 Task: Forward email with the signature Dustin Brown with the subject Request for maternity leave from softage.1@softage.net to softage.6@softage.net with the message Please provide me with an update on the projects procurement plan., select first sentence, change the font color from current to purple and background color to black Send the email
Action: Mouse moved to (1168, 95)
Screenshot: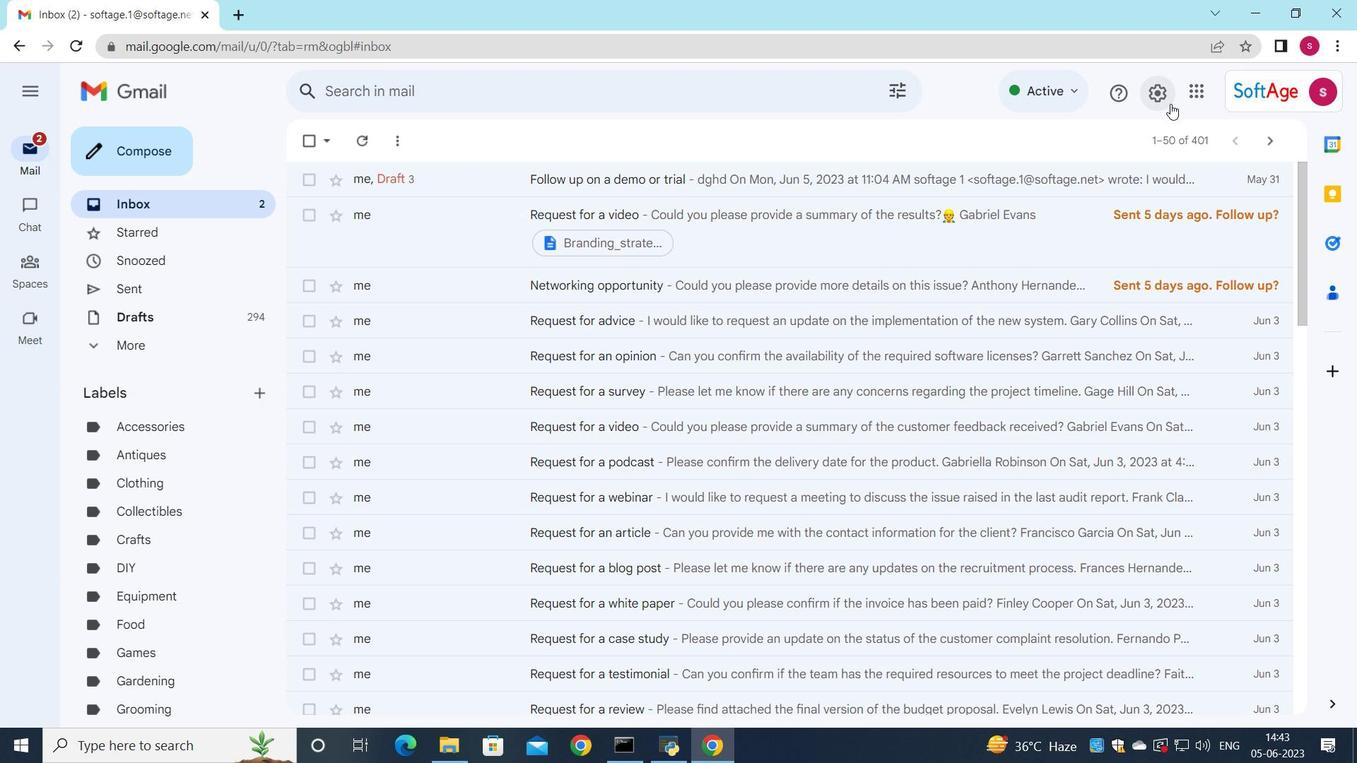 
Action: Mouse pressed left at (1168, 95)
Screenshot: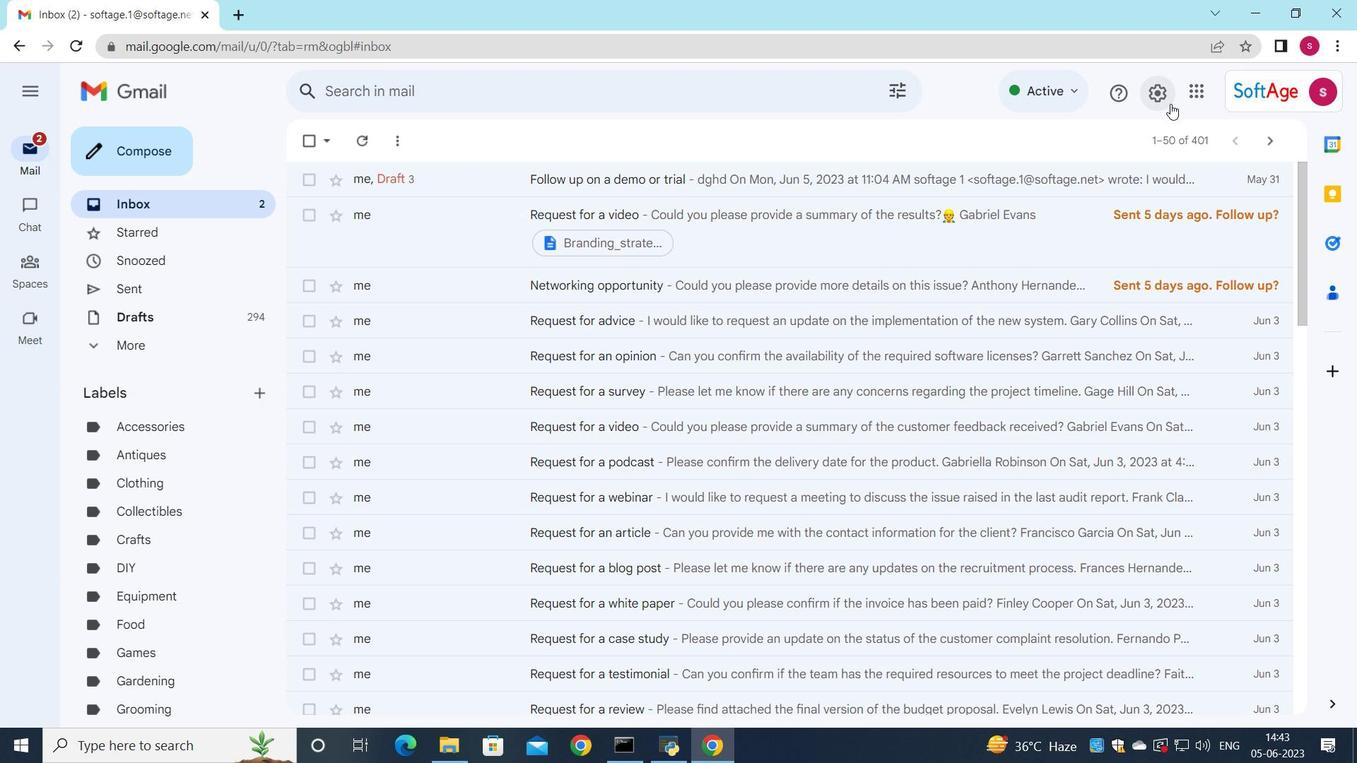 
Action: Mouse moved to (1134, 176)
Screenshot: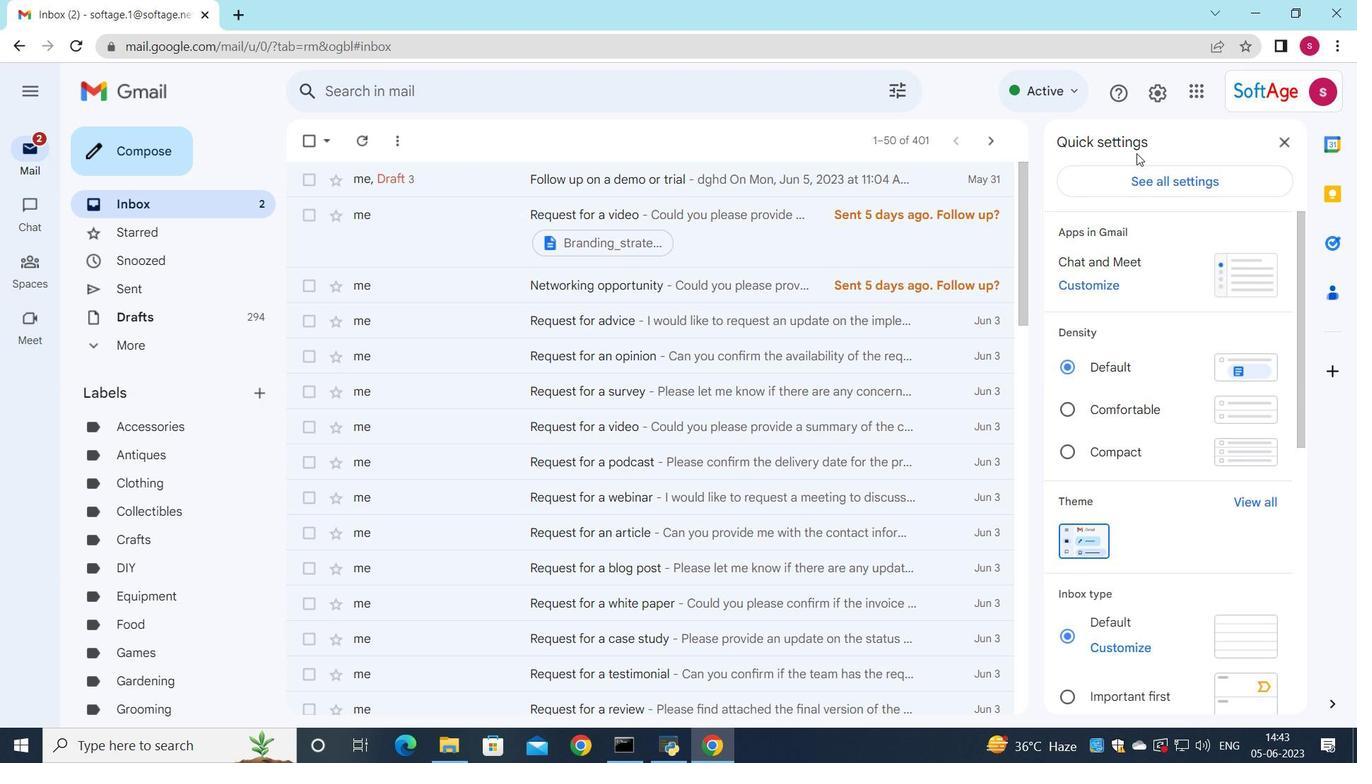
Action: Mouse pressed left at (1134, 176)
Screenshot: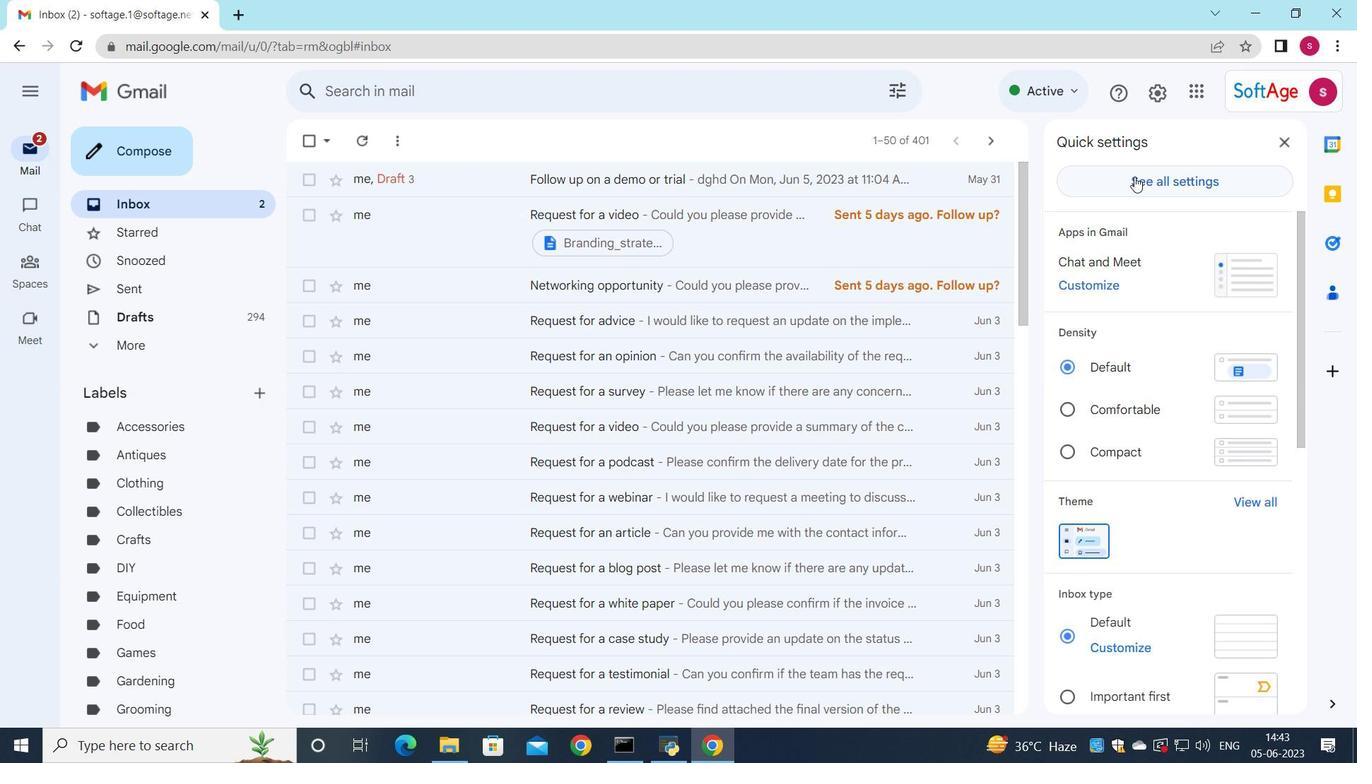 
Action: Mouse moved to (808, 354)
Screenshot: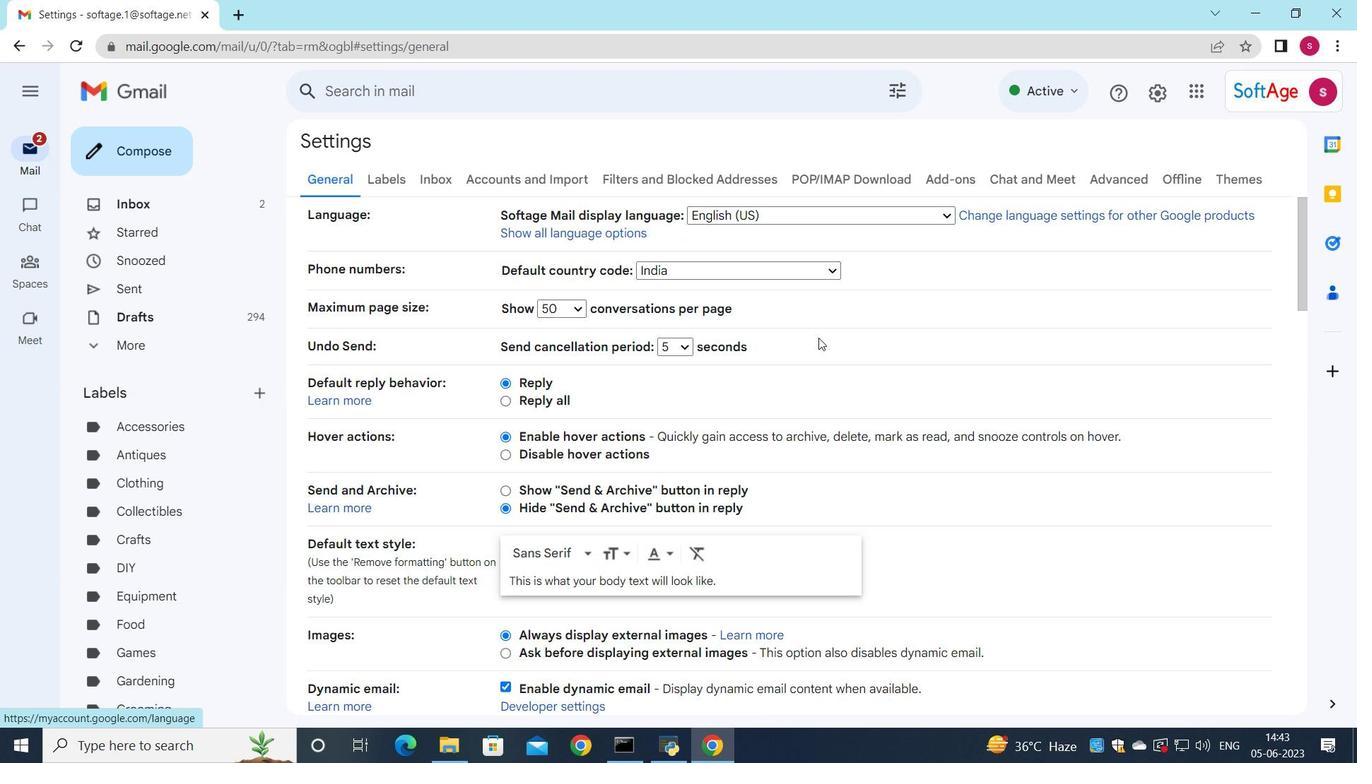 
Action: Mouse scrolled (808, 351) with delta (0, 0)
Screenshot: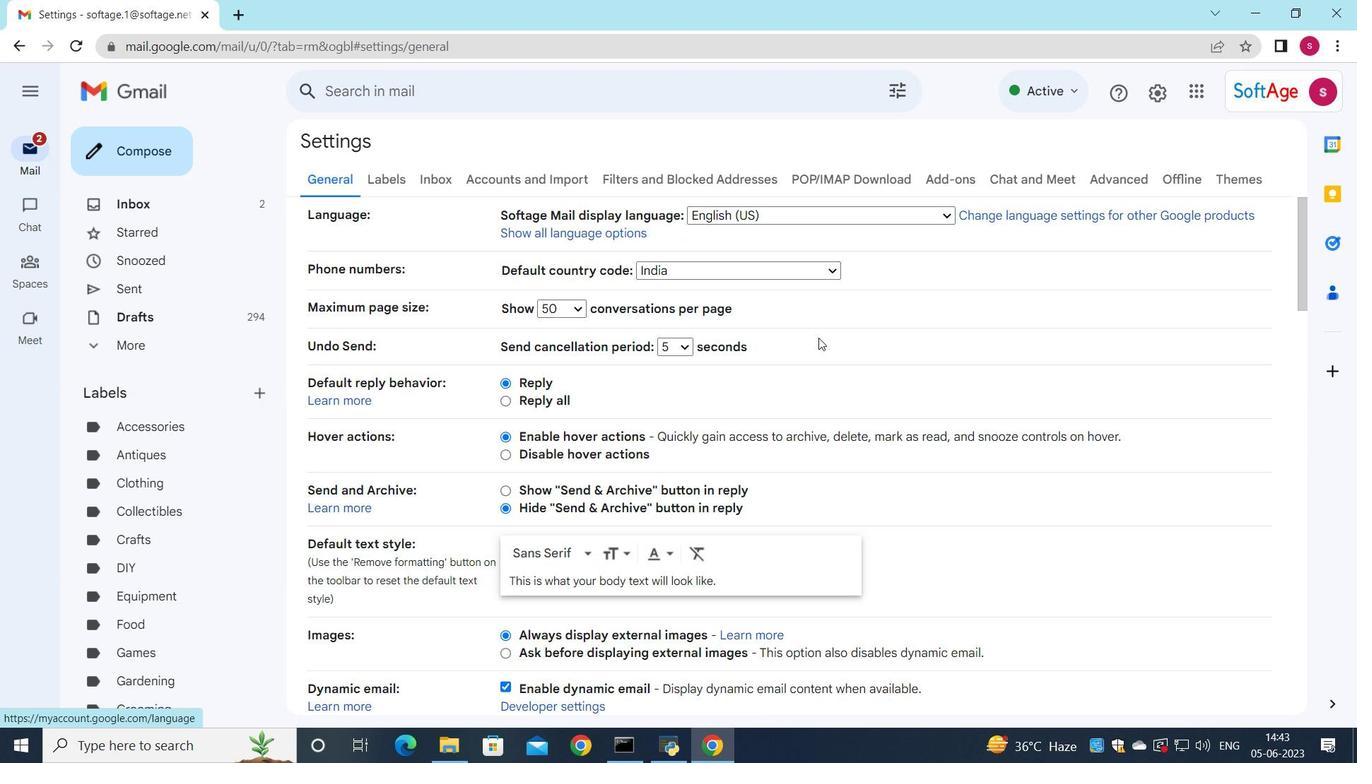 
Action: Mouse moved to (807, 354)
Screenshot: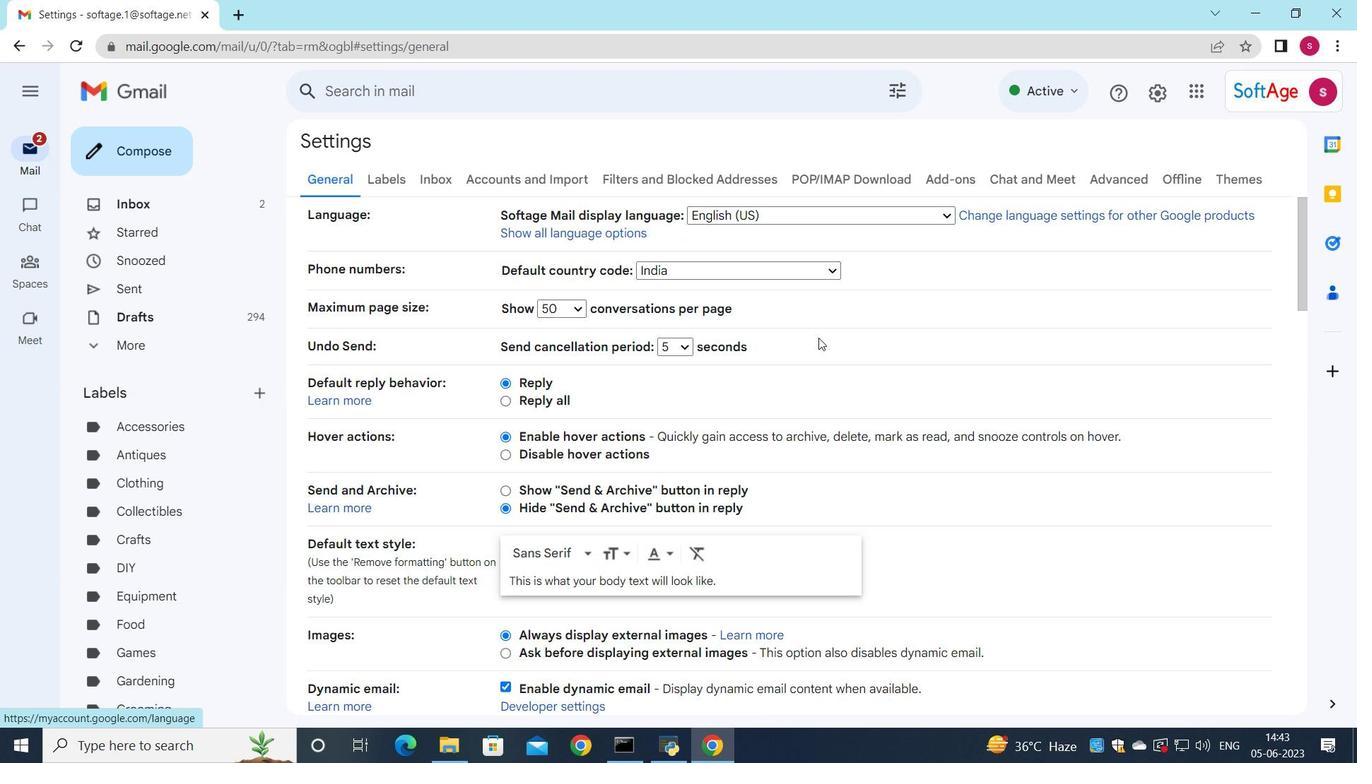 
Action: Mouse scrolled (807, 353) with delta (0, 0)
Screenshot: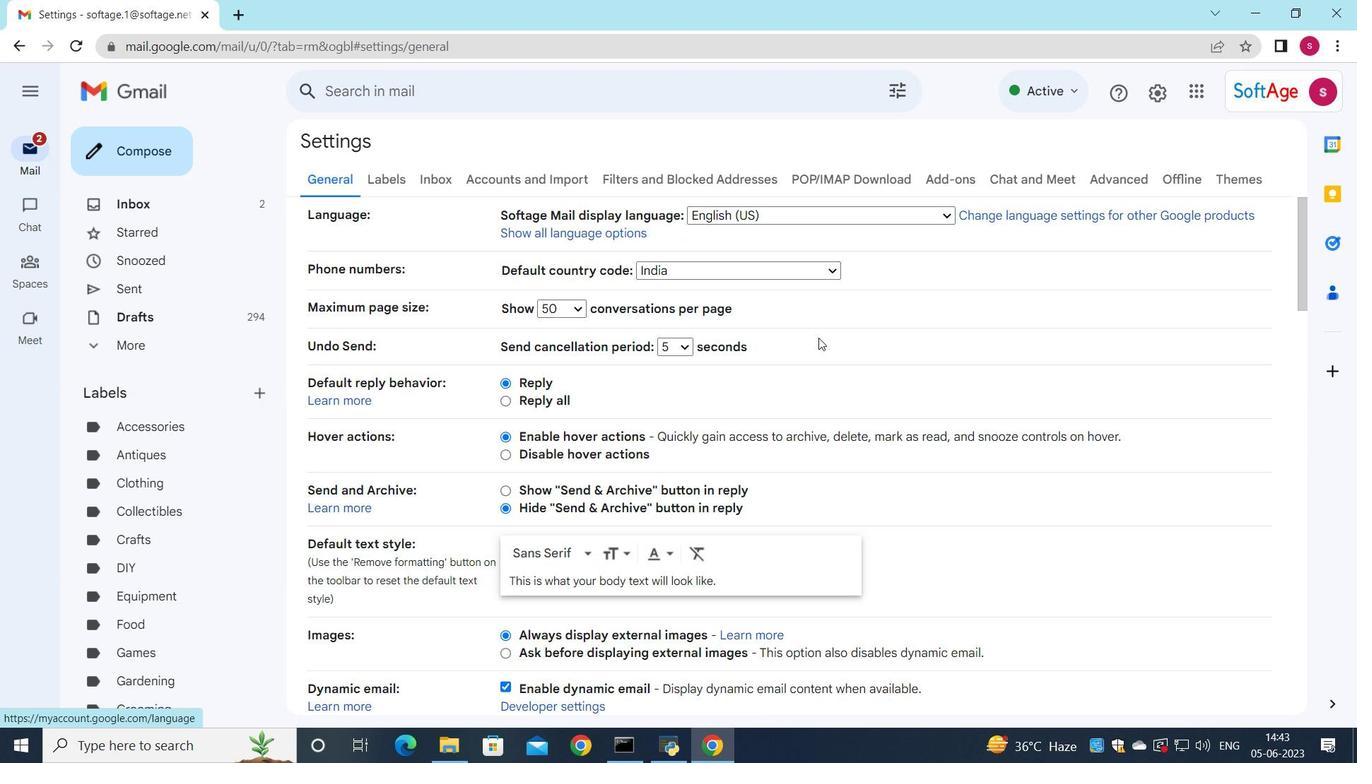
Action: Mouse scrolled (807, 353) with delta (0, 0)
Screenshot: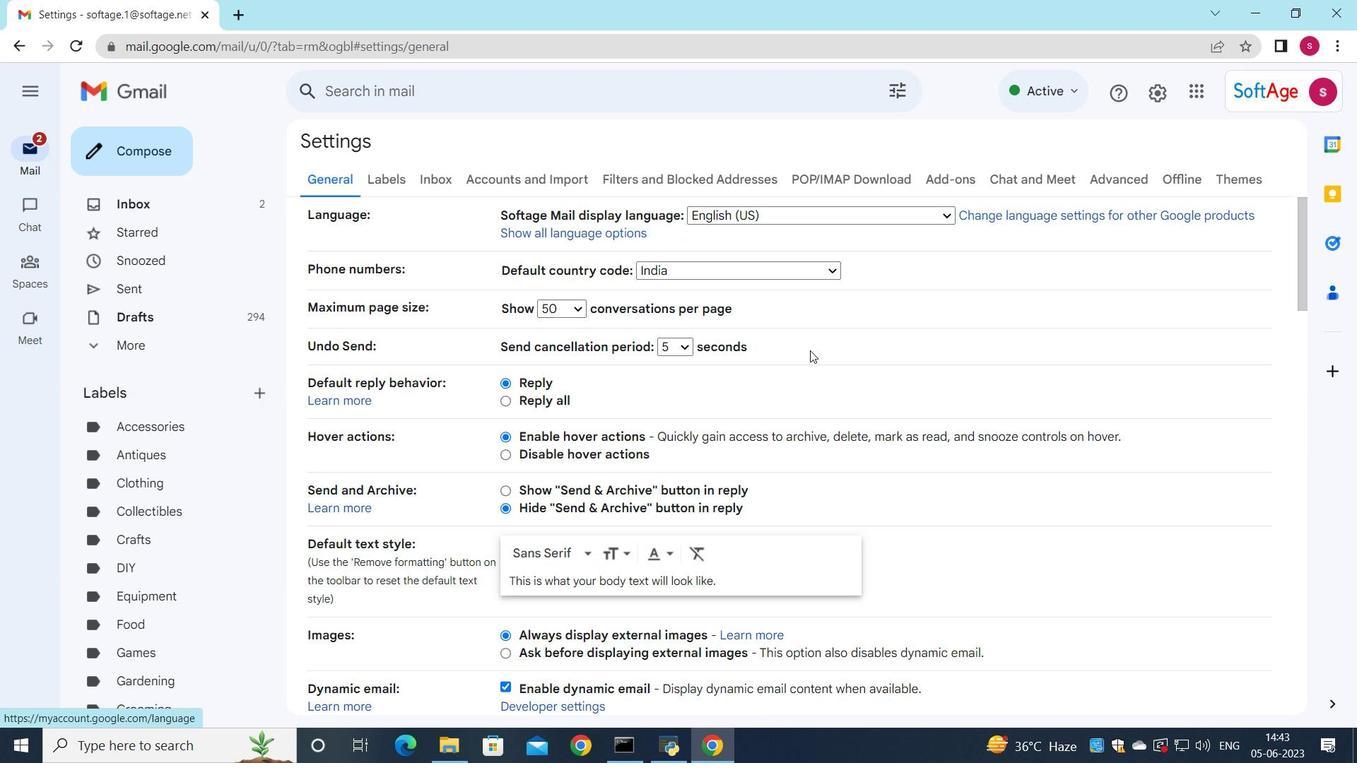 
Action: Mouse moved to (810, 347)
Screenshot: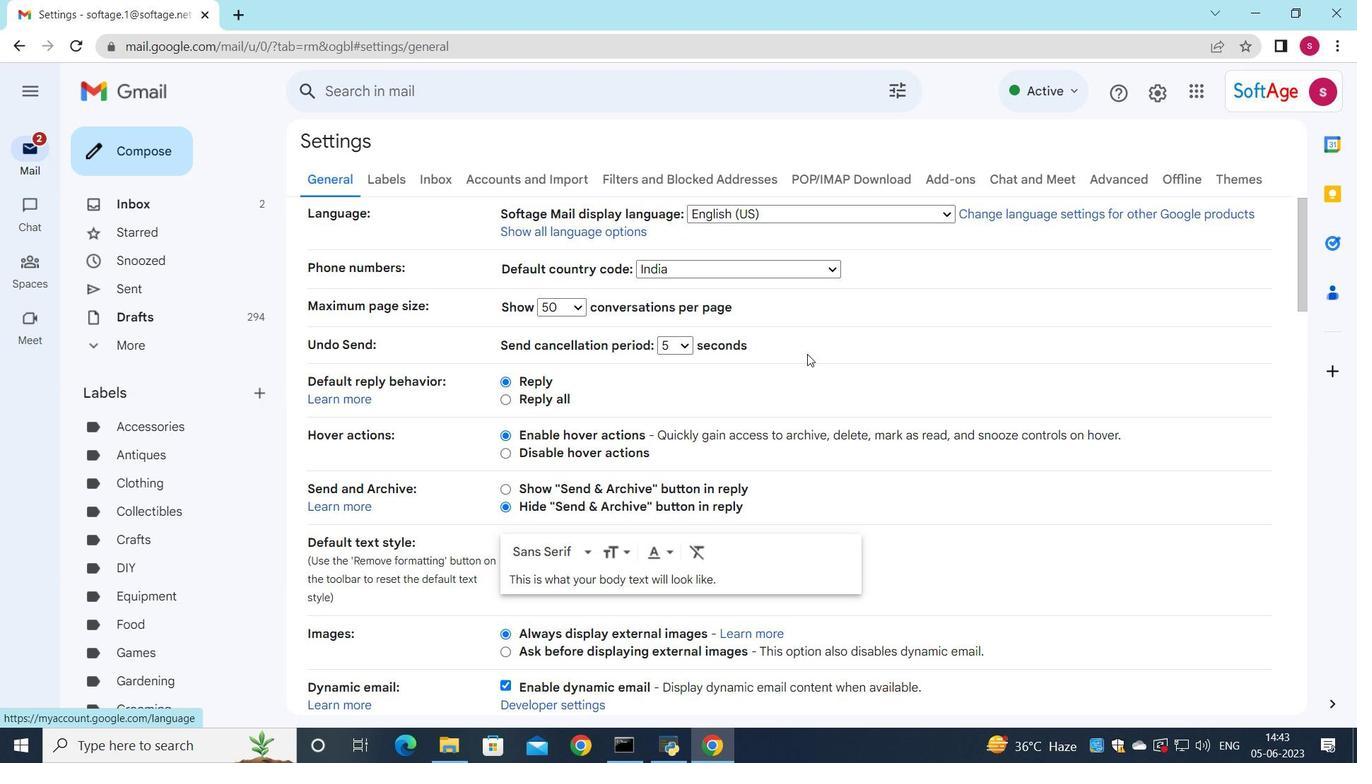 
Action: Mouse scrolled (810, 346) with delta (0, 0)
Screenshot: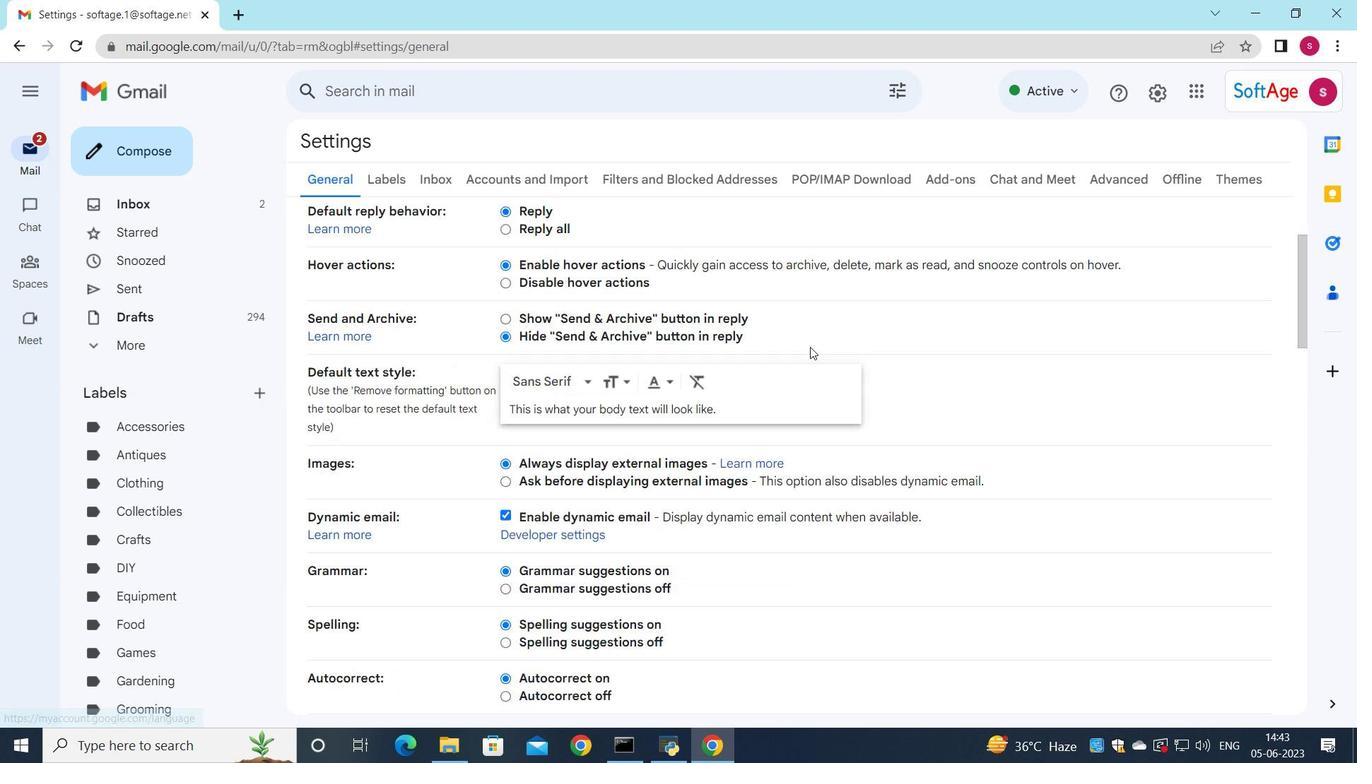 
Action: Mouse scrolled (810, 346) with delta (0, 0)
Screenshot: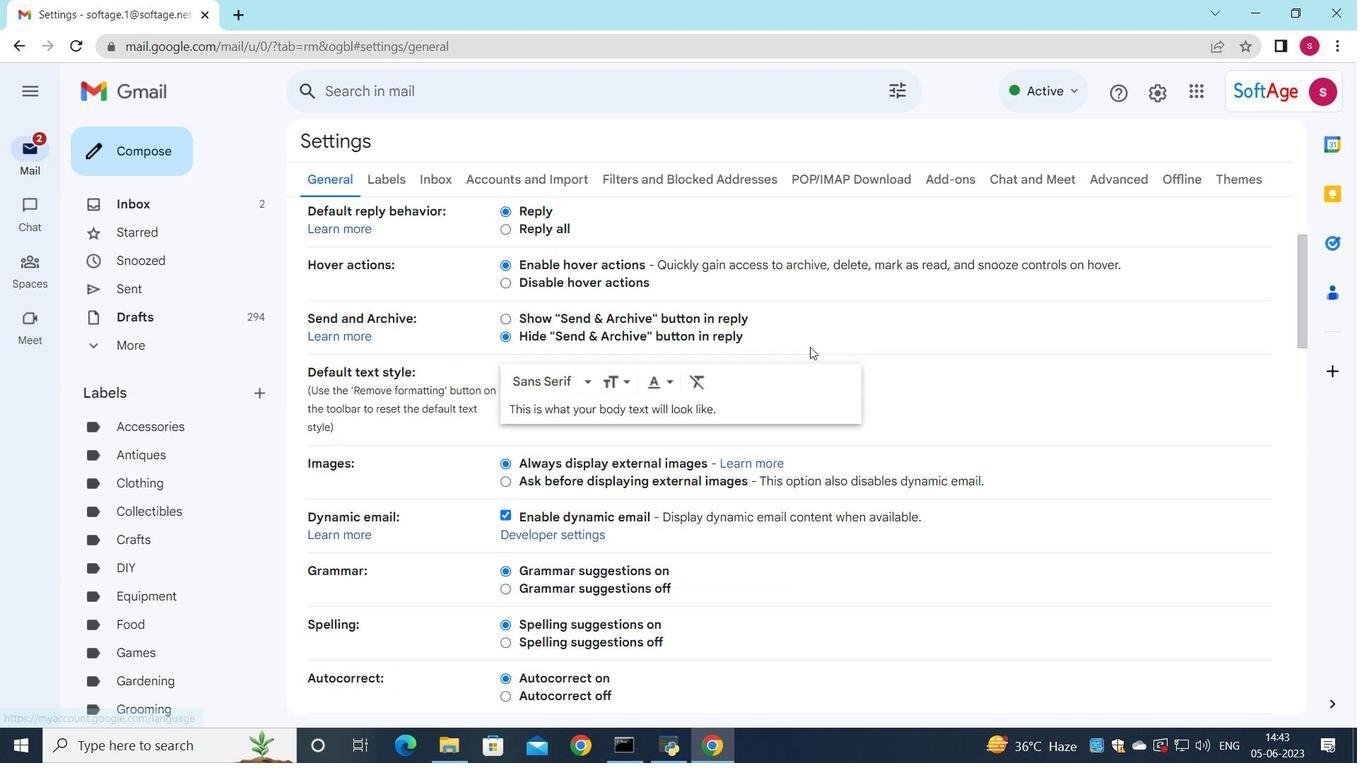 
Action: Mouse scrolled (810, 346) with delta (0, 0)
Screenshot: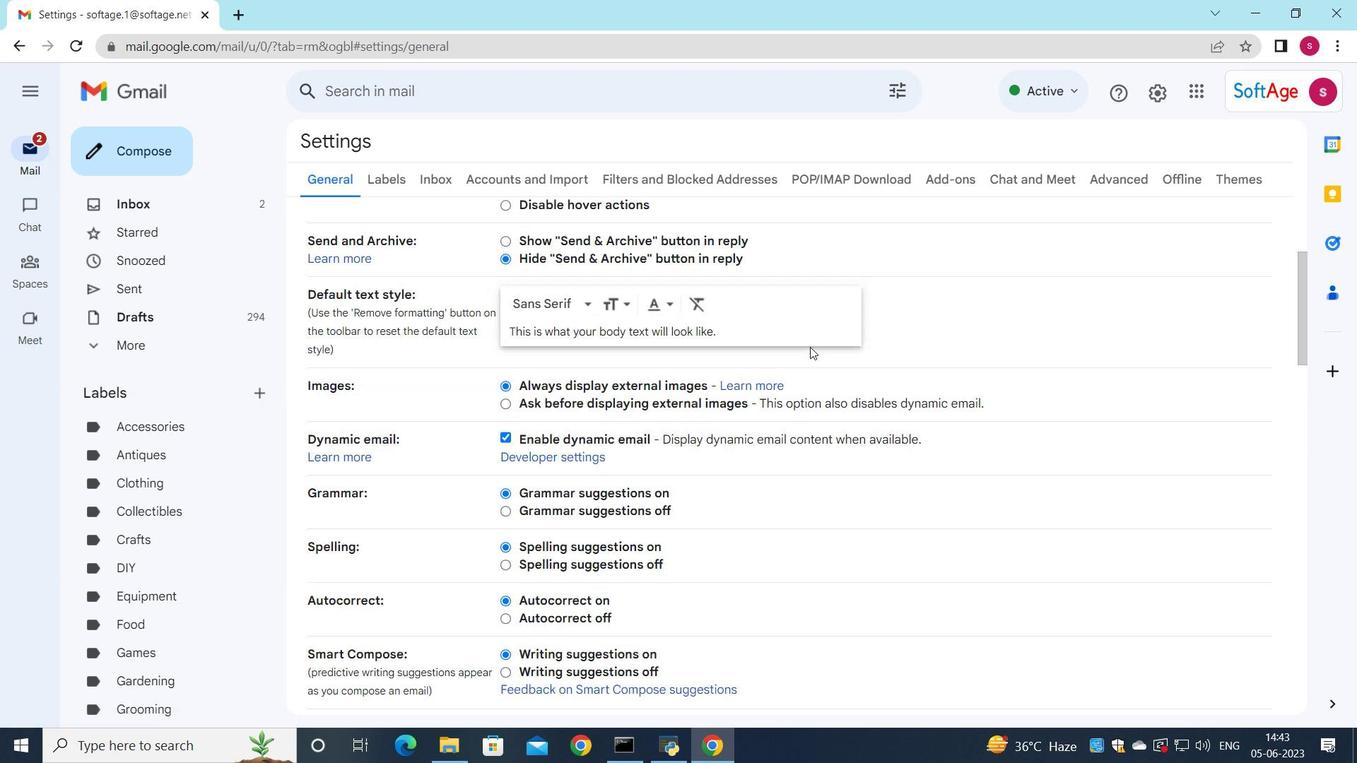 
Action: Mouse scrolled (810, 346) with delta (0, 0)
Screenshot: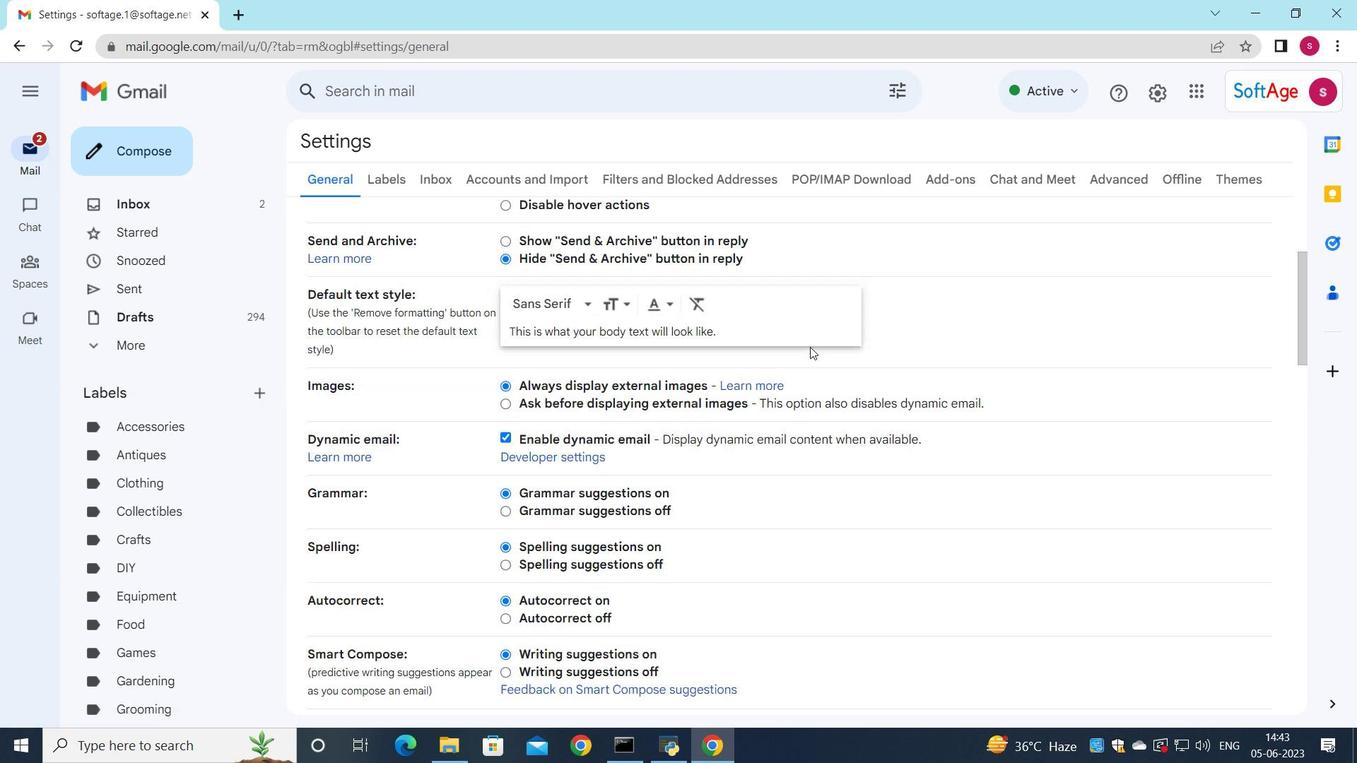 
Action: Mouse scrolled (810, 346) with delta (0, 0)
Screenshot: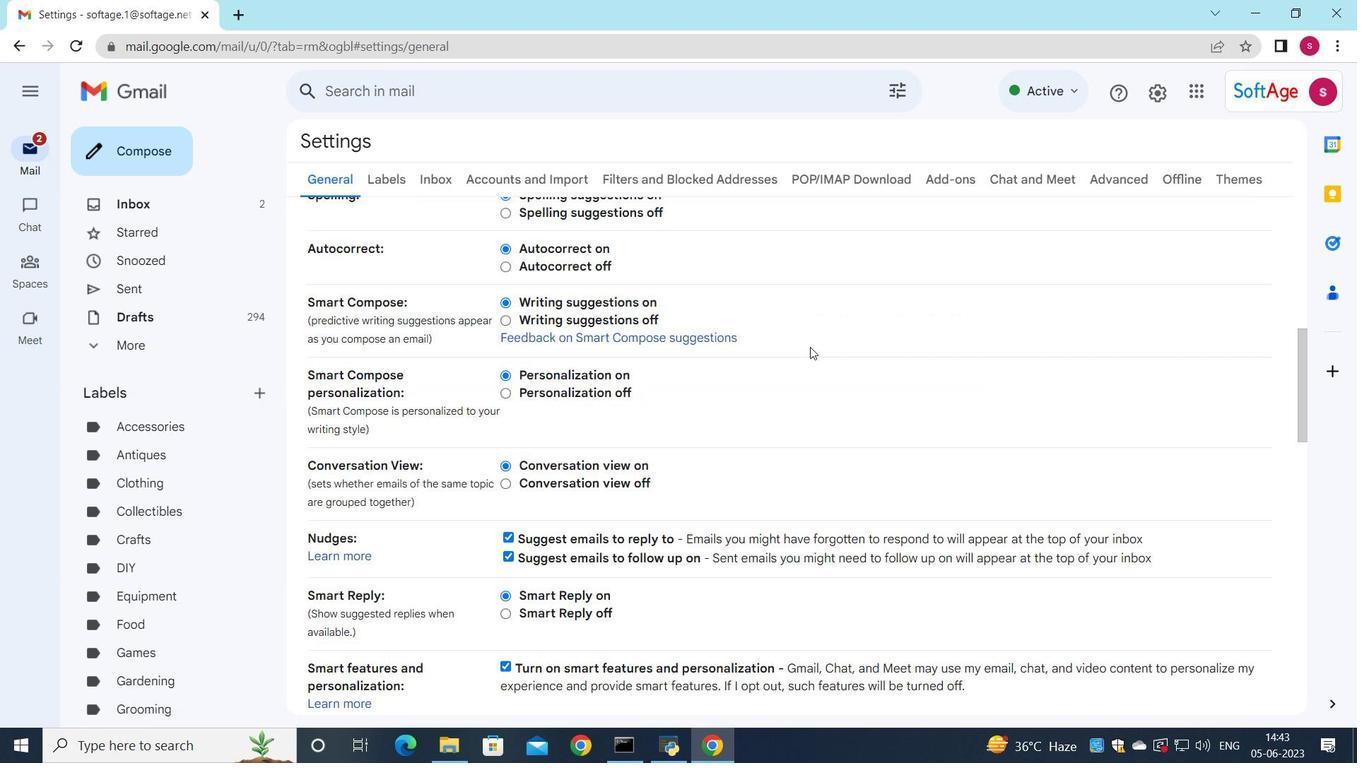 
Action: Mouse scrolled (810, 346) with delta (0, 0)
Screenshot: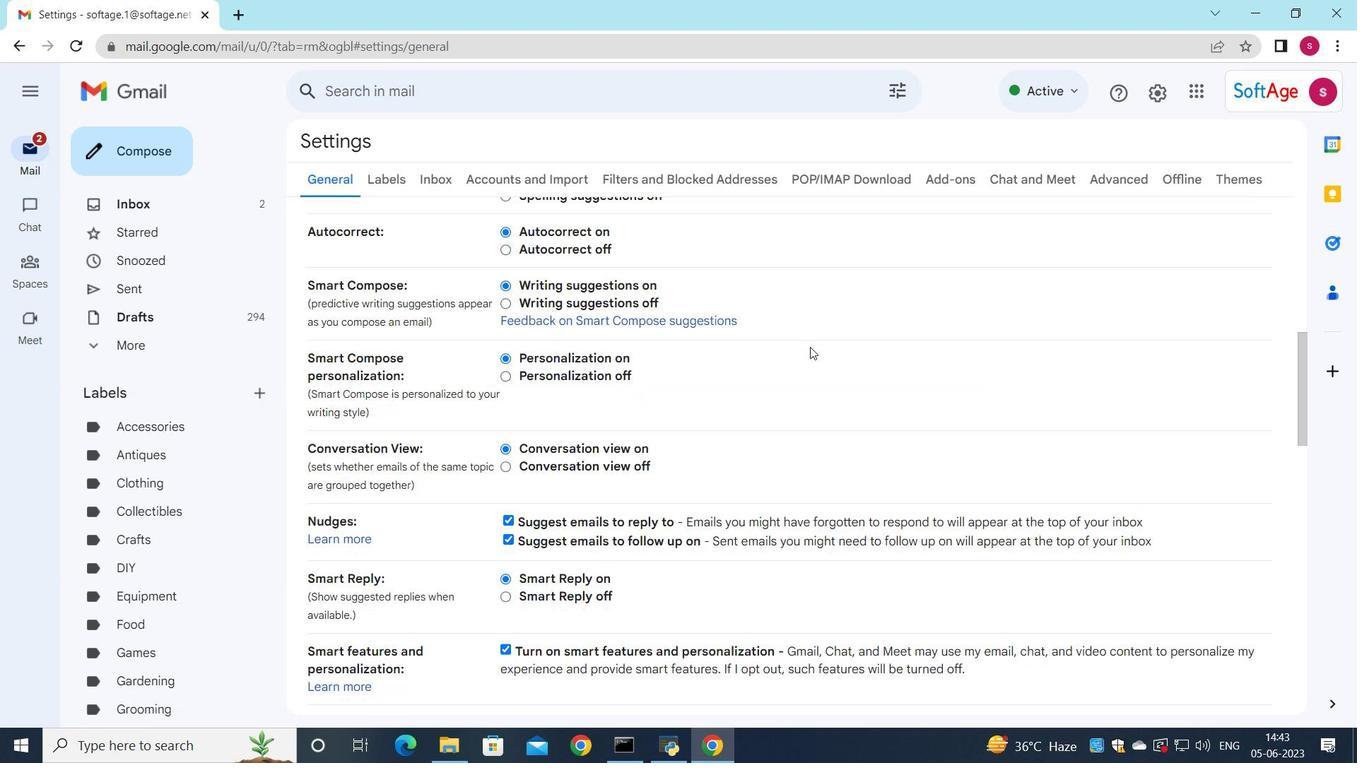 
Action: Mouse scrolled (810, 346) with delta (0, 0)
Screenshot: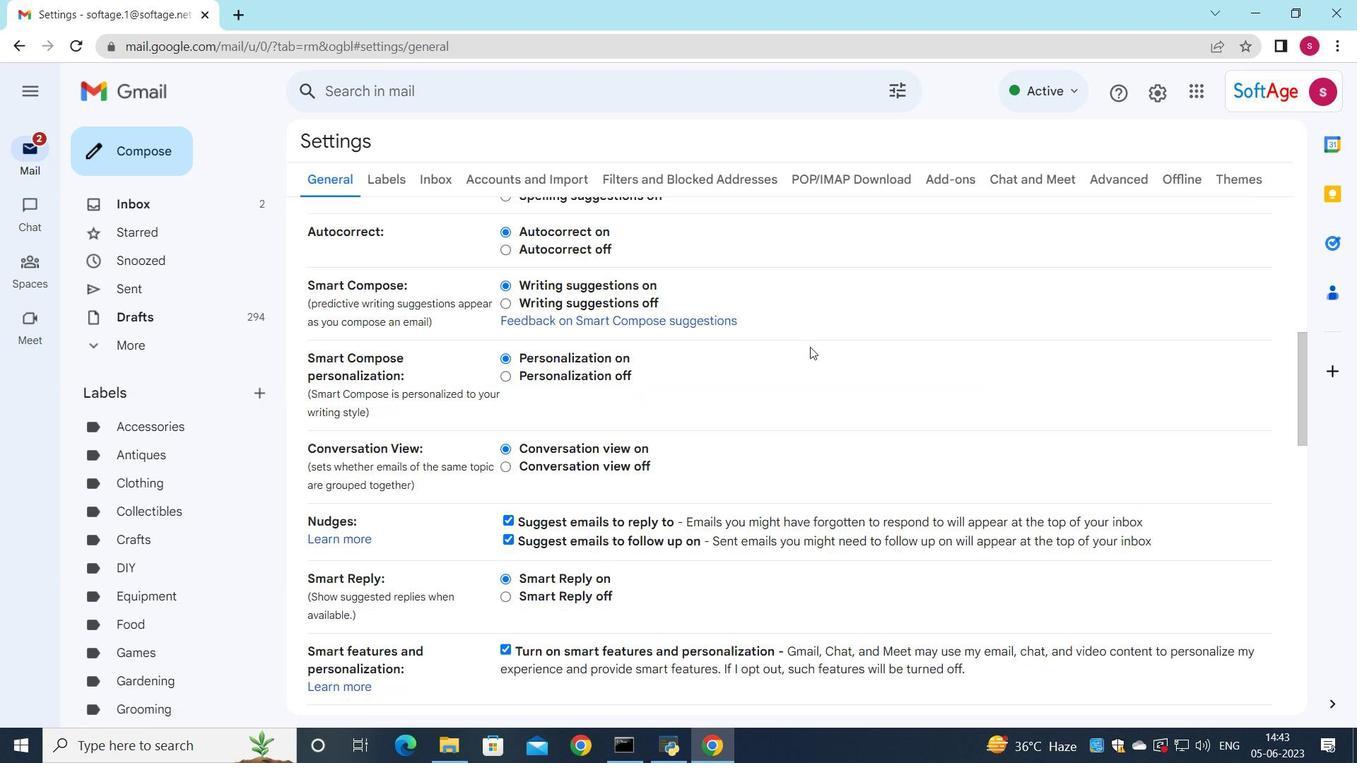 
Action: Mouse moved to (770, 369)
Screenshot: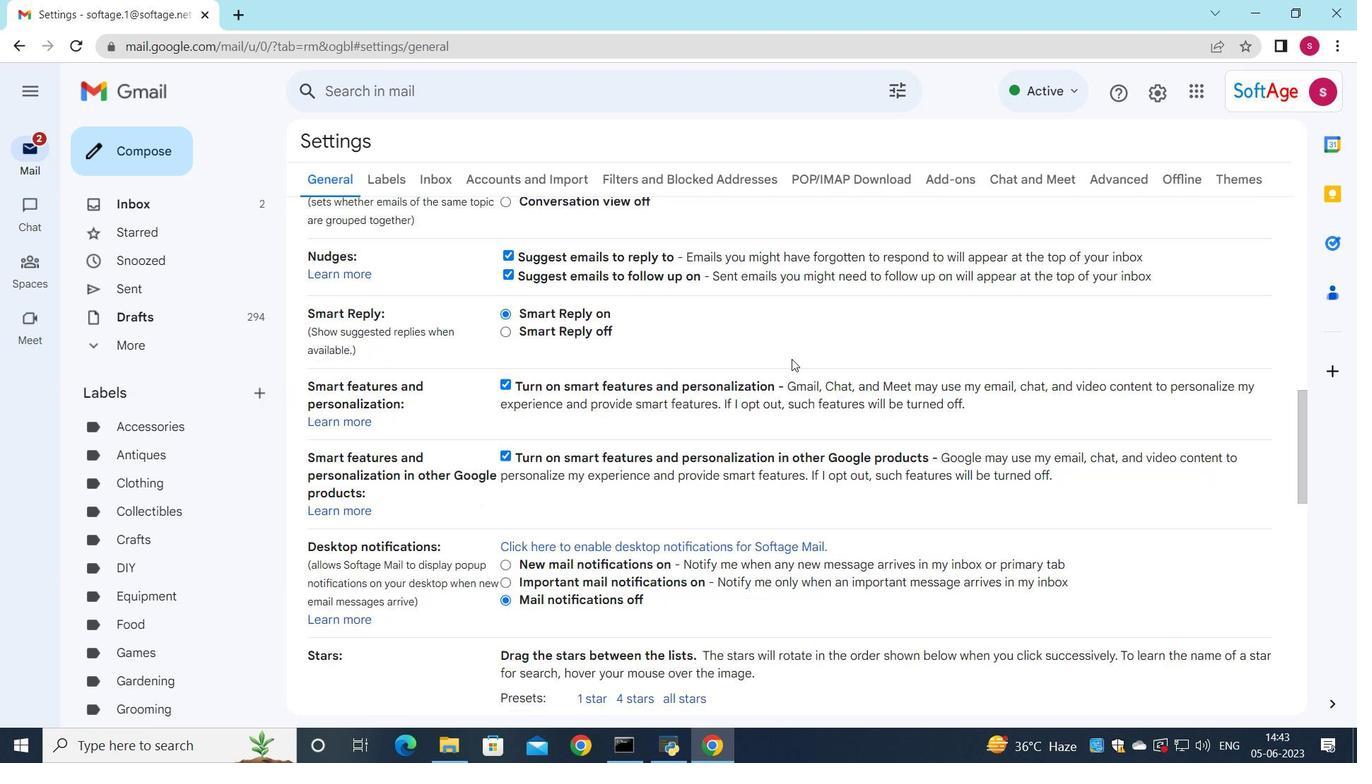 
Action: Mouse scrolled (770, 369) with delta (0, 0)
Screenshot: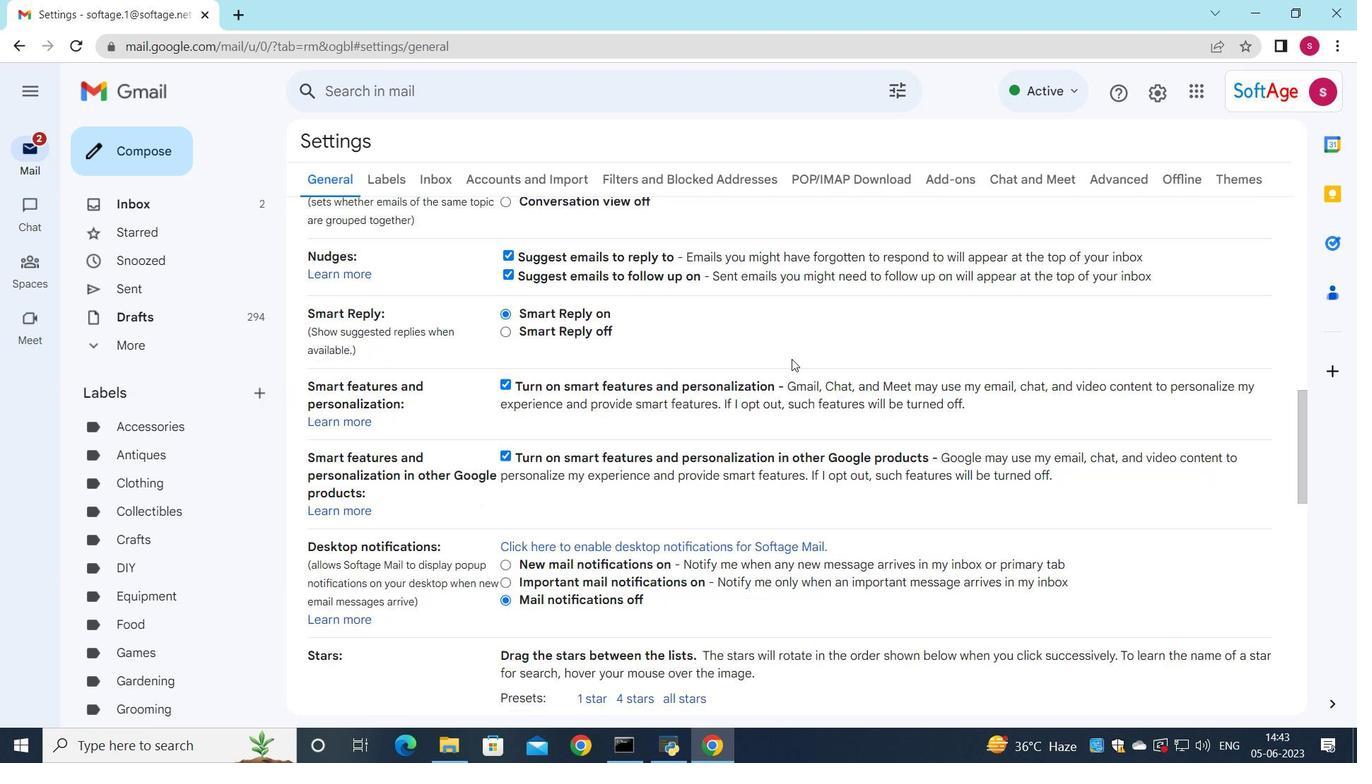 
Action: Mouse moved to (768, 371)
Screenshot: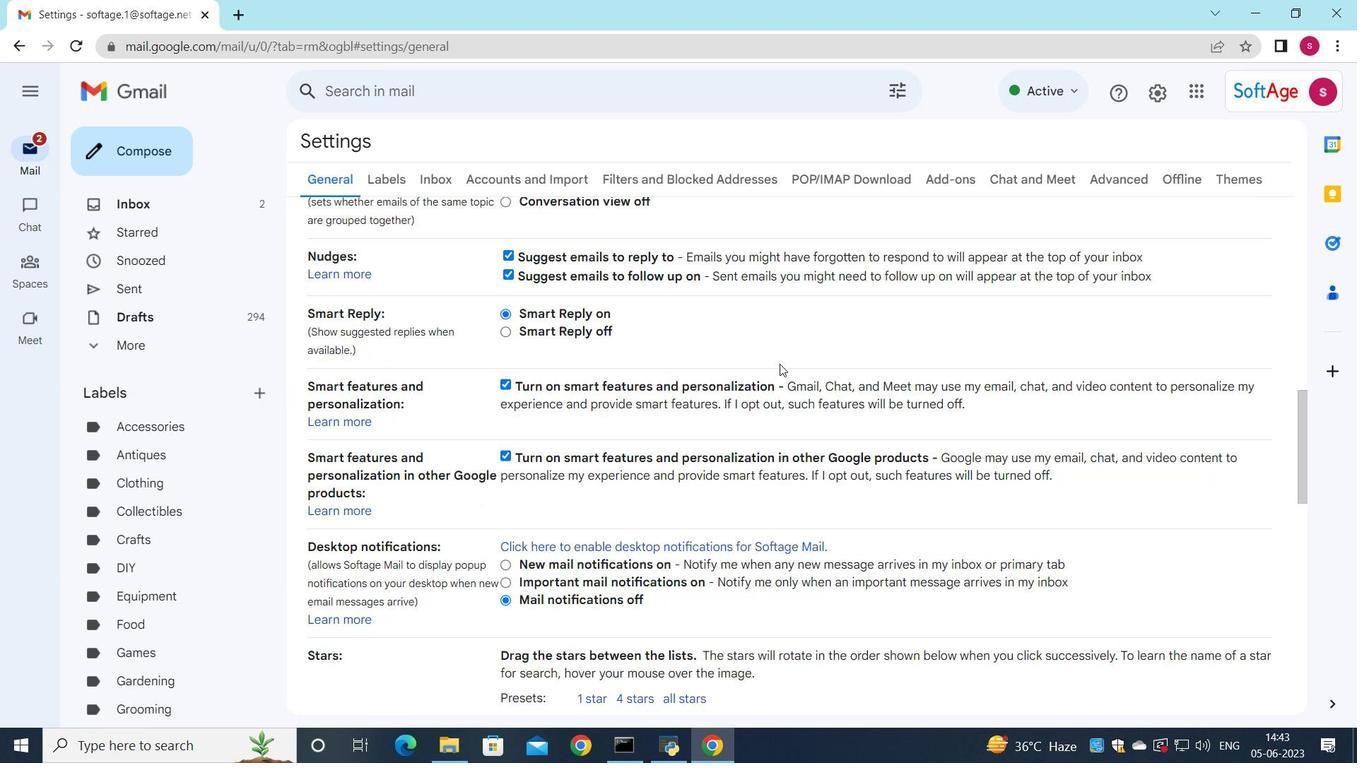 
Action: Mouse scrolled (768, 370) with delta (0, 0)
Screenshot: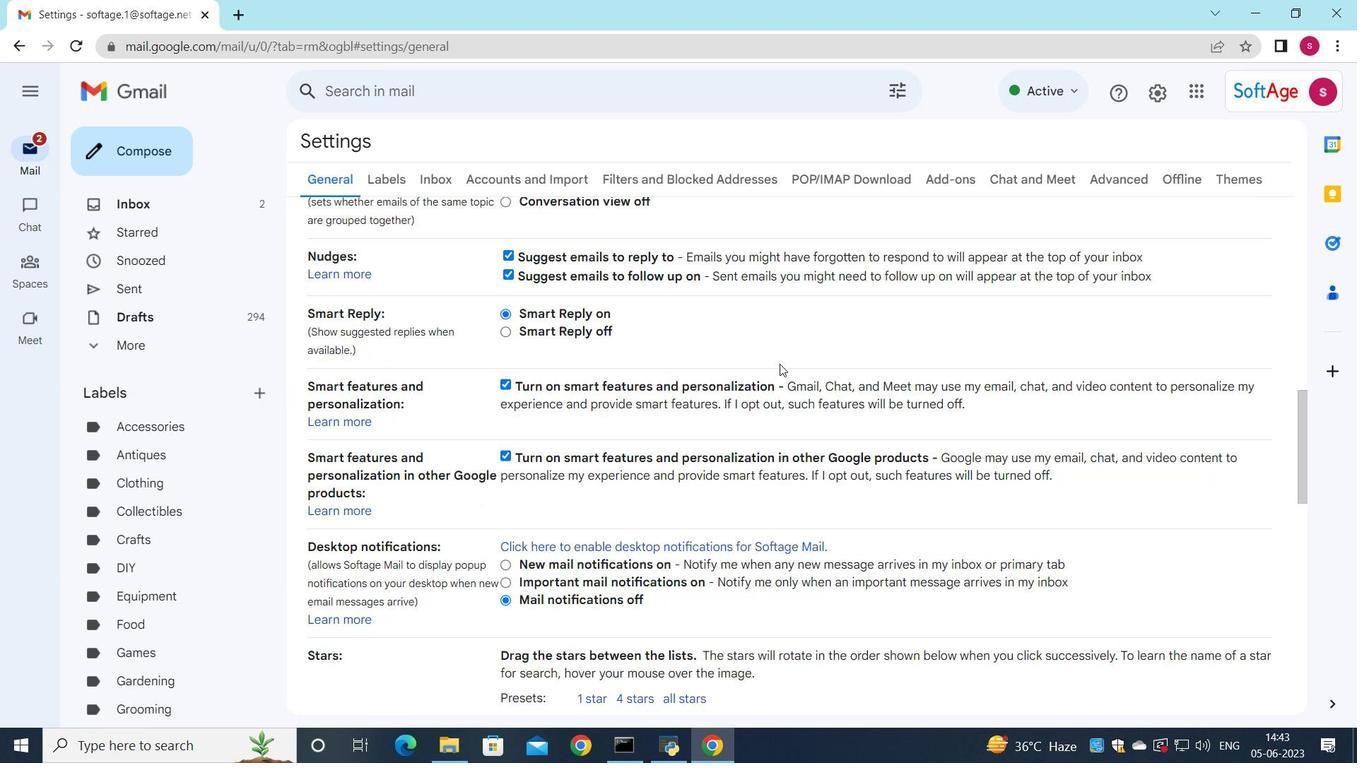 
Action: Mouse moved to (767, 371)
Screenshot: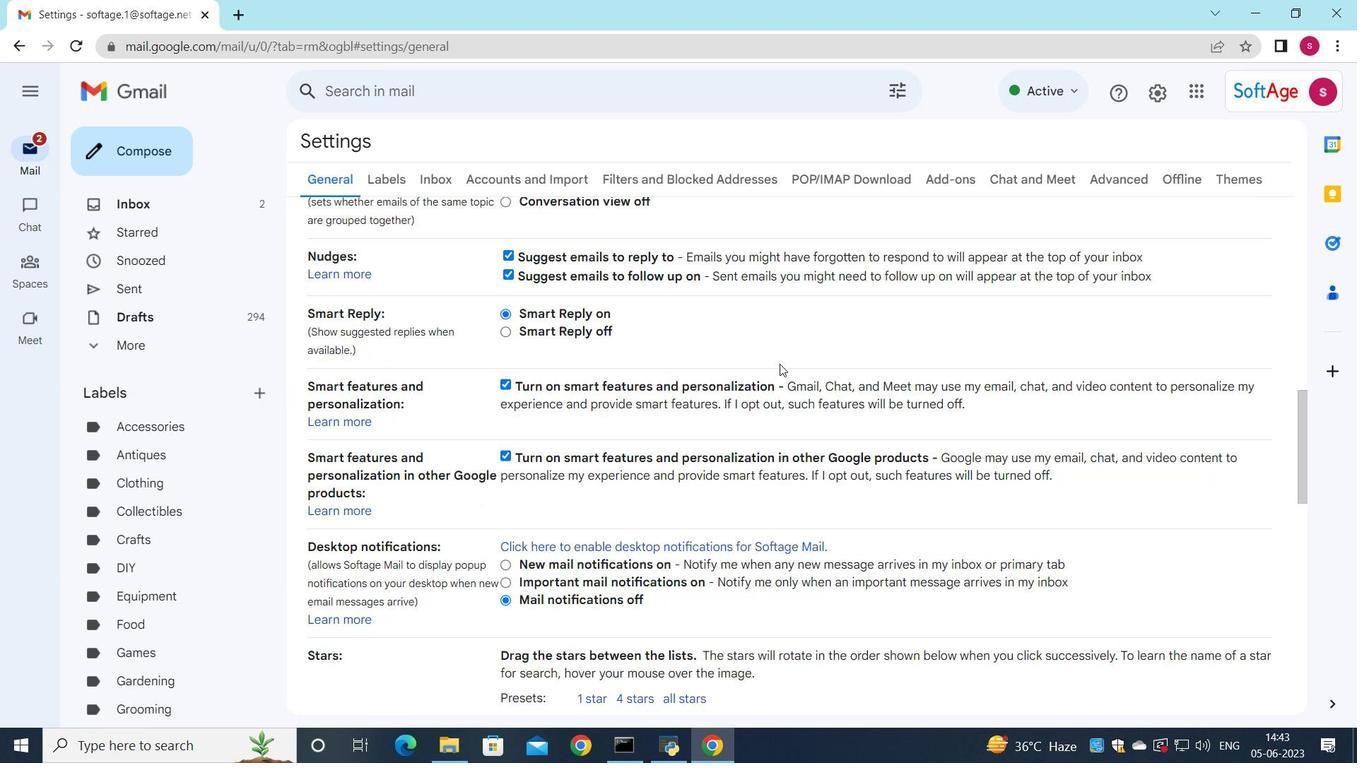 
Action: Mouse scrolled (767, 371) with delta (0, 0)
Screenshot: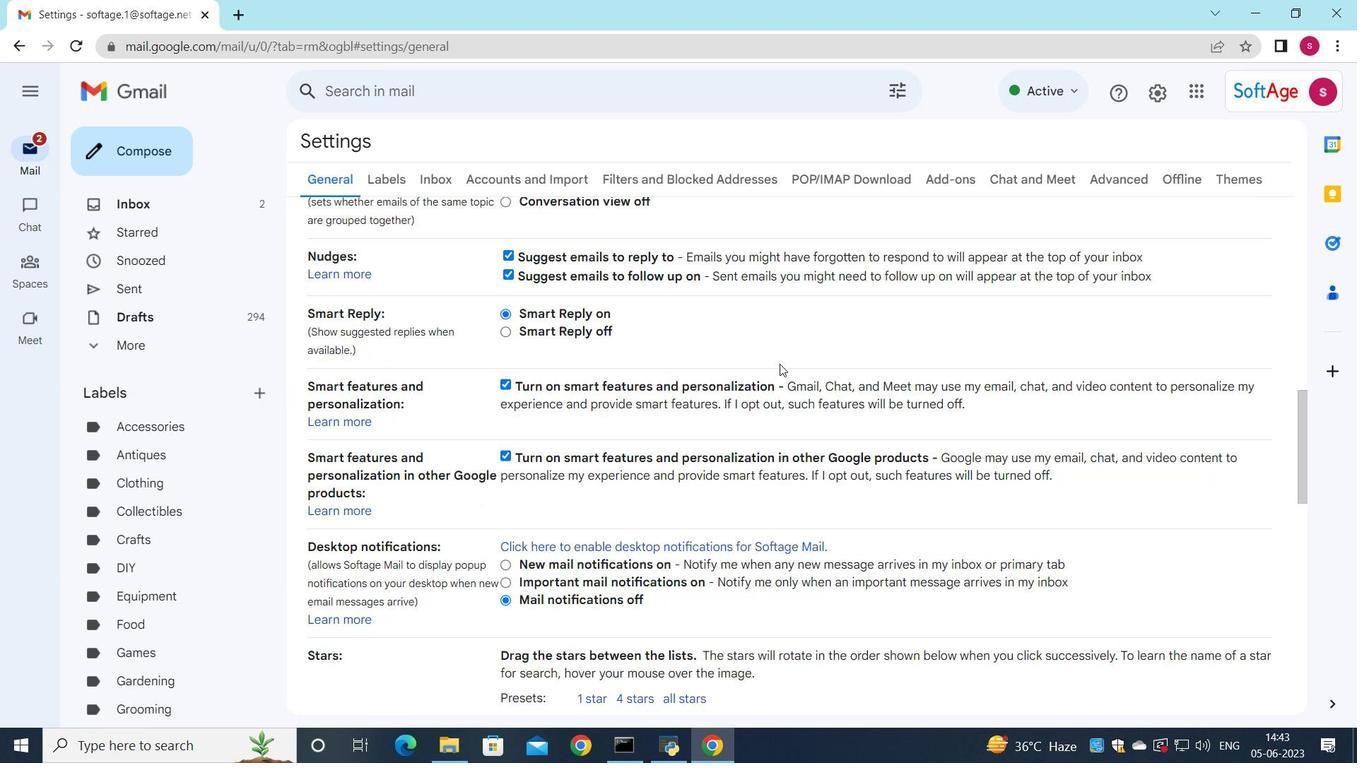 
Action: Mouse moved to (756, 381)
Screenshot: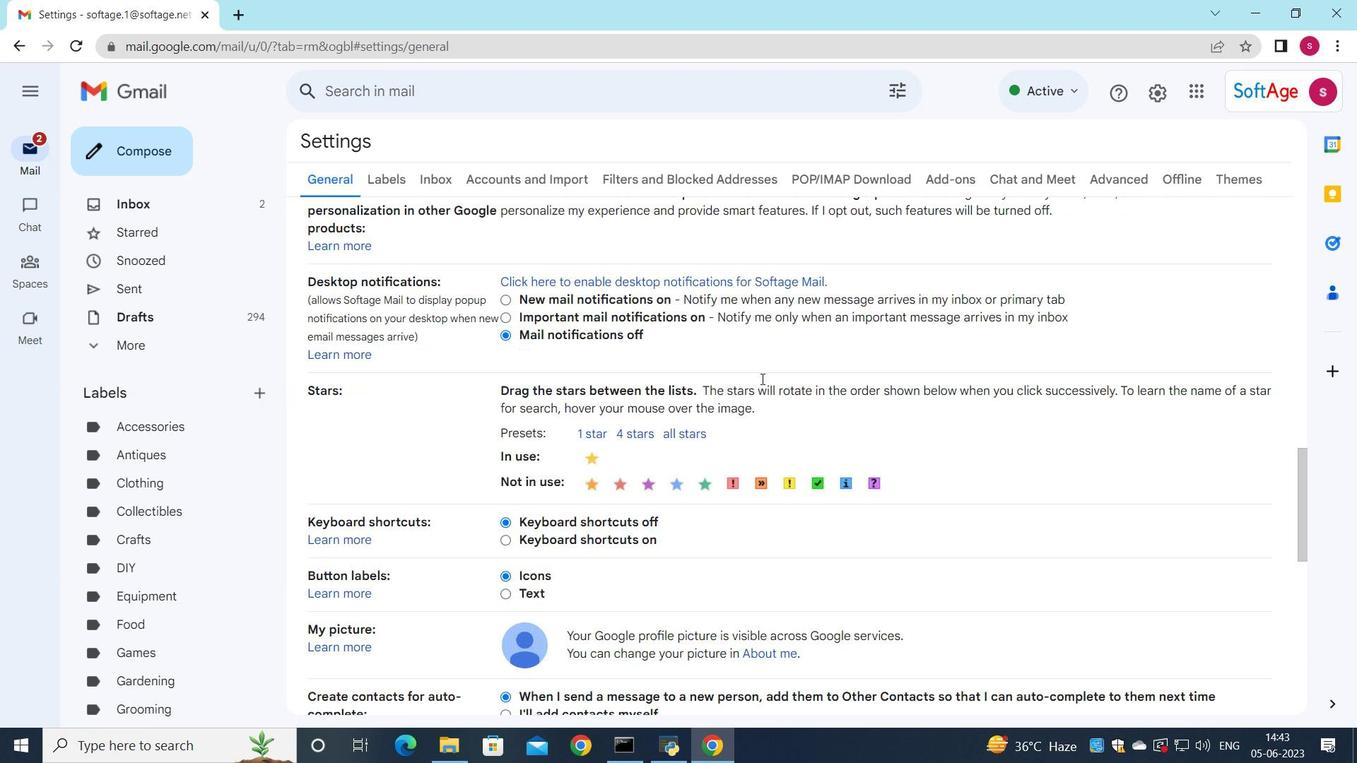 
Action: Mouse scrolled (756, 380) with delta (0, 0)
Screenshot: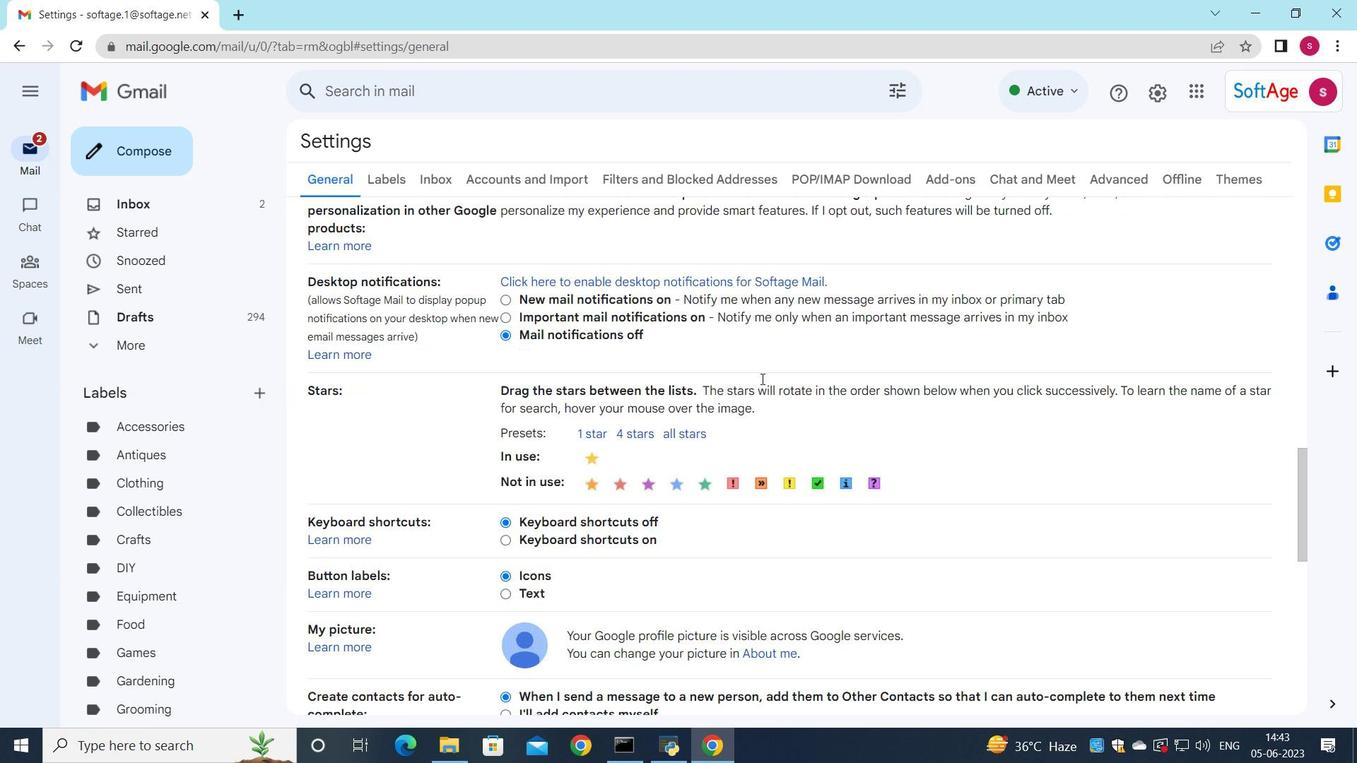 
Action: Mouse moved to (755, 381)
Screenshot: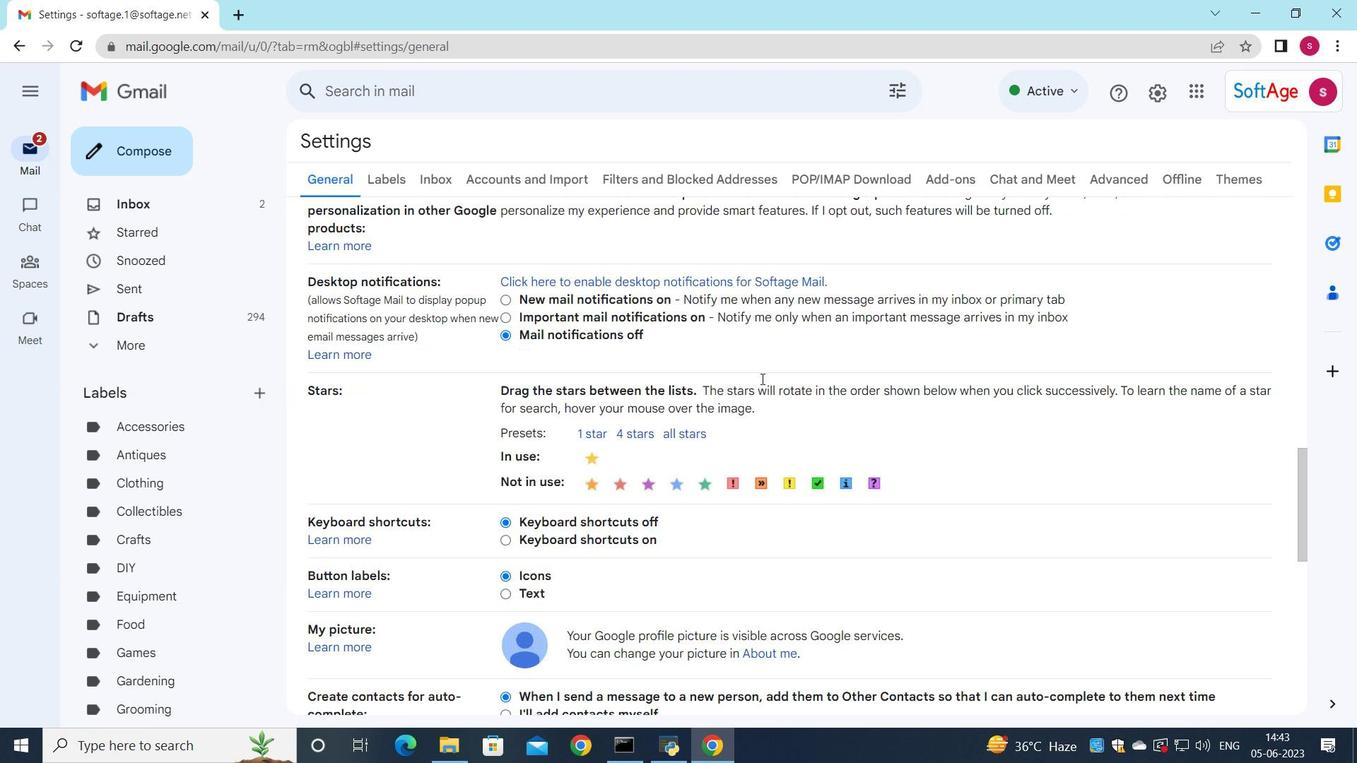 
Action: Mouse scrolled (755, 381) with delta (0, 0)
Screenshot: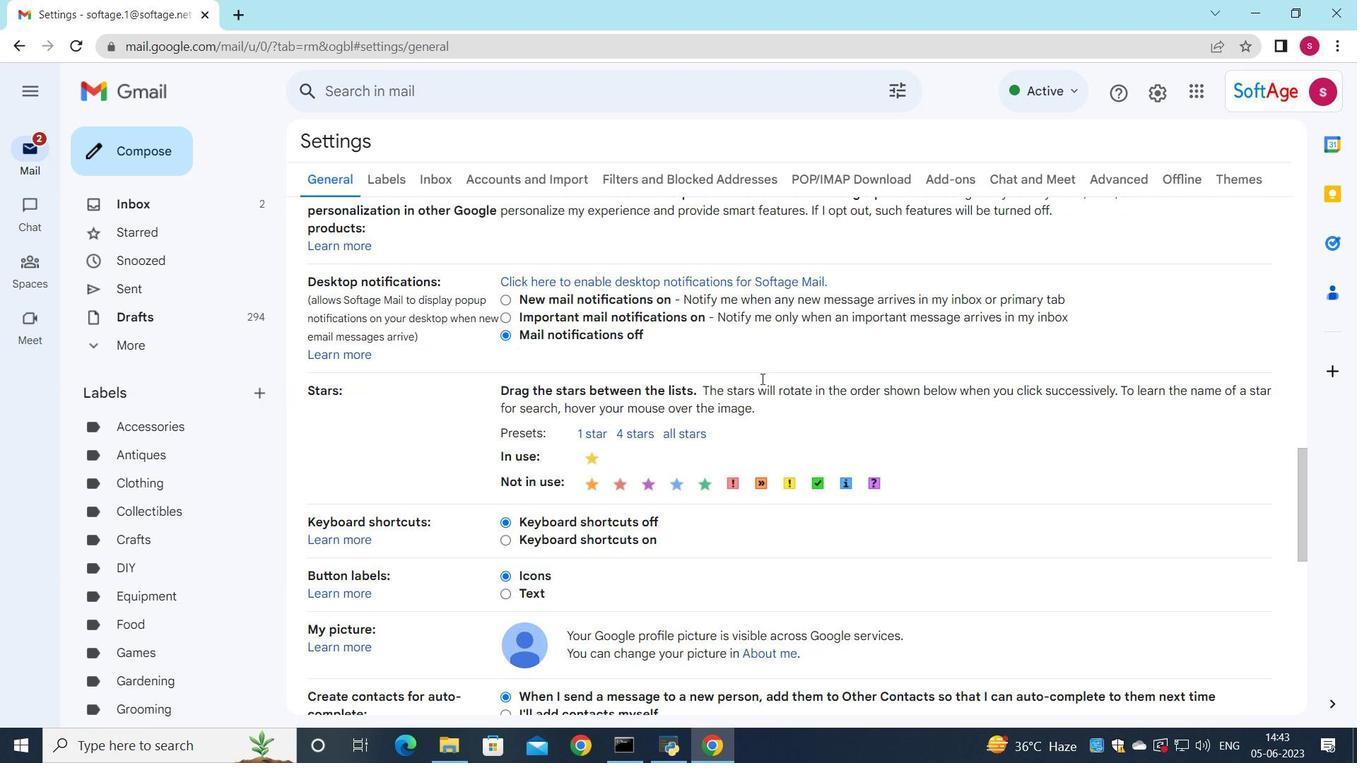 
Action: Mouse moved to (745, 388)
Screenshot: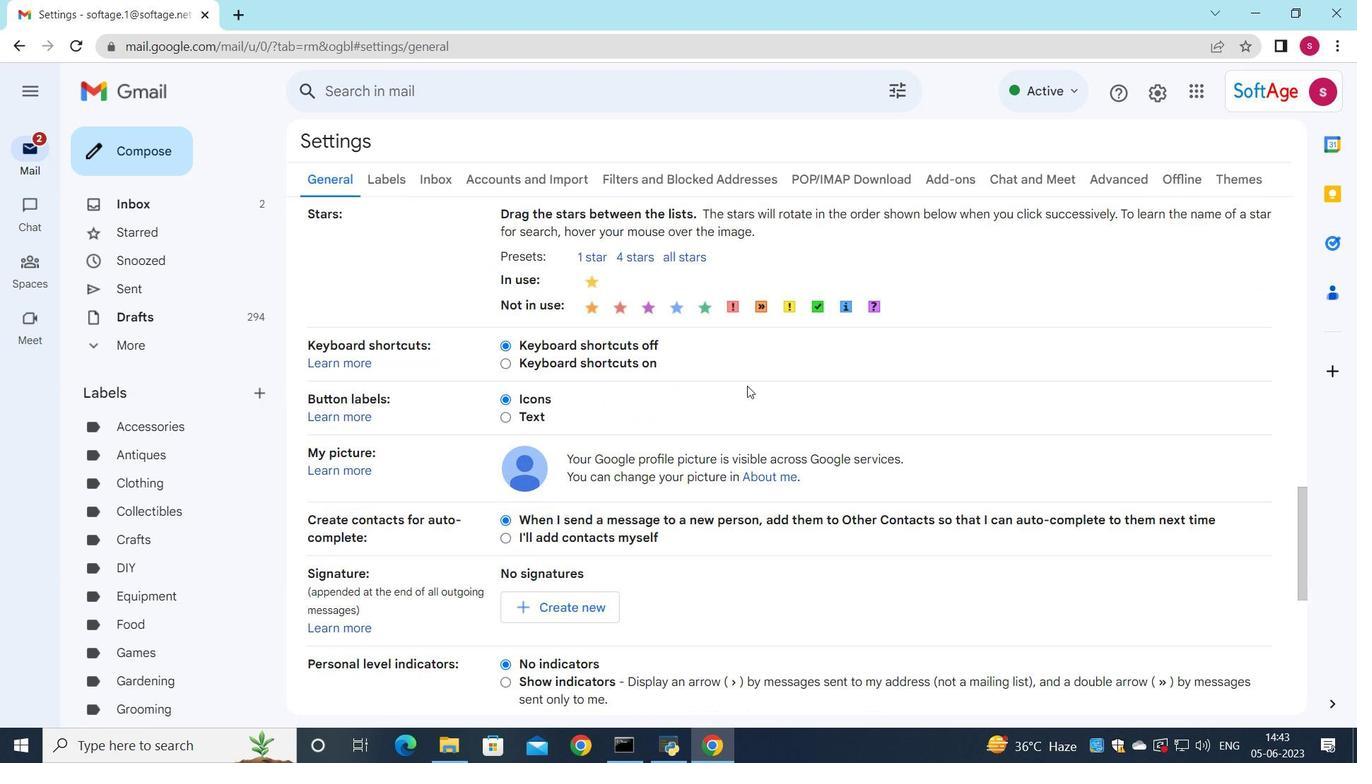 
Action: Mouse scrolled (746, 386) with delta (0, 0)
Screenshot: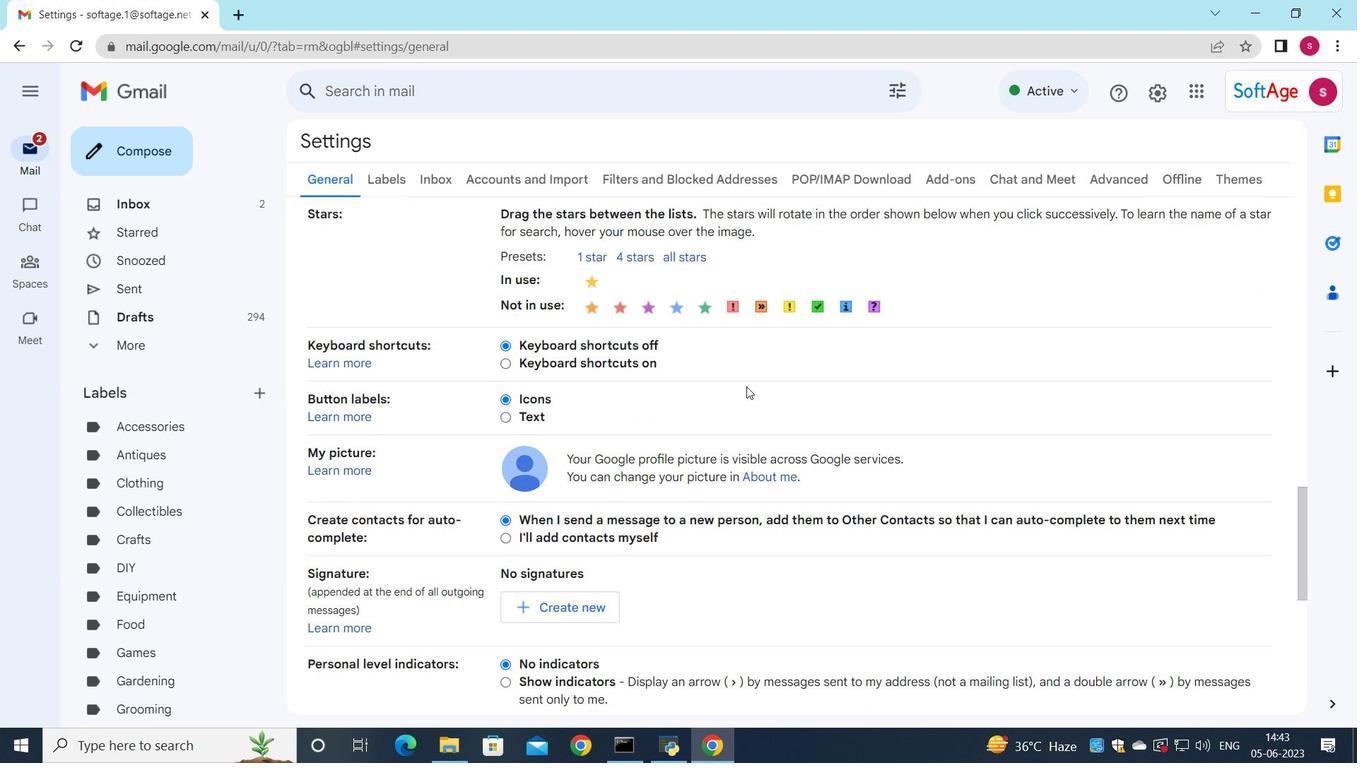 
Action: Mouse scrolled (745, 387) with delta (0, 0)
Screenshot: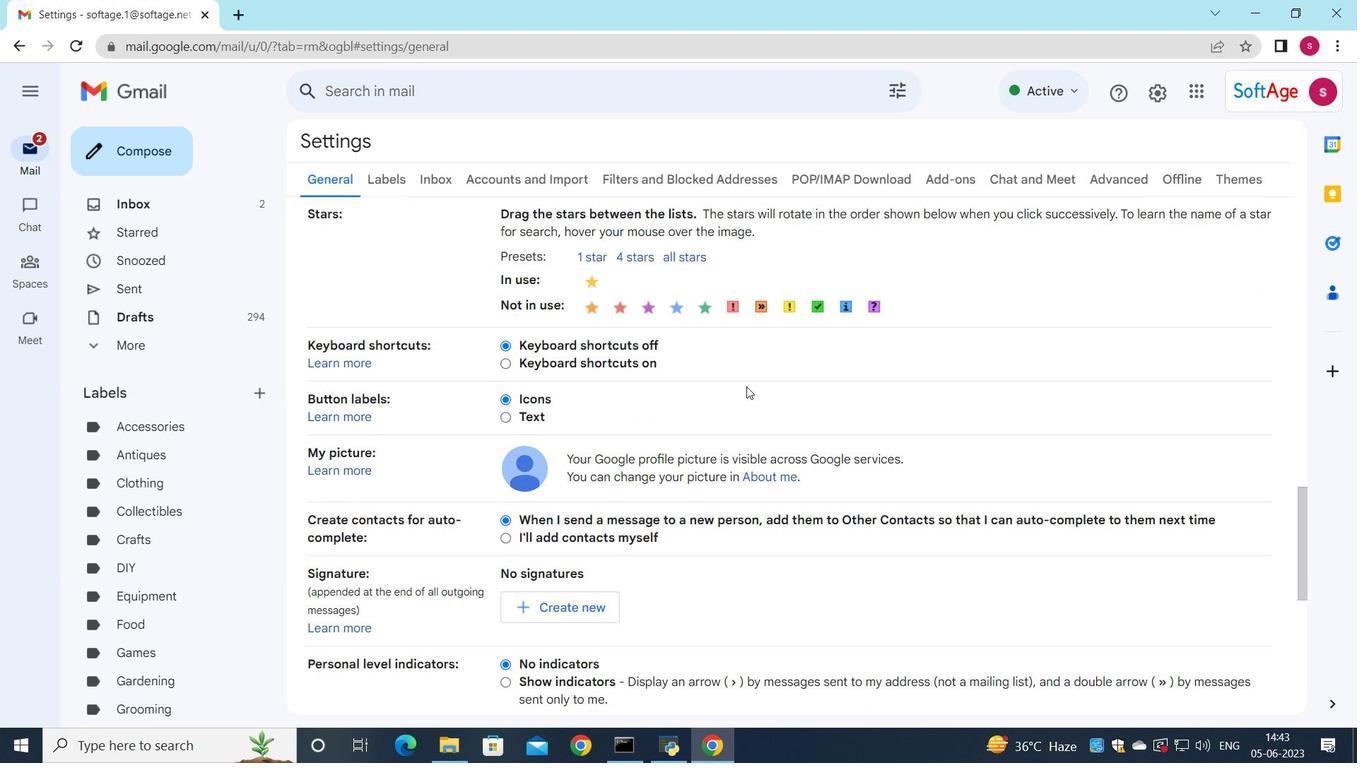 
Action: Mouse moved to (743, 391)
Screenshot: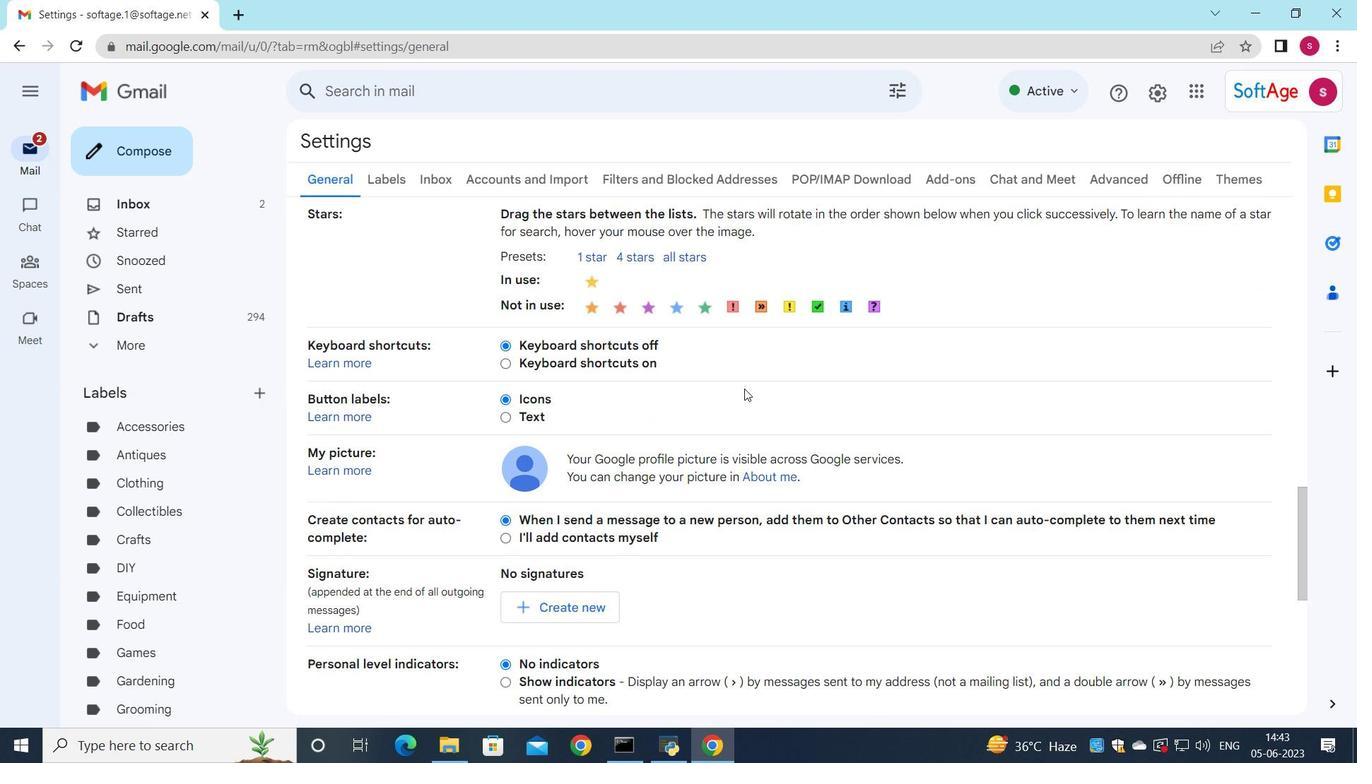 
Action: Mouse scrolled (743, 390) with delta (0, 0)
Screenshot: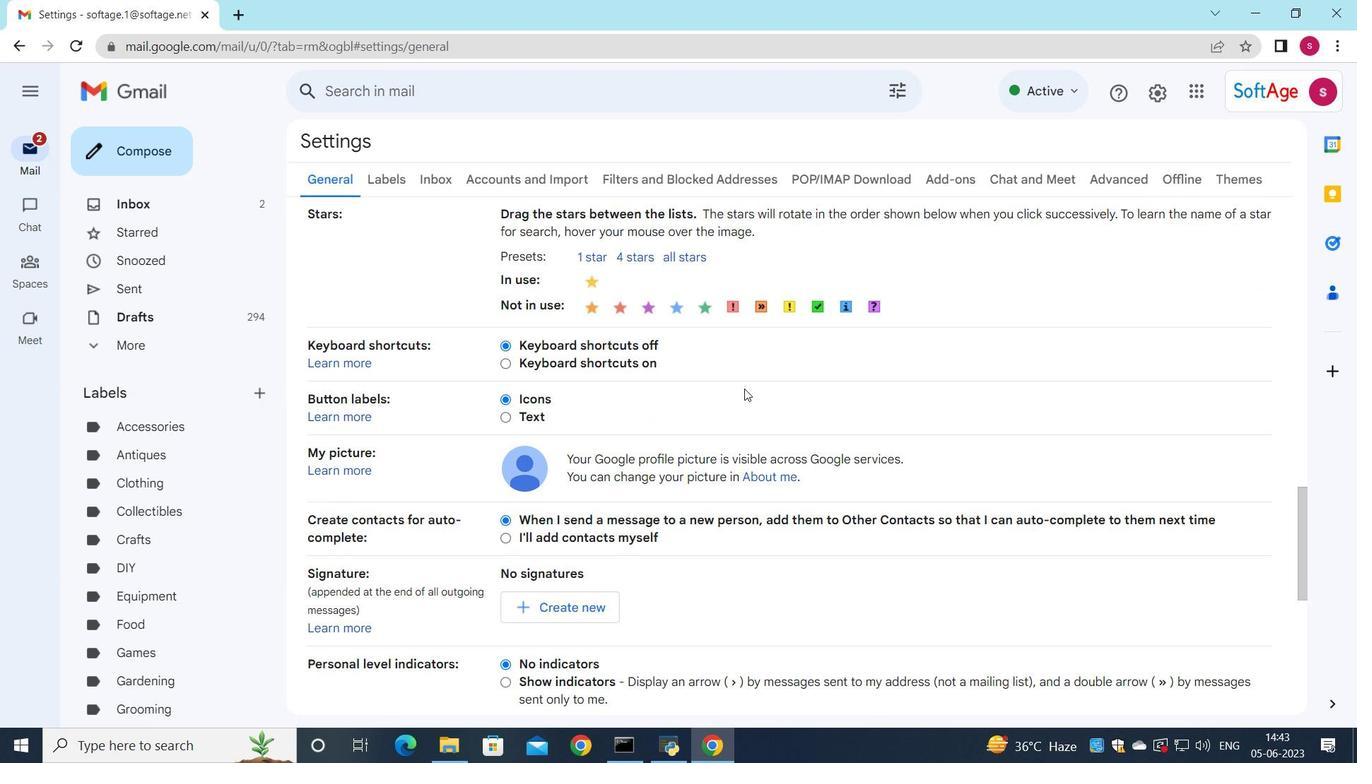 
Action: Mouse moved to (575, 342)
Screenshot: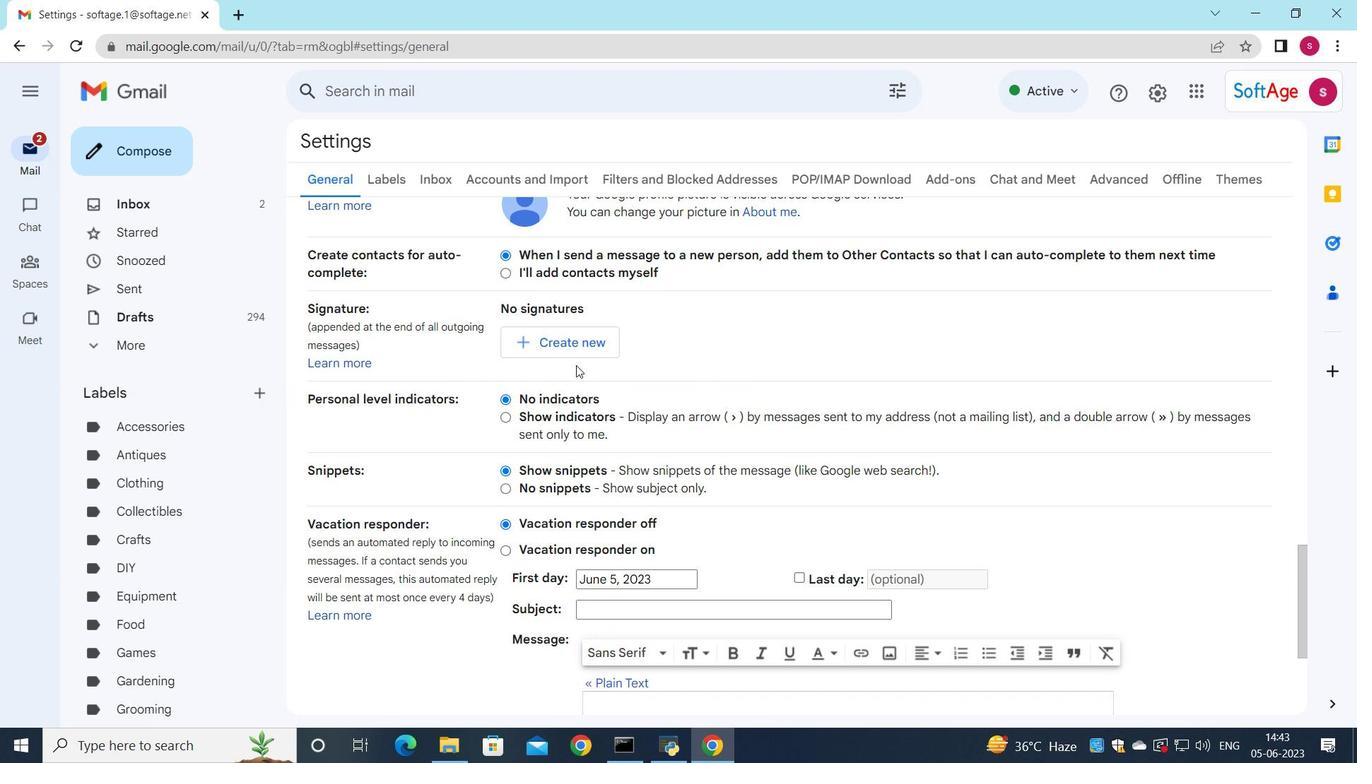 
Action: Mouse pressed left at (575, 342)
Screenshot: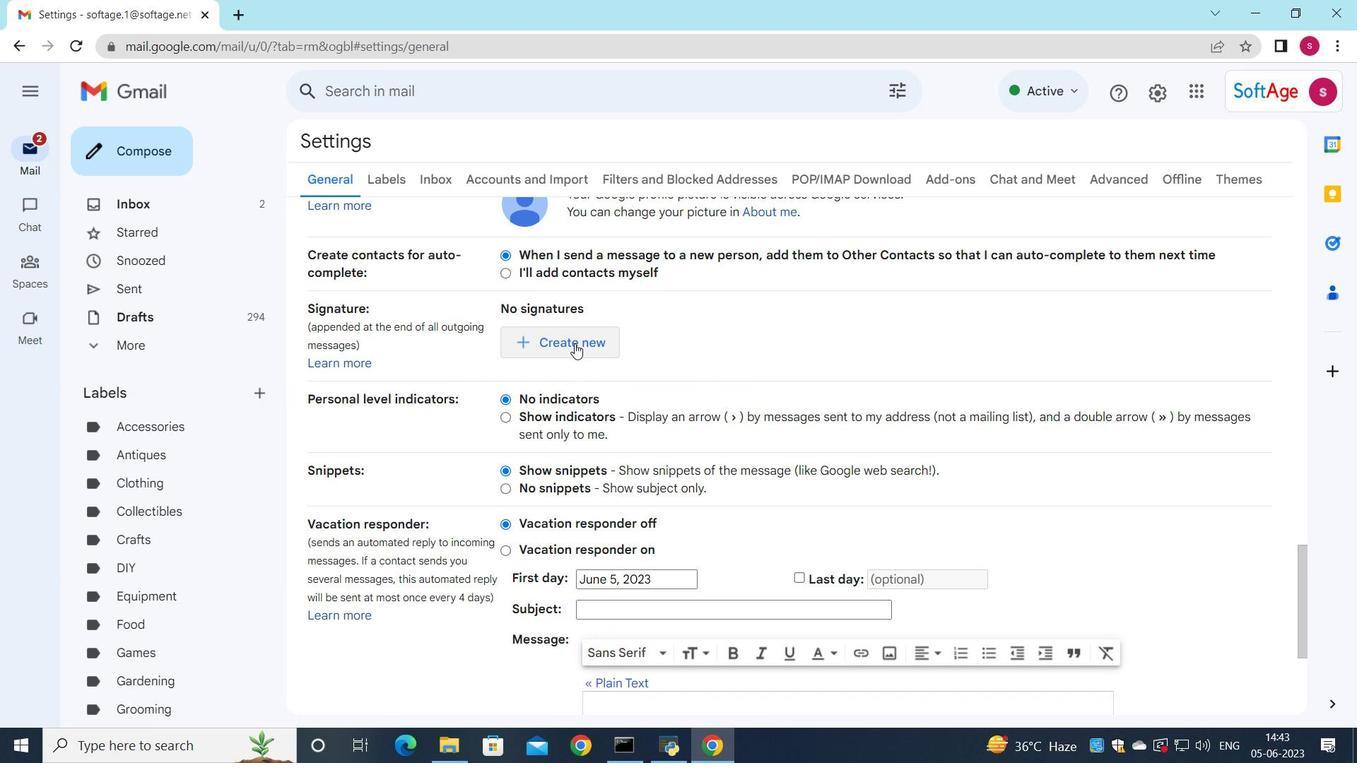 
Action: Mouse moved to (707, 0)
Screenshot: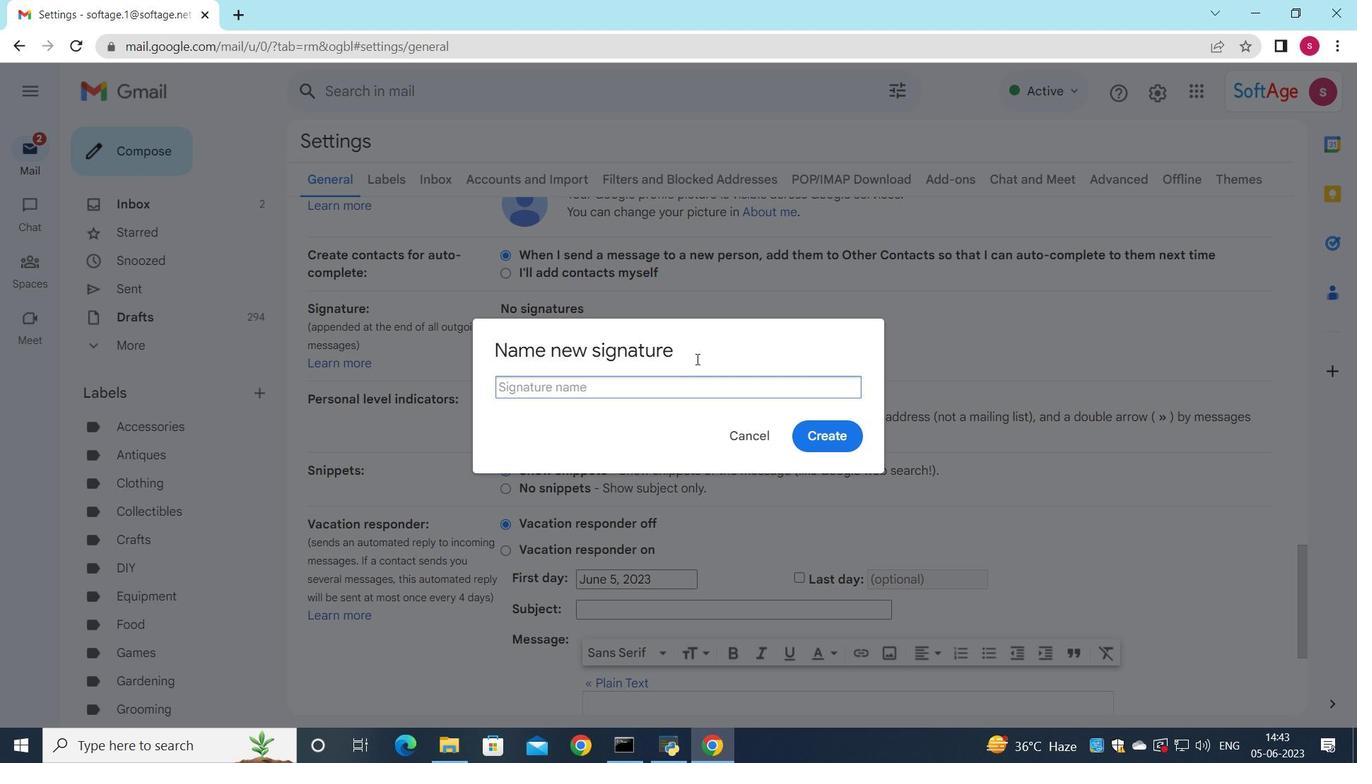 
Action: Key pressed <Key.shift>Dustin<Key.space><Key.shift>Brown
Screenshot: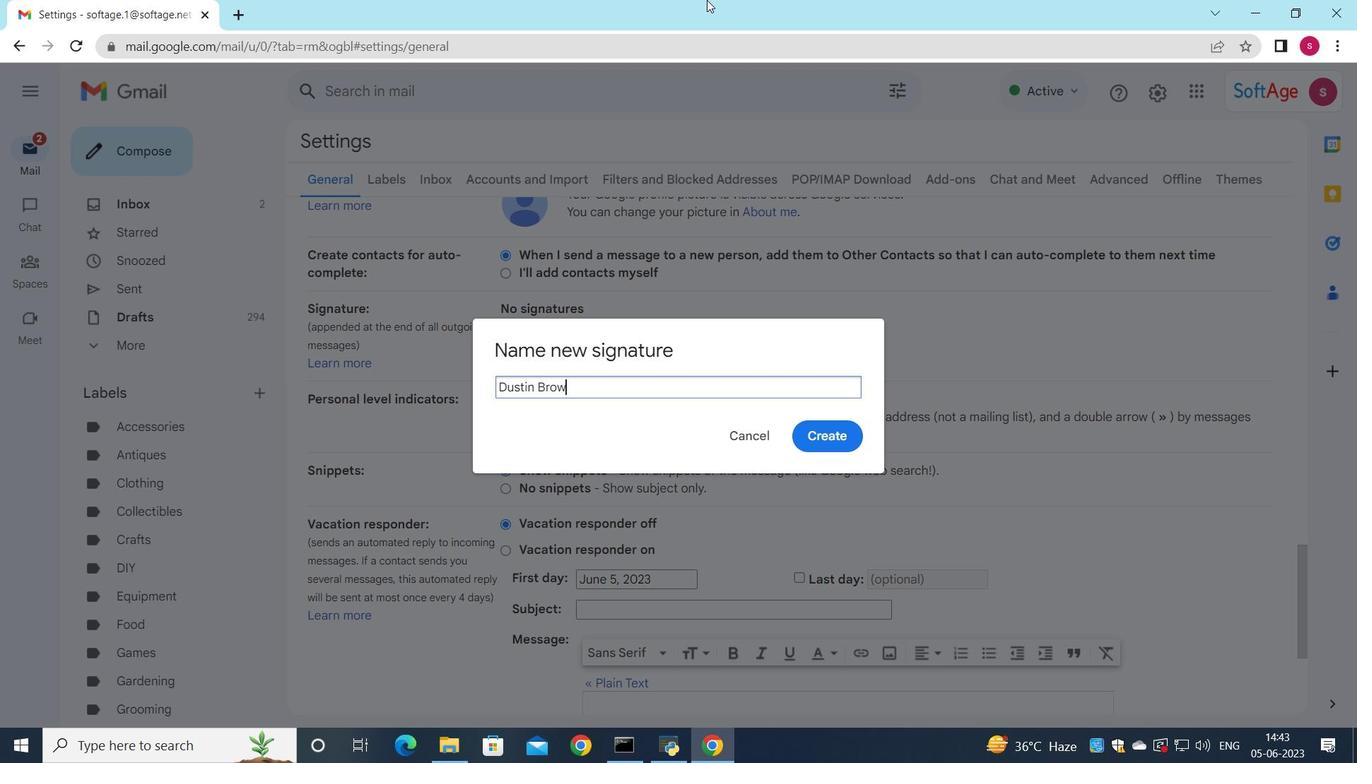 
Action: Mouse moved to (810, 438)
Screenshot: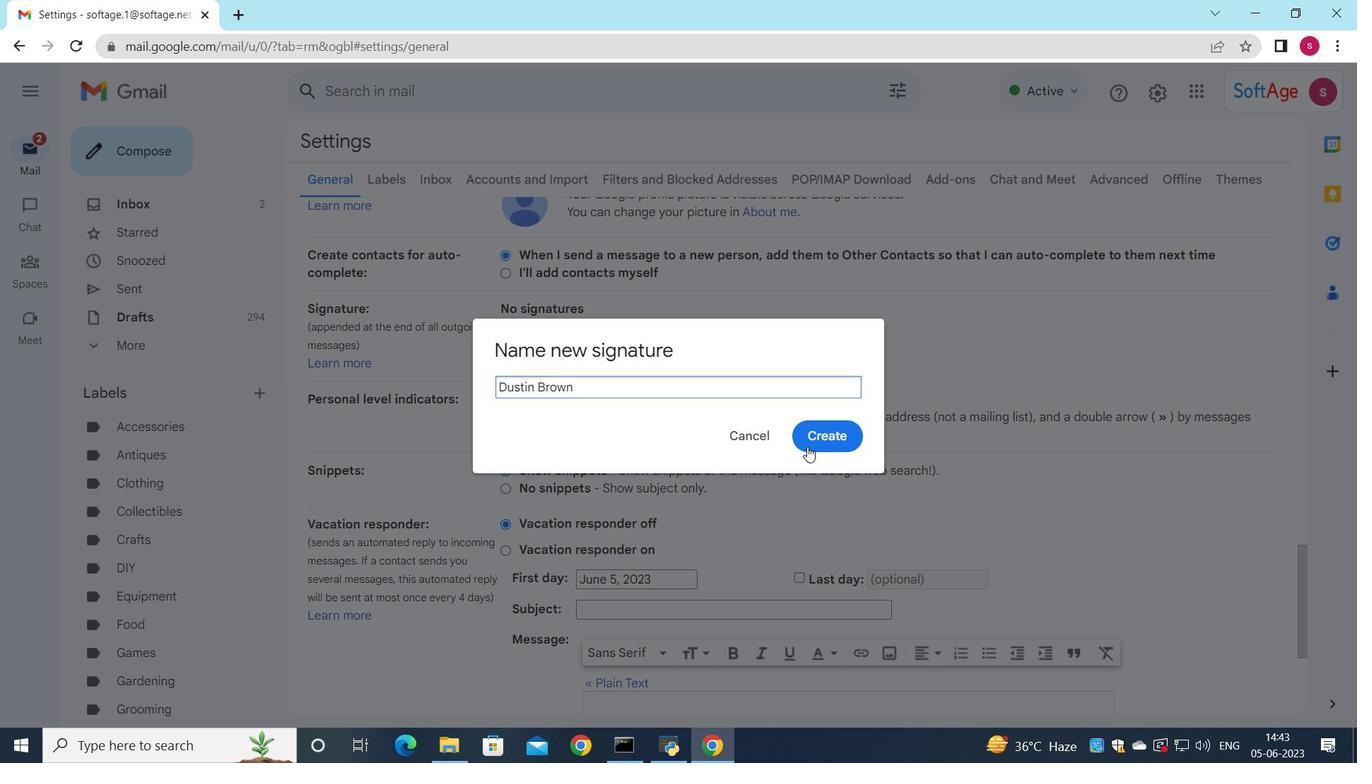 
Action: Mouse pressed left at (810, 438)
Screenshot: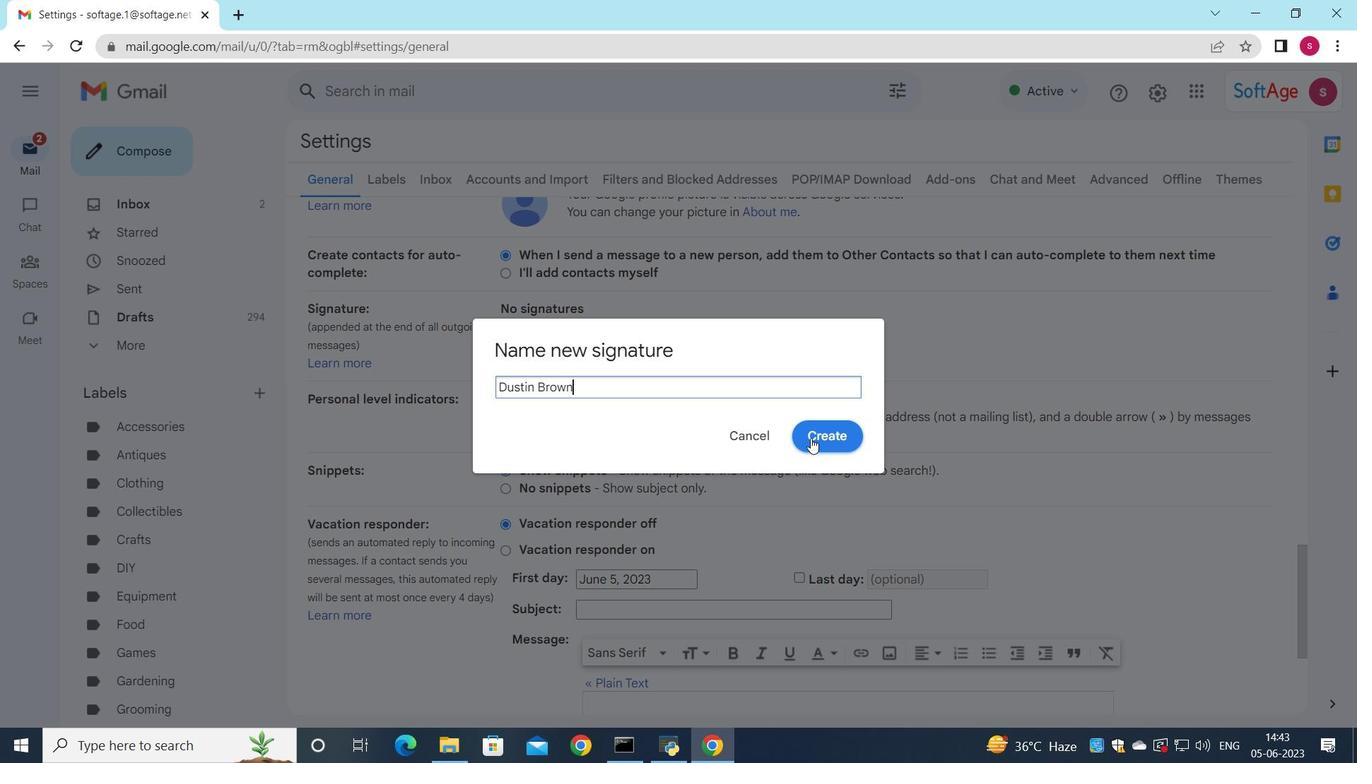 
Action: Mouse moved to (806, 367)
Screenshot: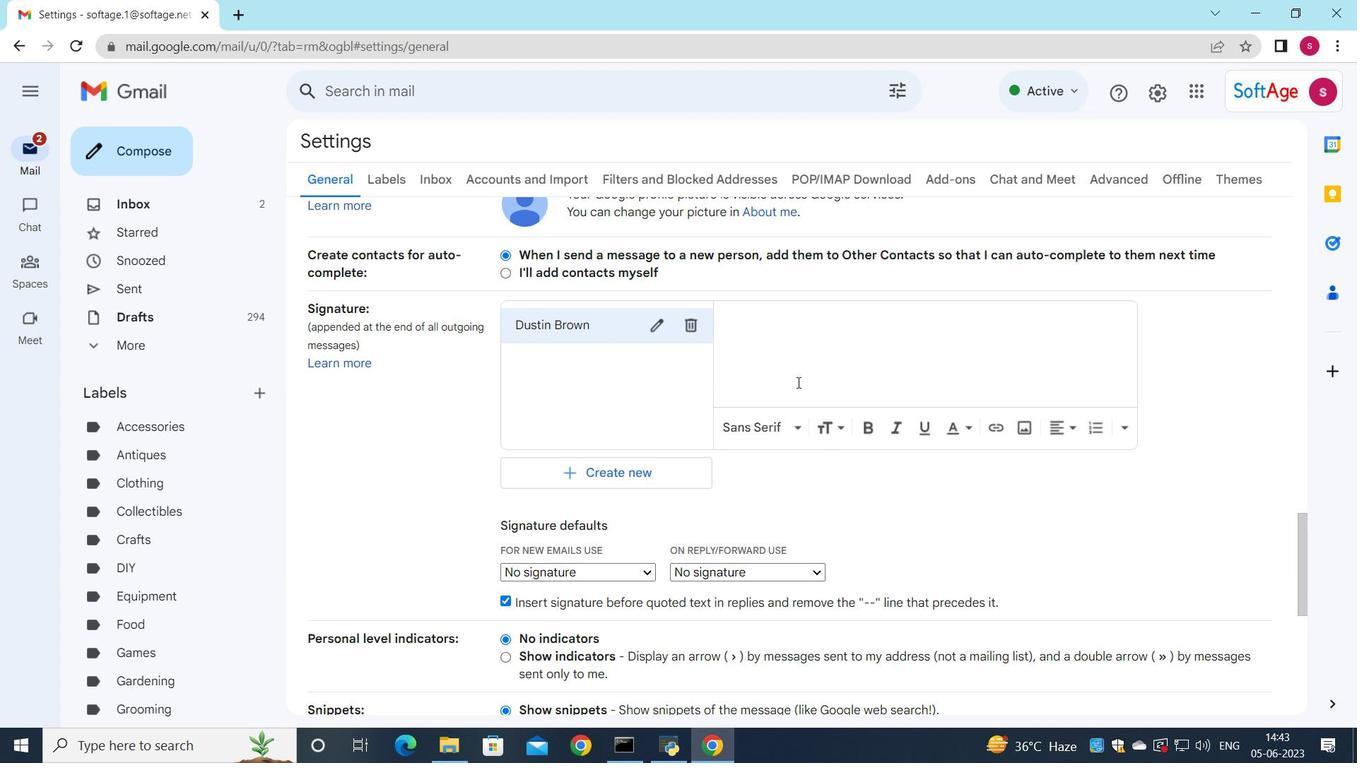 
Action: Mouse pressed left at (806, 367)
Screenshot: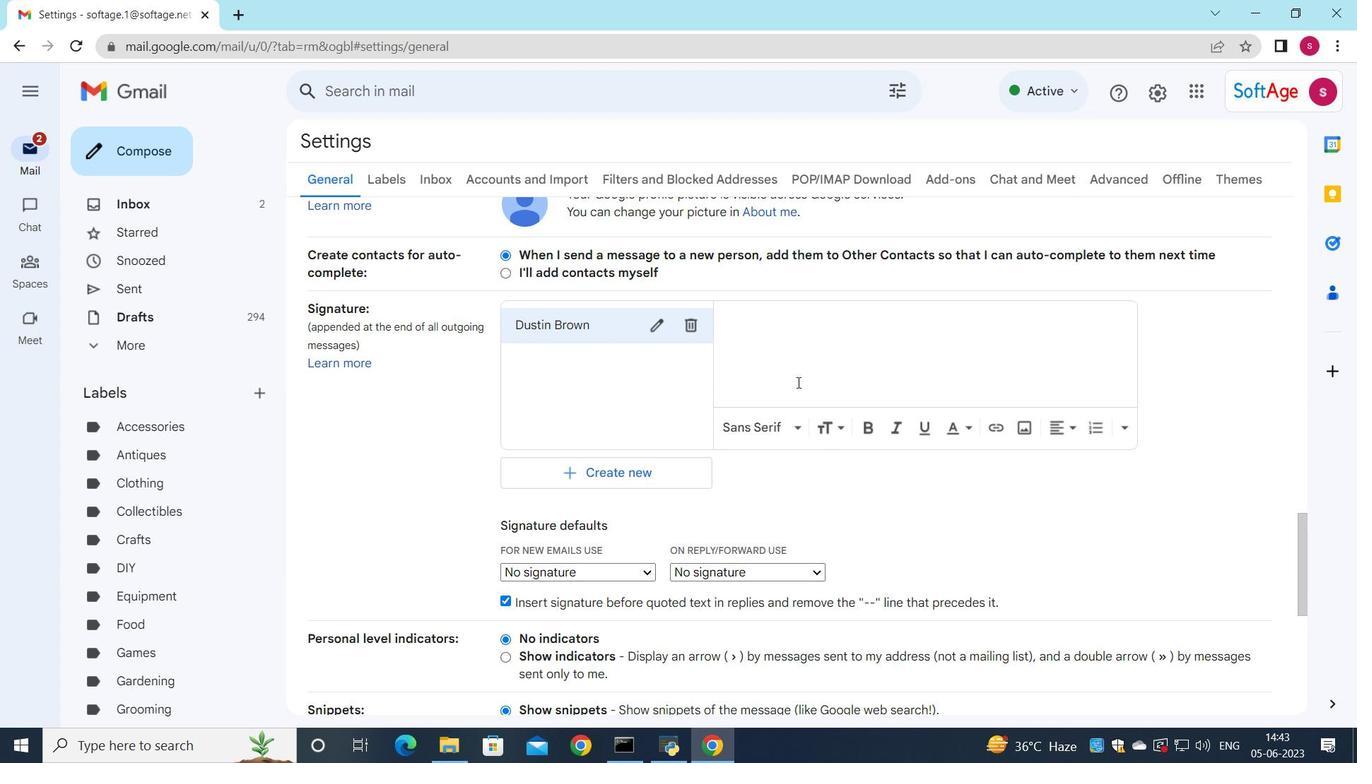 
Action: Key pressed <Key.shift>Dustin<Key.space><Key.shift>Browmn<Key.backspace><Key.backspace>m<Key.backspace>n
Screenshot: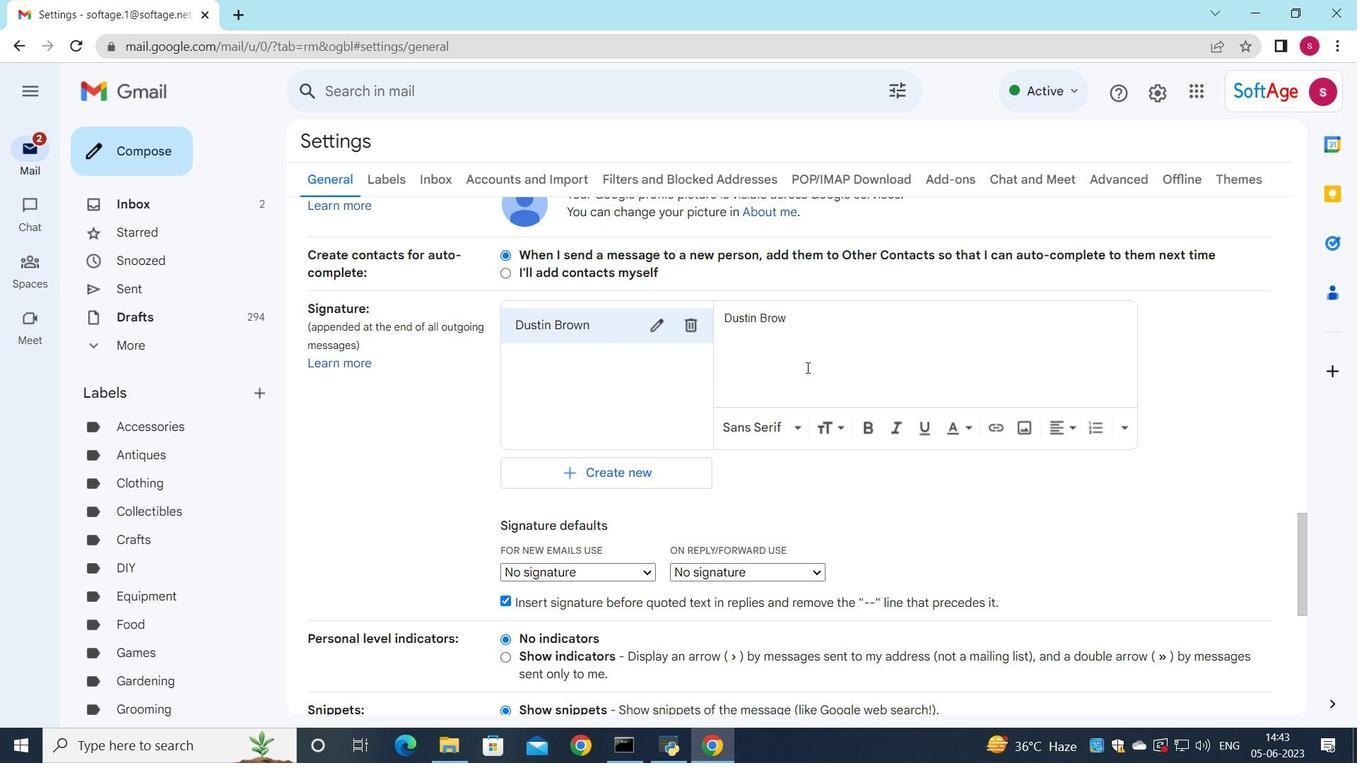 
Action: Mouse moved to (761, 374)
Screenshot: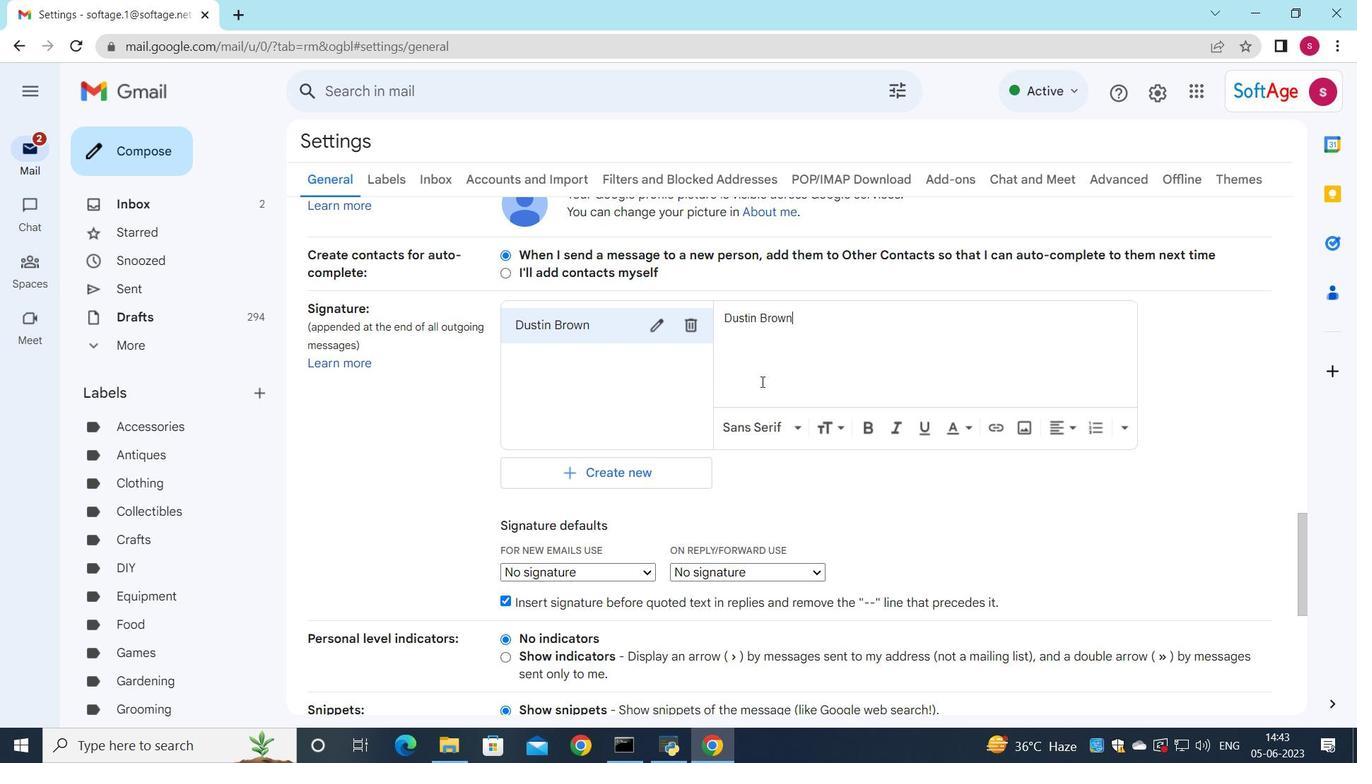 
Action: Mouse scrolled (761, 373) with delta (0, 0)
Screenshot: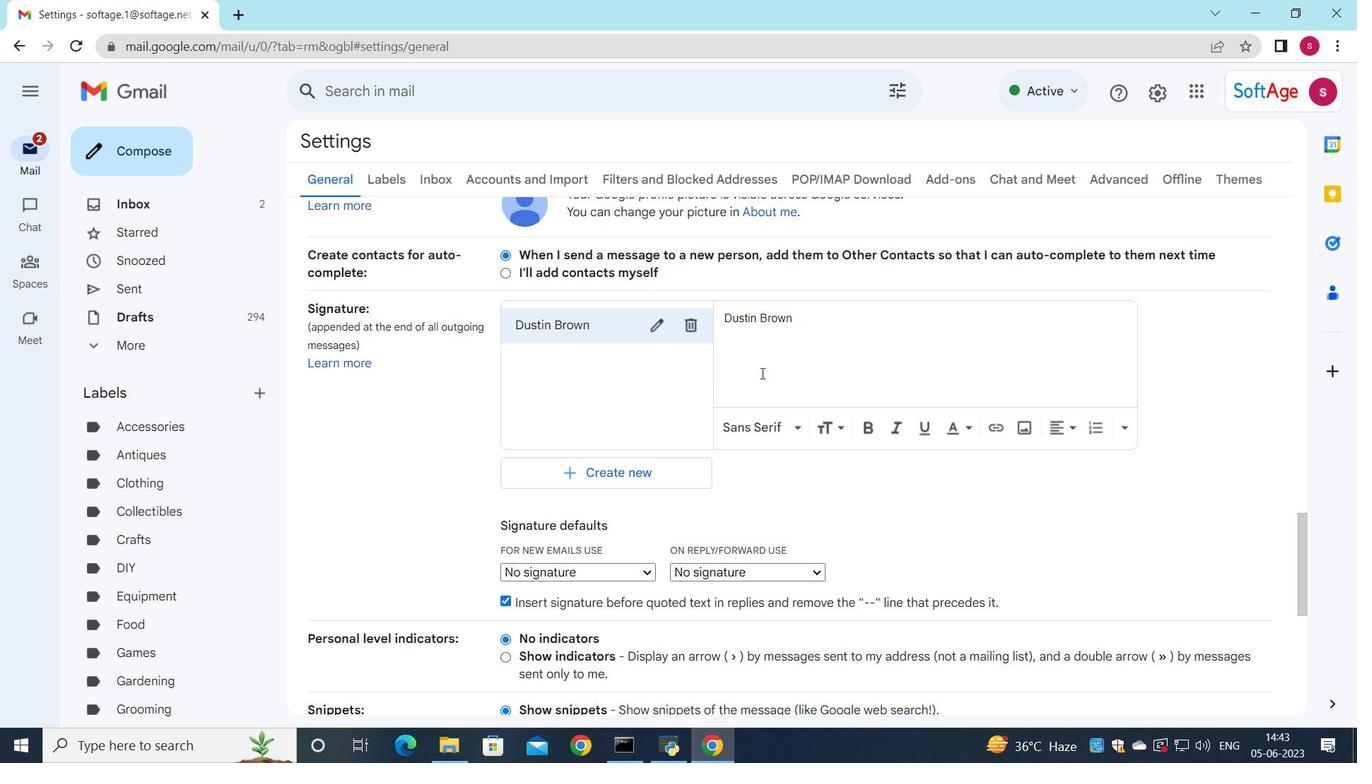 
Action: Mouse moved to (647, 482)
Screenshot: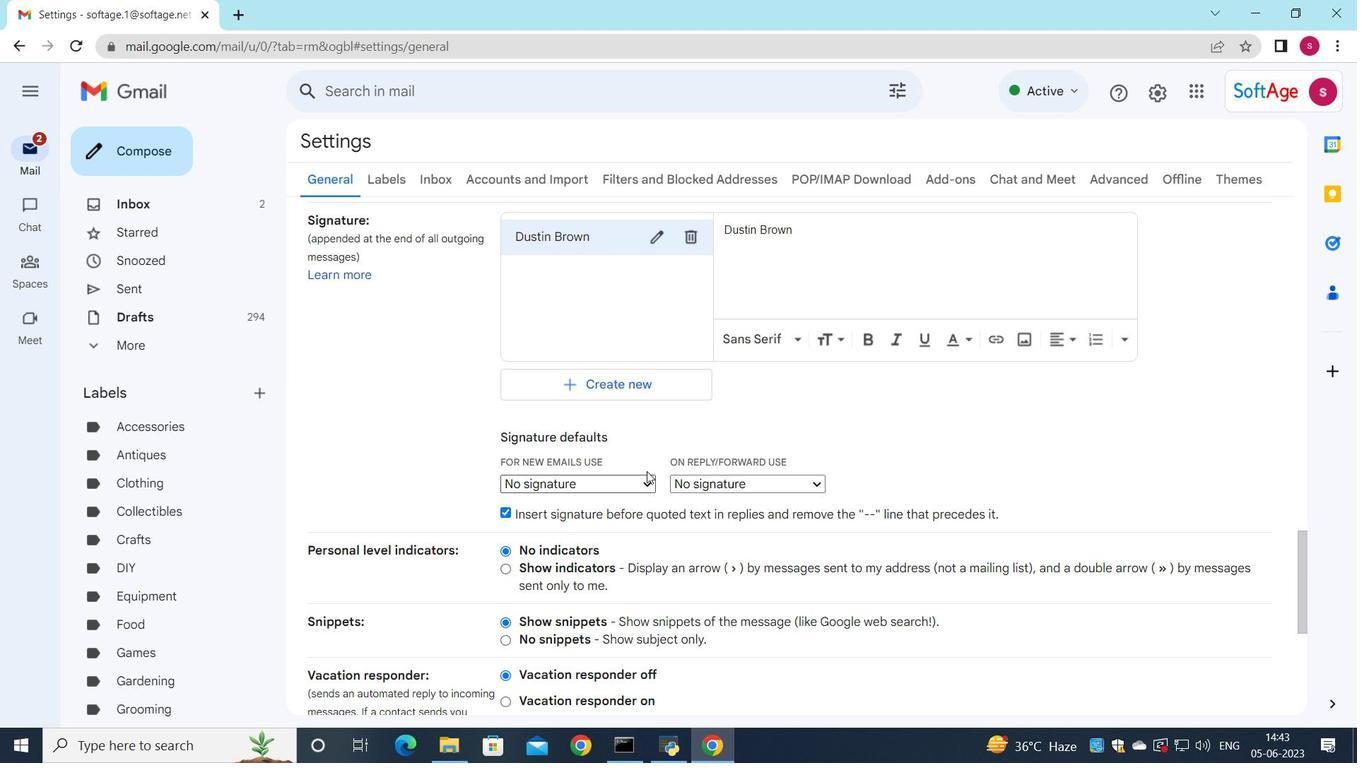 
Action: Mouse pressed left at (647, 482)
Screenshot: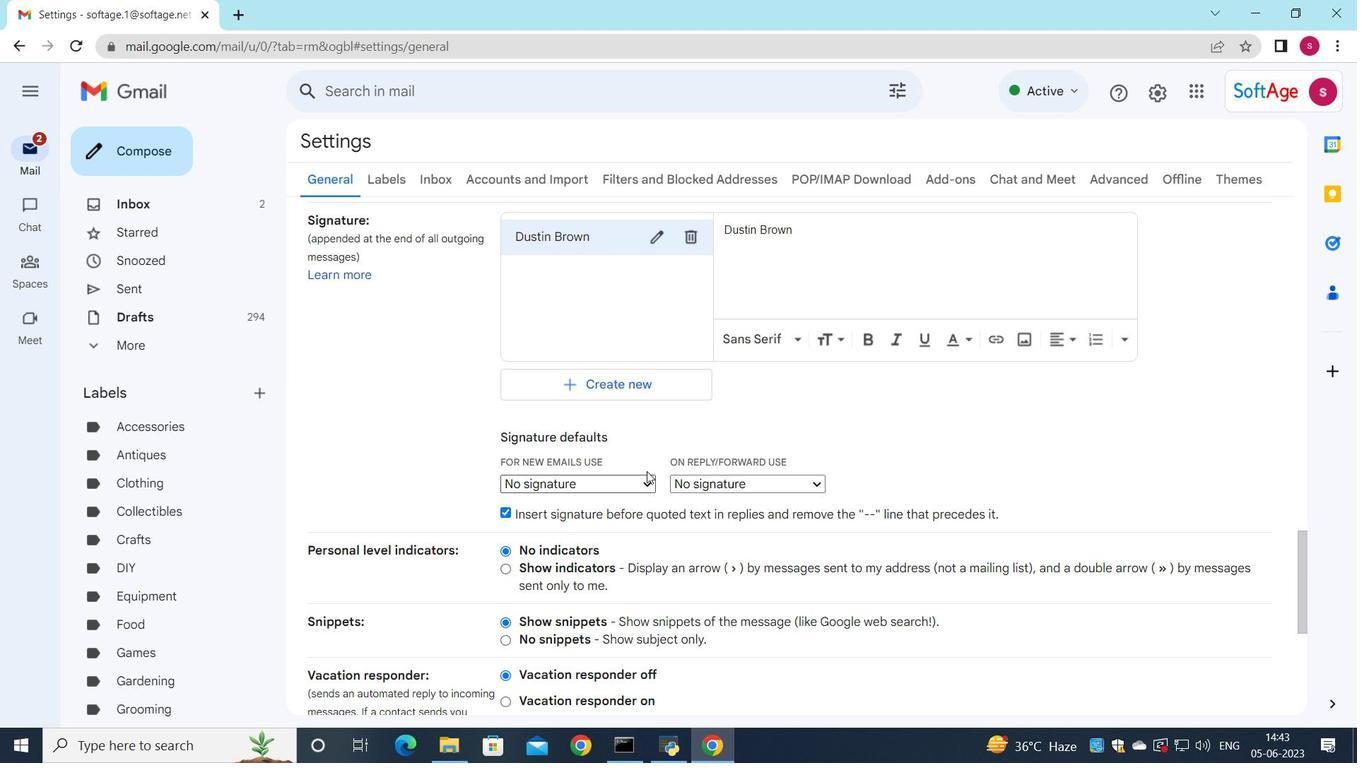 
Action: Mouse moved to (639, 512)
Screenshot: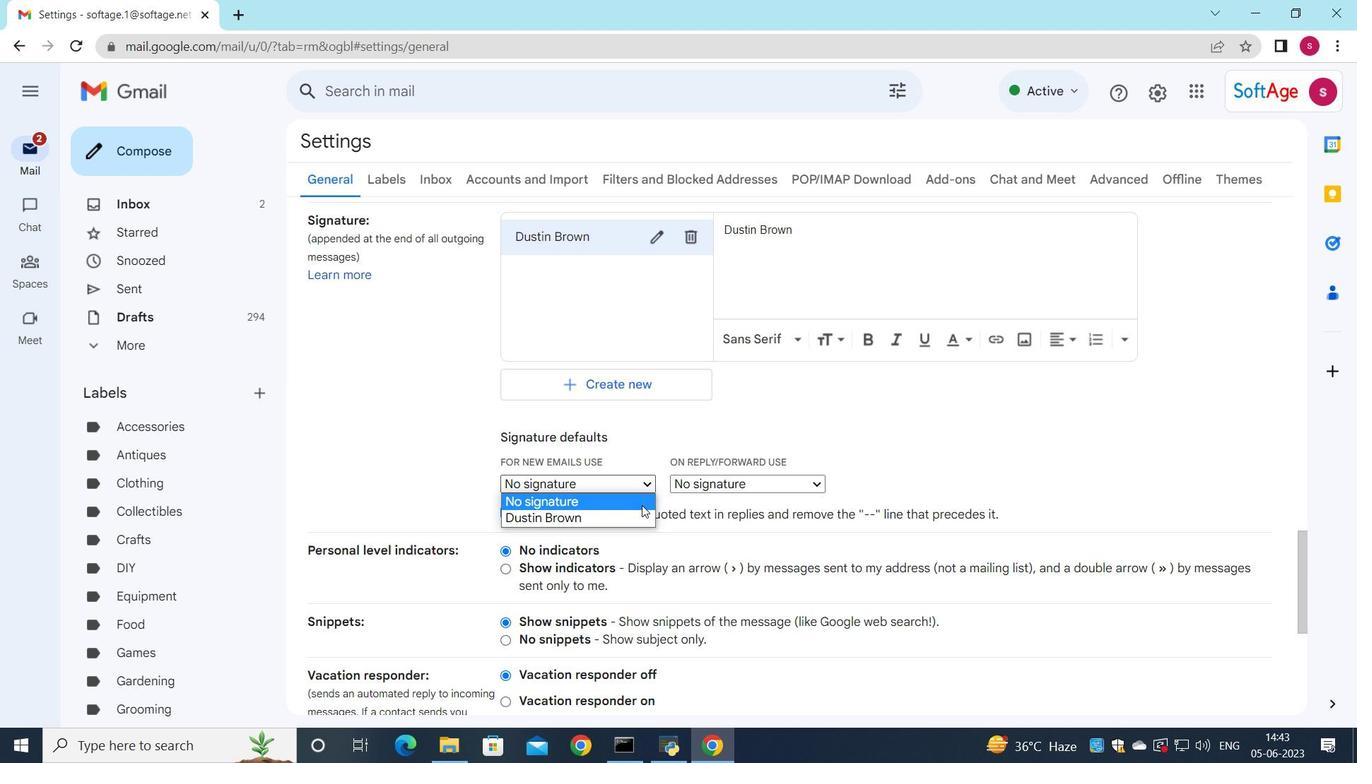 
Action: Mouse pressed left at (639, 512)
Screenshot: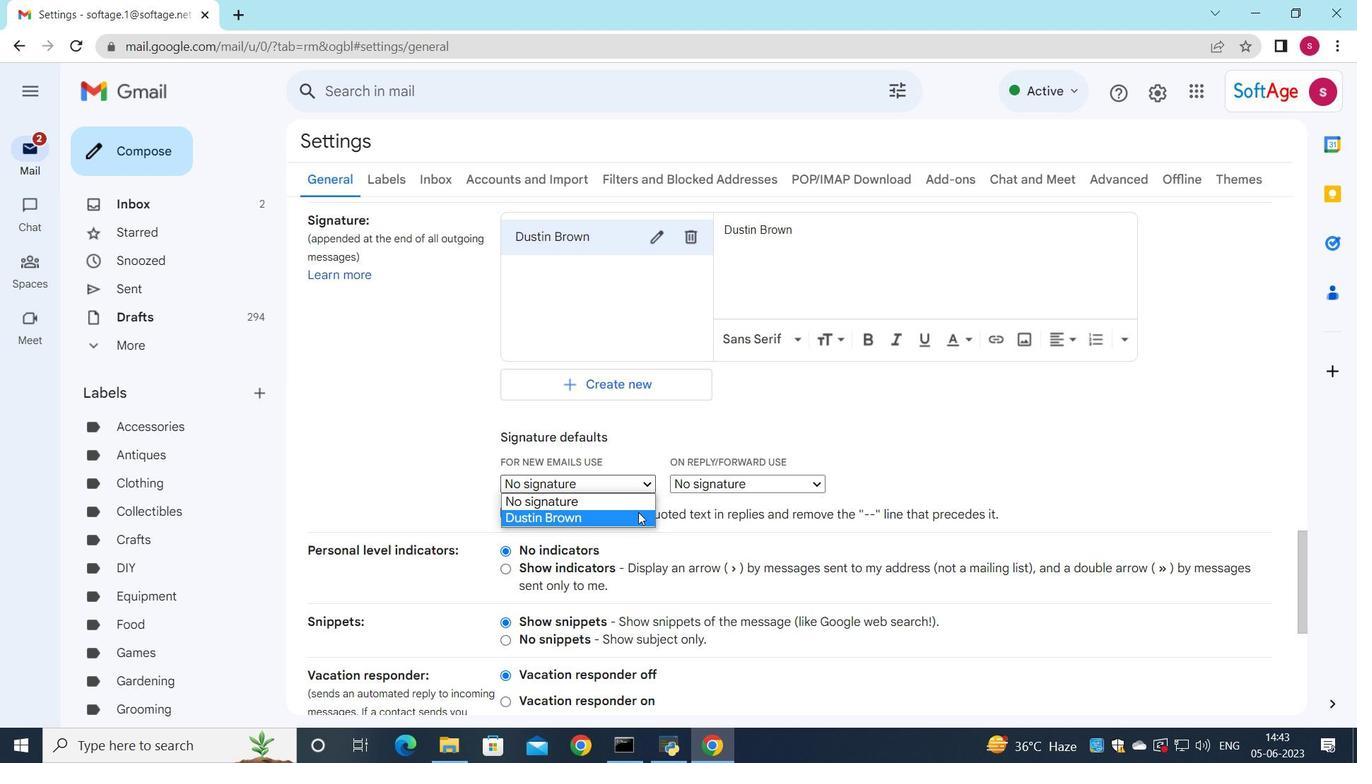 
Action: Mouse moved to (738, 468)
Screenshot: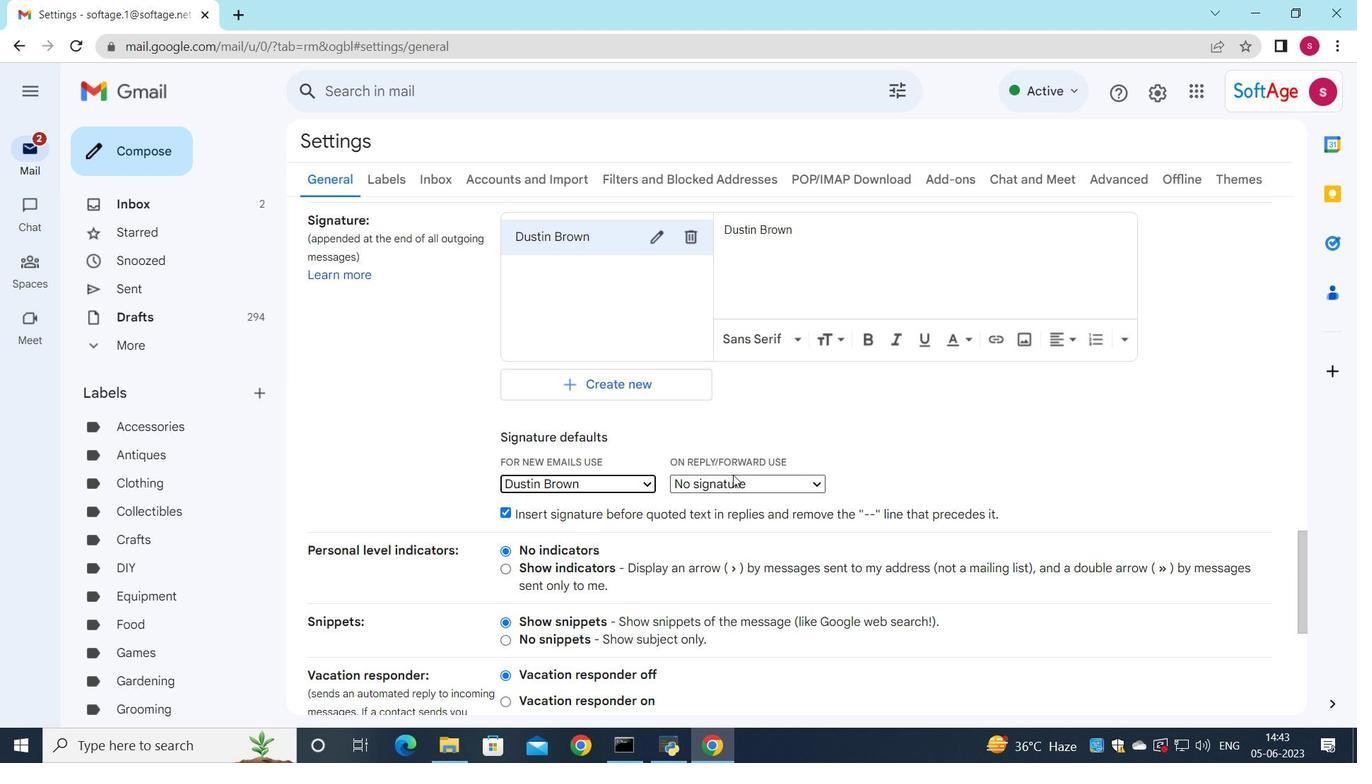 
Action: Mouse pressed left at (738, 468)
Screenshot: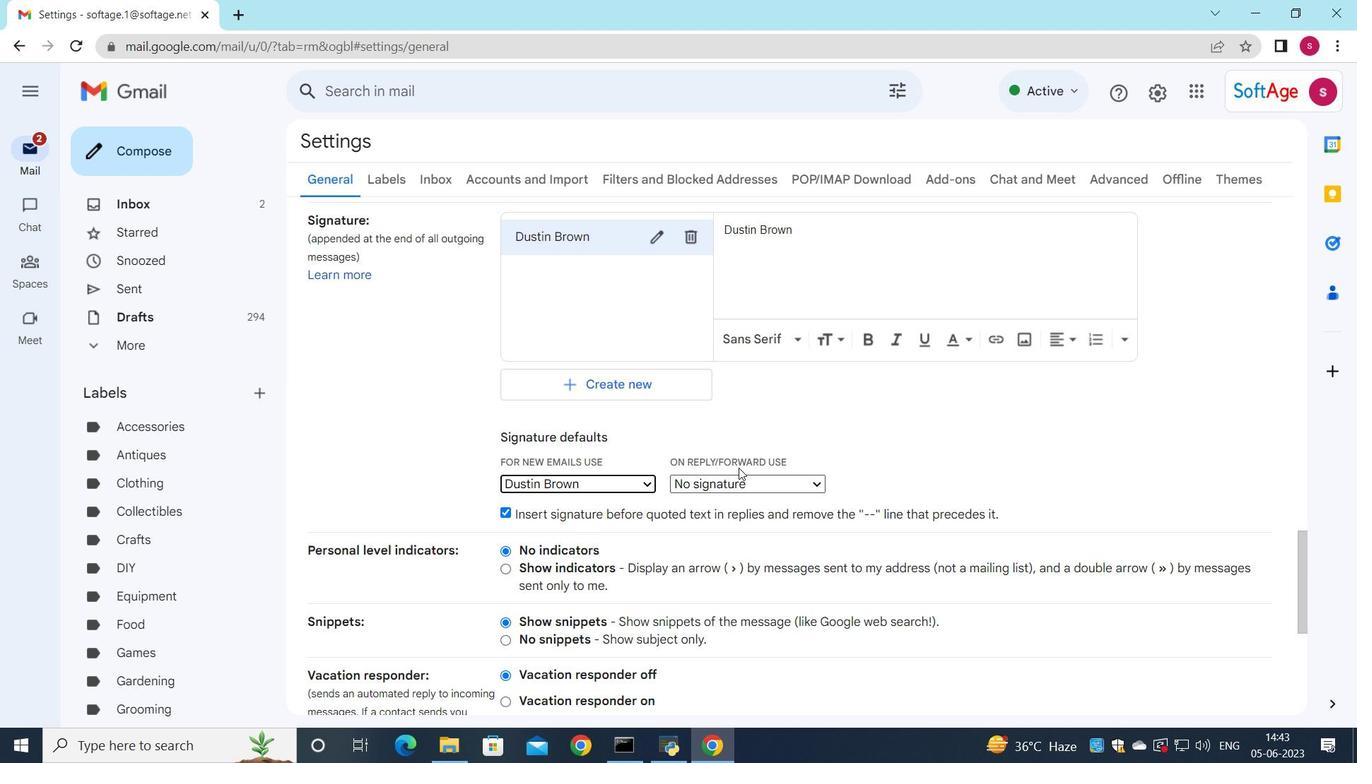 
Action: Mouse moved to (736, 482)
Screenshot: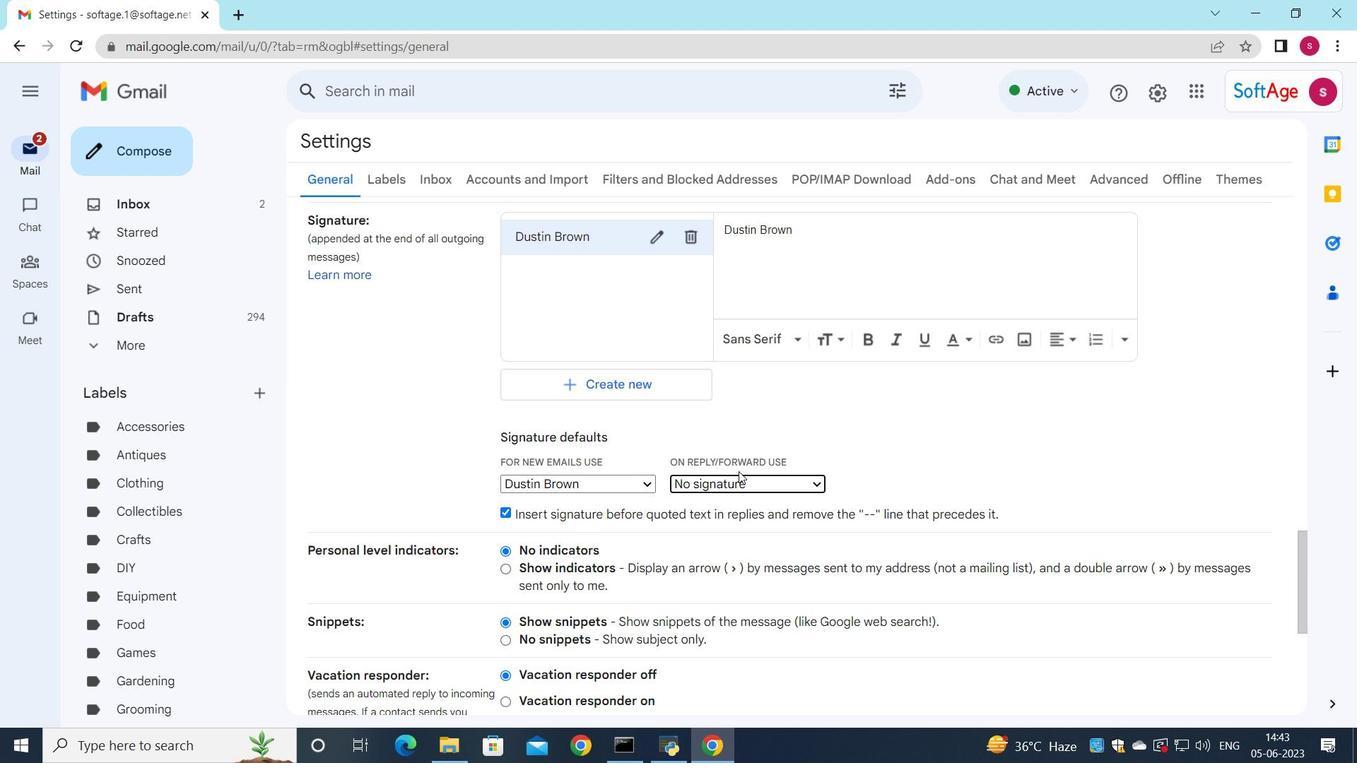 
Action: Mouse pressed left at (736, 482)
Screenshot: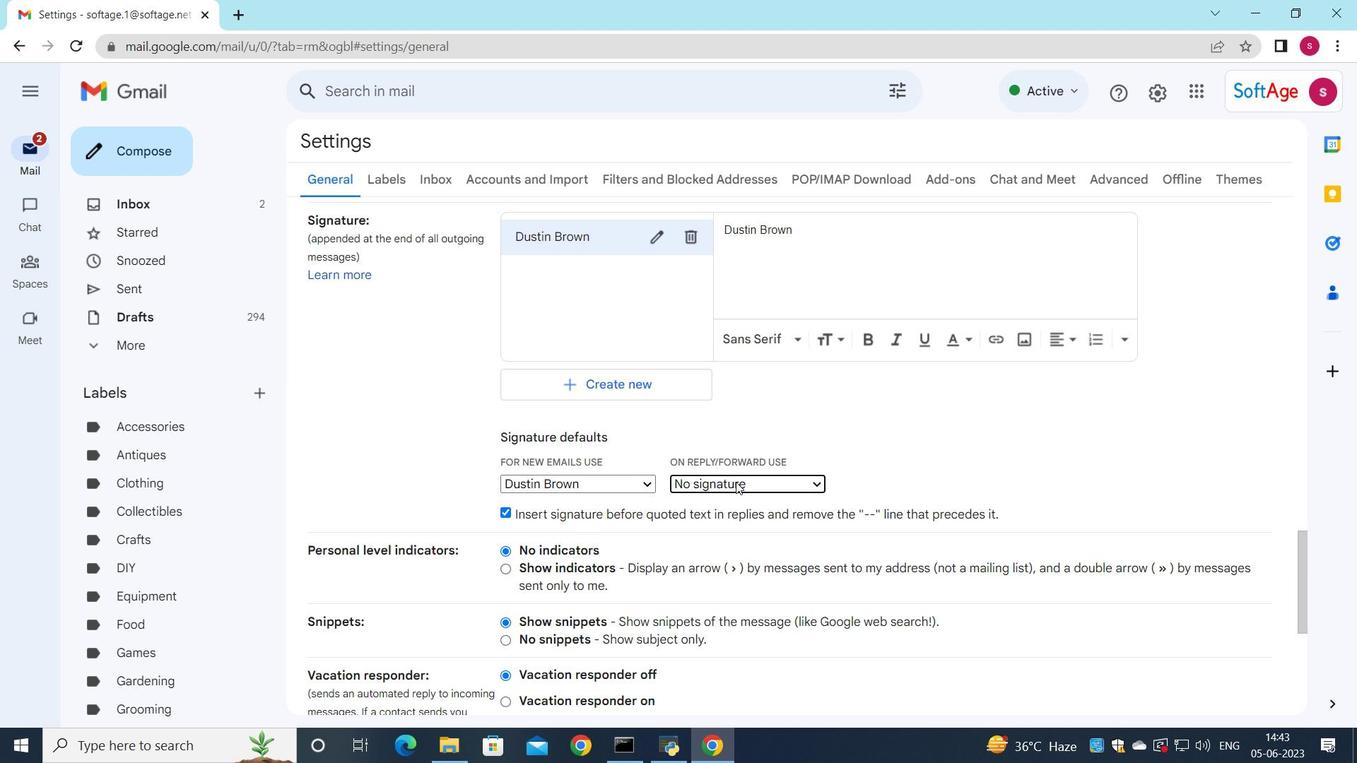 
Action: Mouse moved to (729, 511)
Screenshot: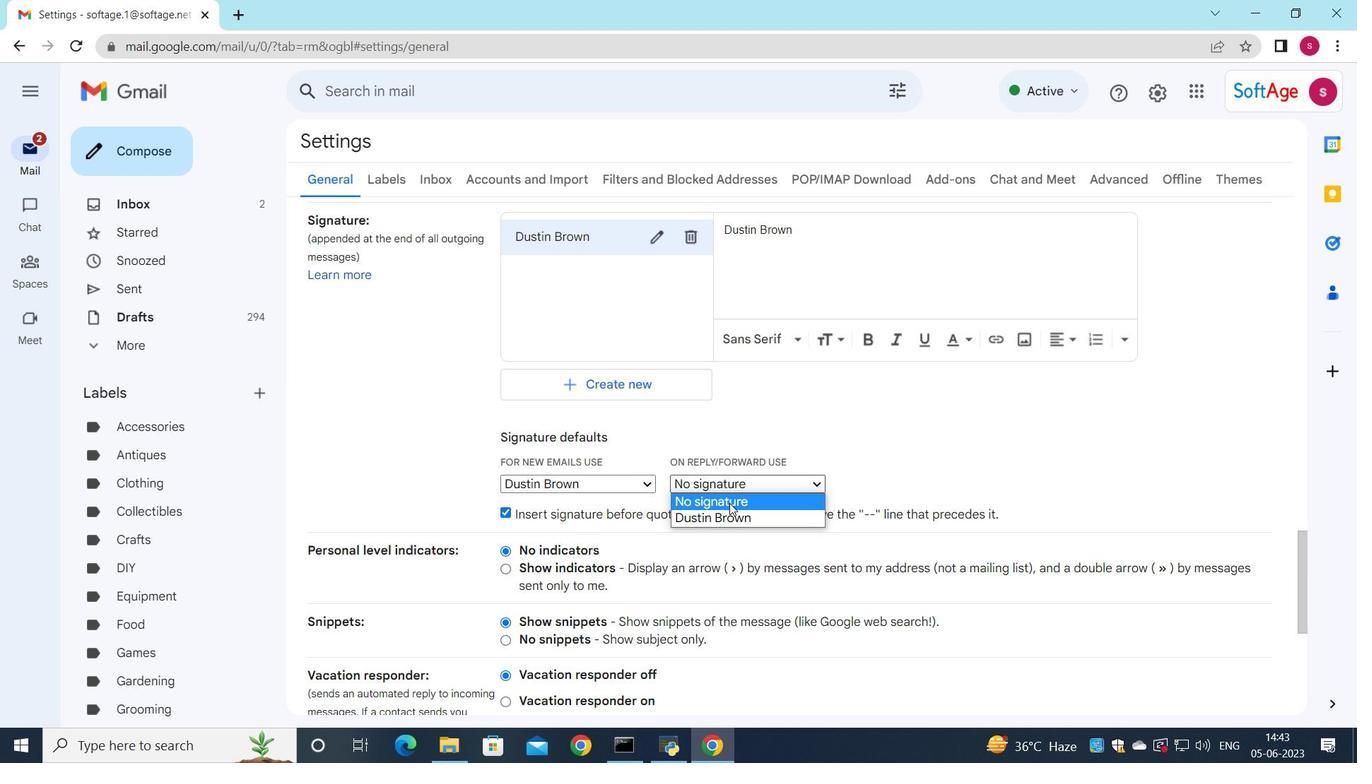 
Action: Mouse pressed left at (729, 511)
Screenshot: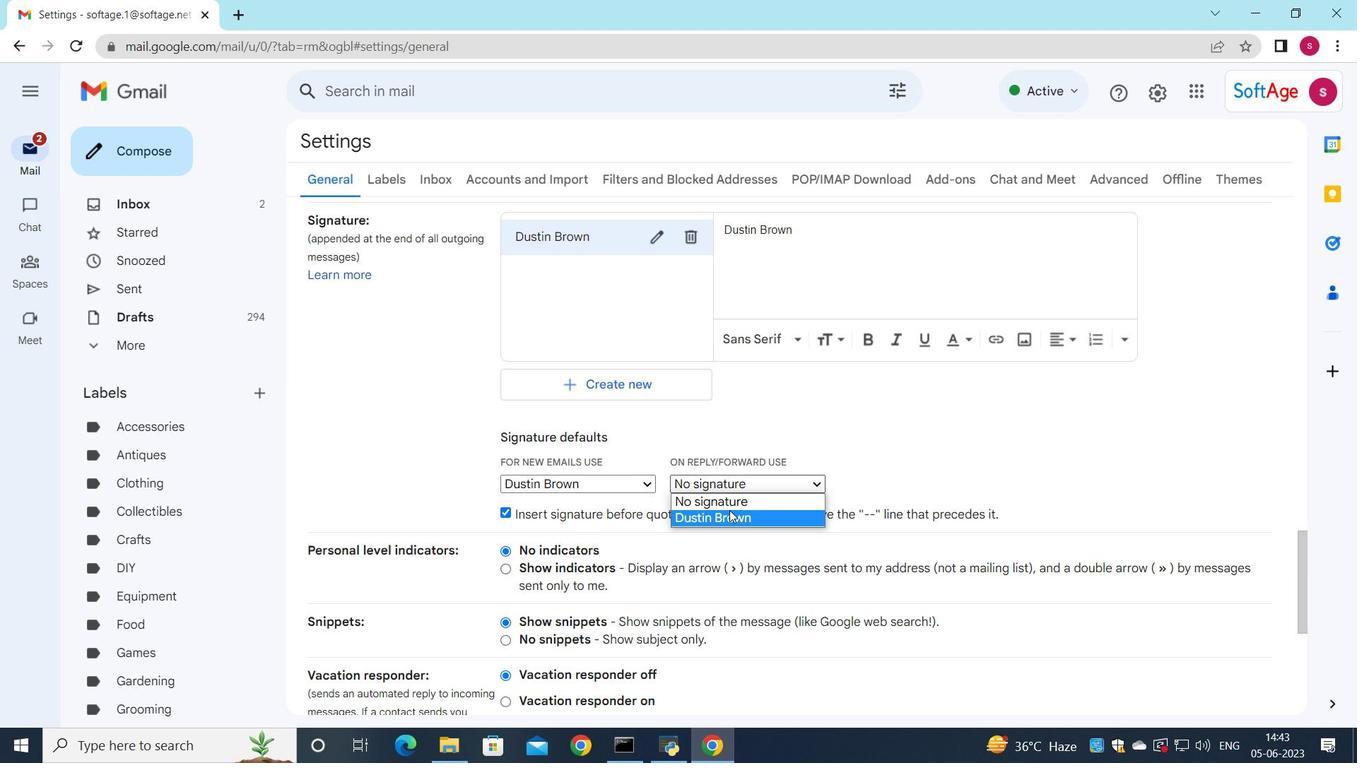 
Action: Mouse moved to (731, 494)
Screenshot: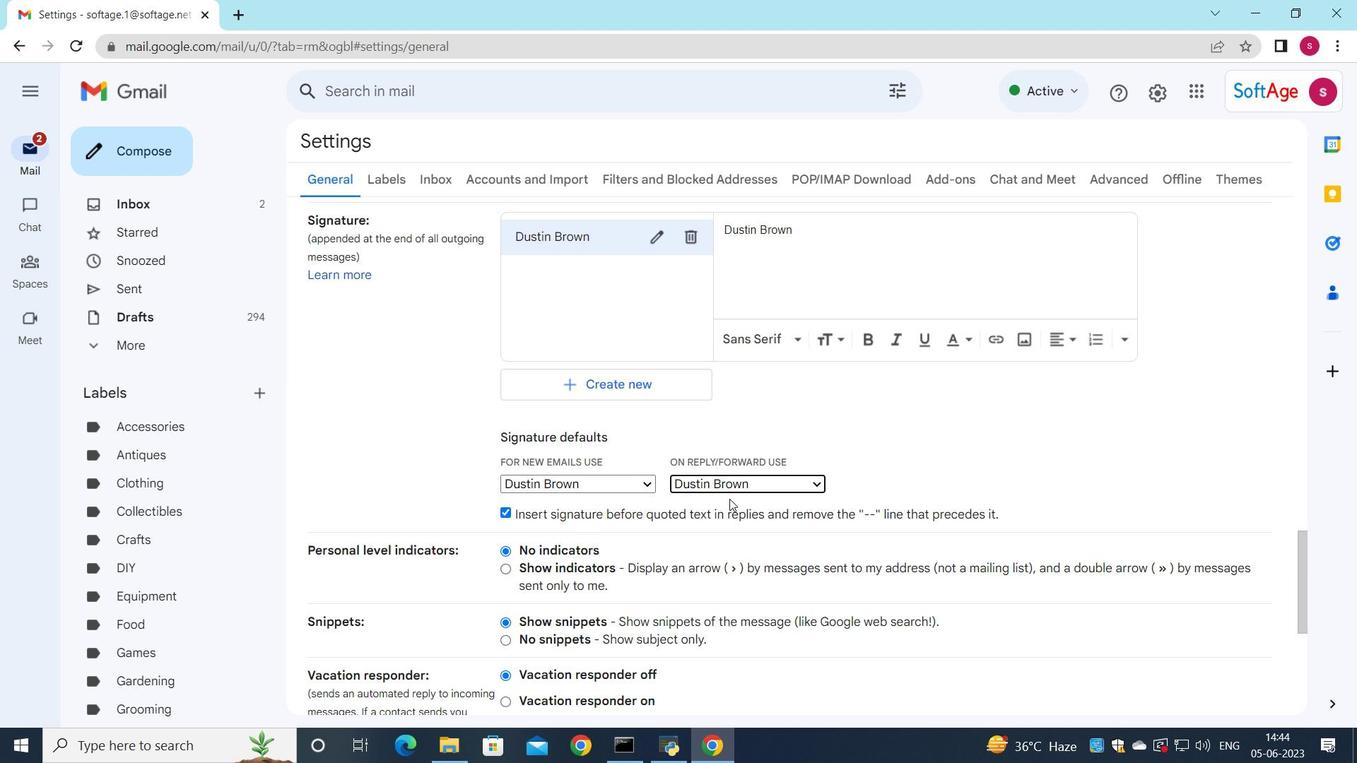 
Action: Mouse scrolled (731, 494) with delta (0, 0)
Screenshot: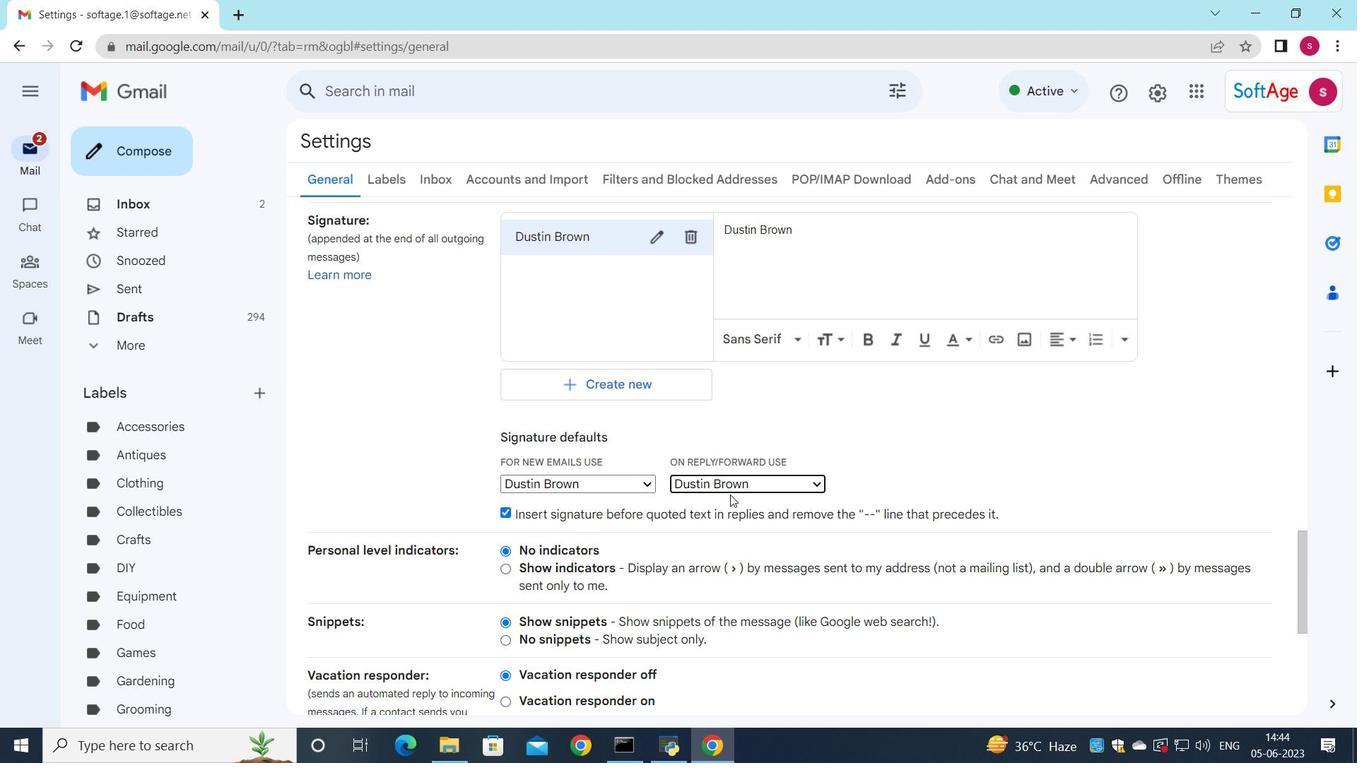 
Action: Mouse scrolled (731, 494) with delta (0, 0)
Screenshot: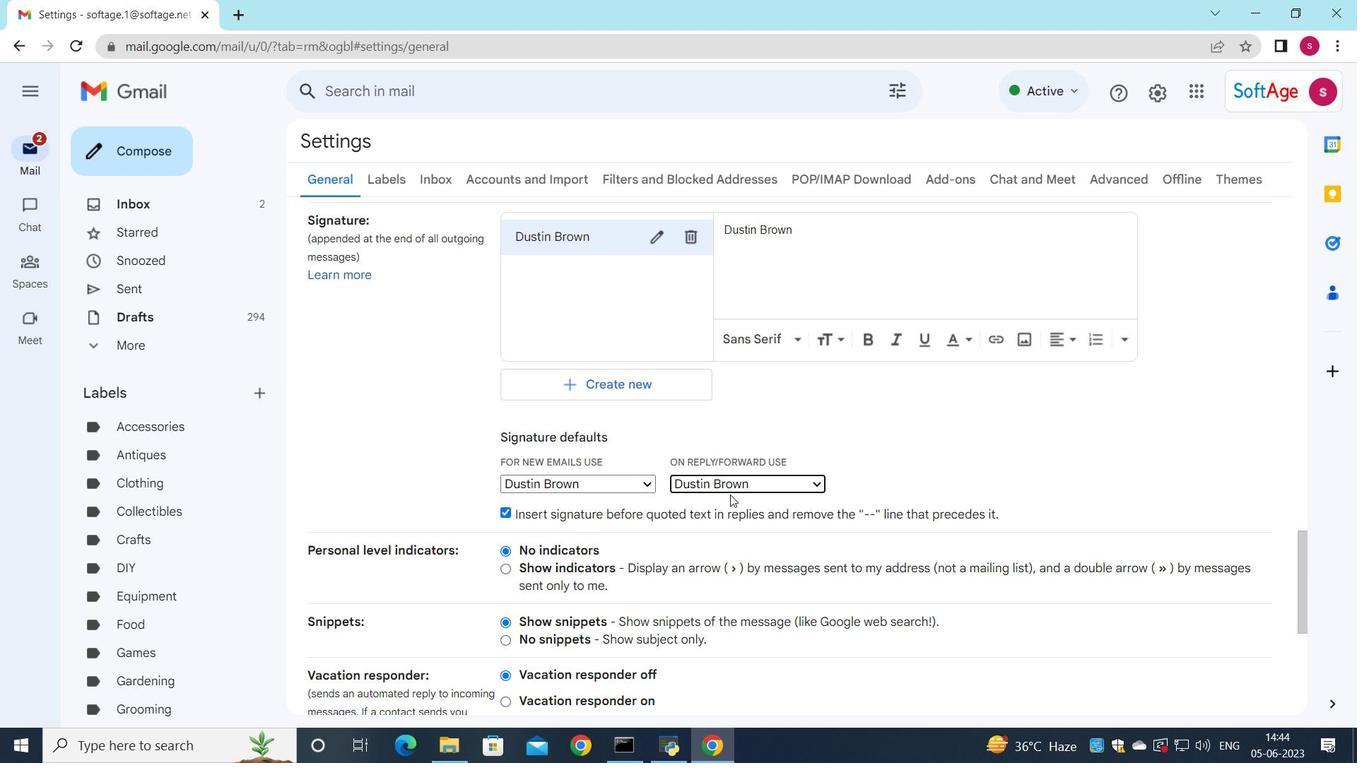 
Action: Mouse scrolled (731, 494) with delta (0, 0)
Screenshot: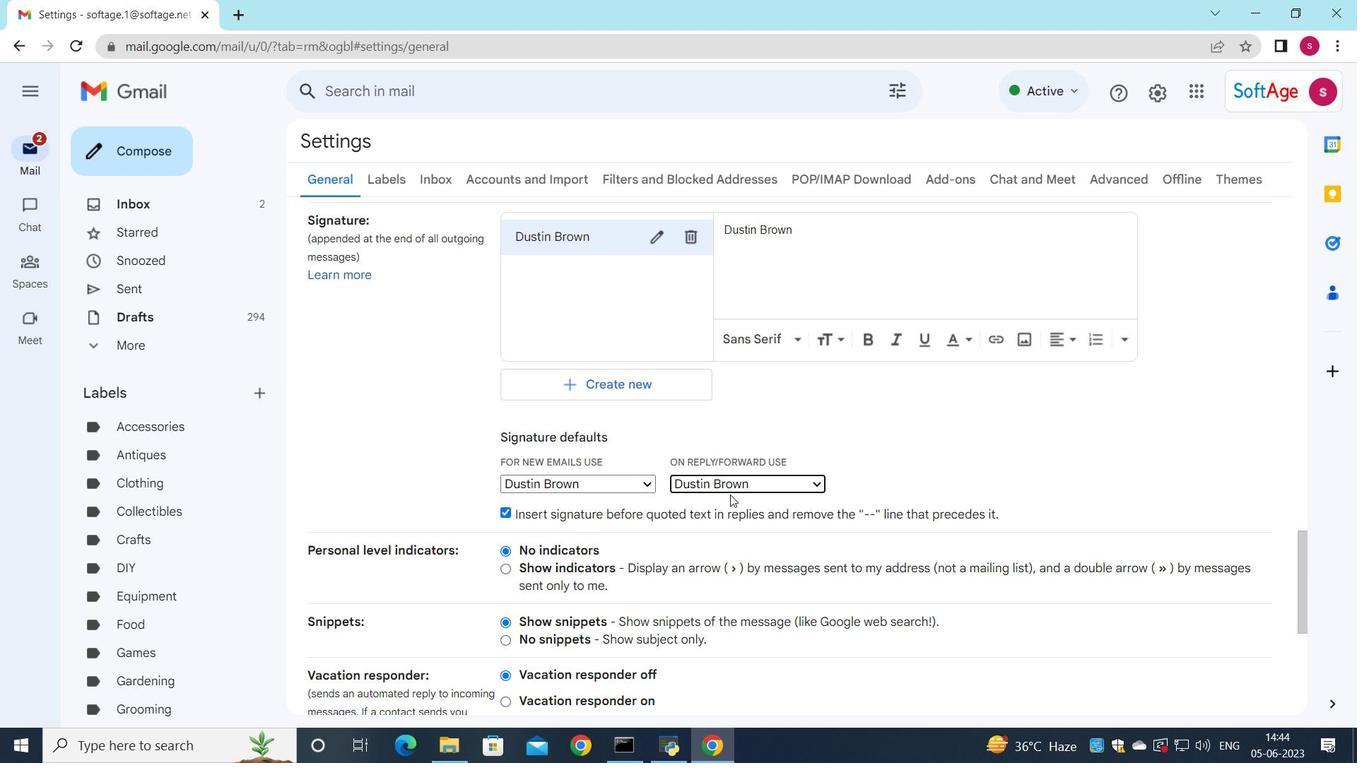 
Action: Mouse scrolled (731, 494) with delta (0, 0)
Screenshot: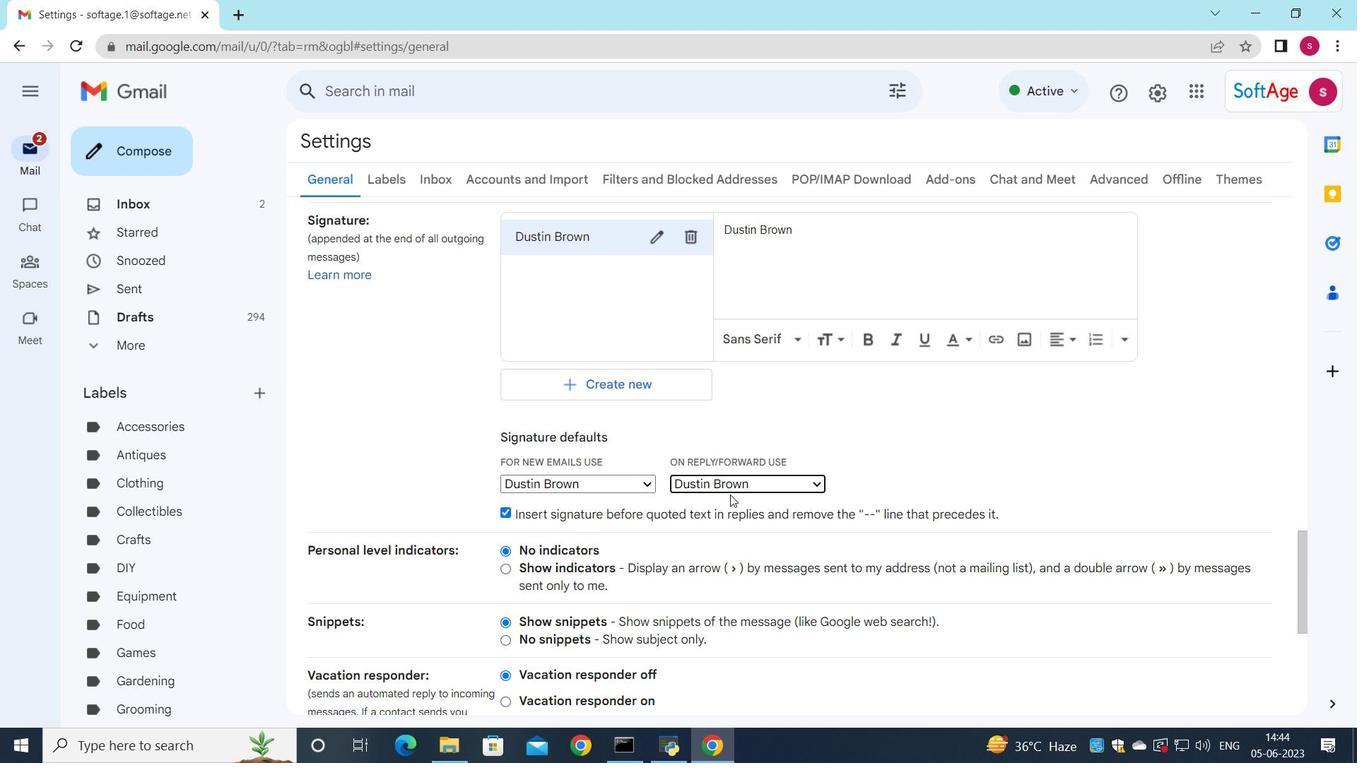 
Action: Mouse moved to (733, 500)
Screenshot: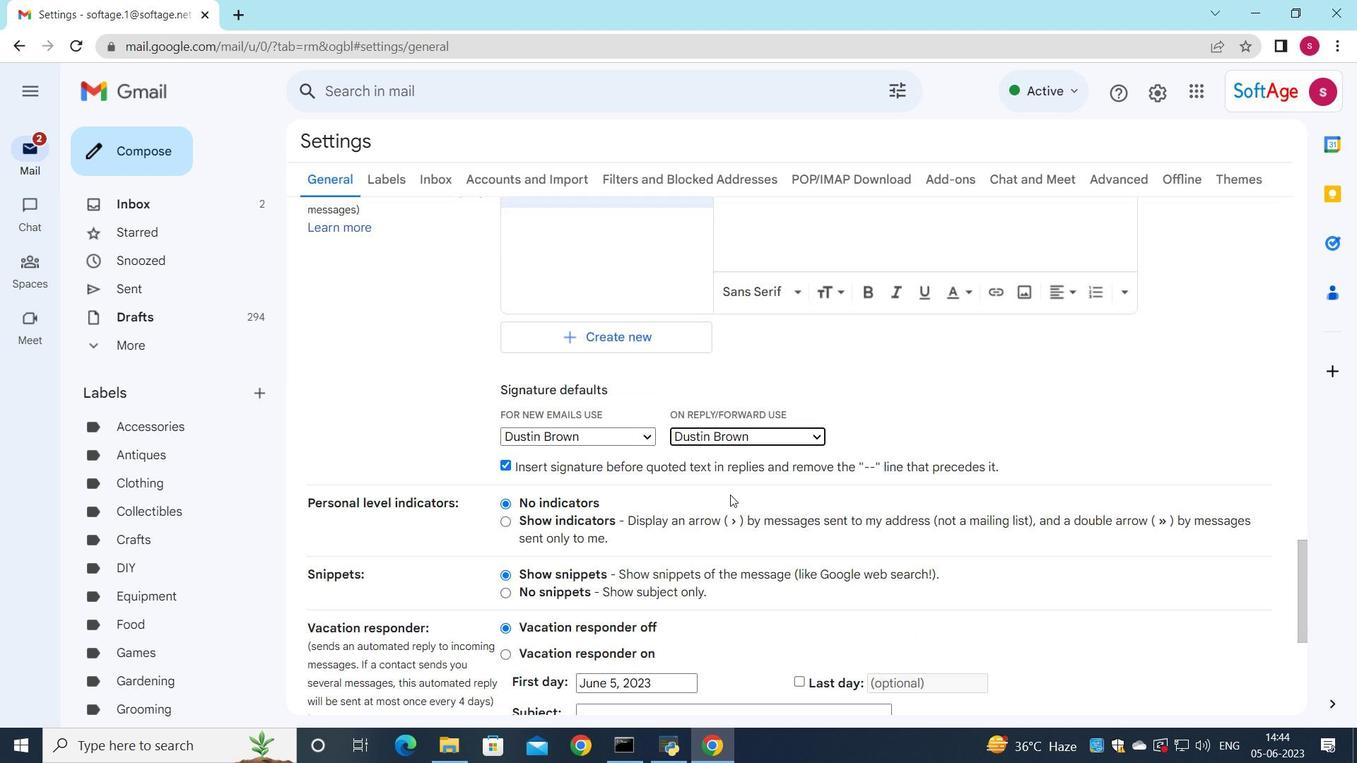 
Action: Mouse scrolled (733, 499) with delta (0, 0)
Screenshot: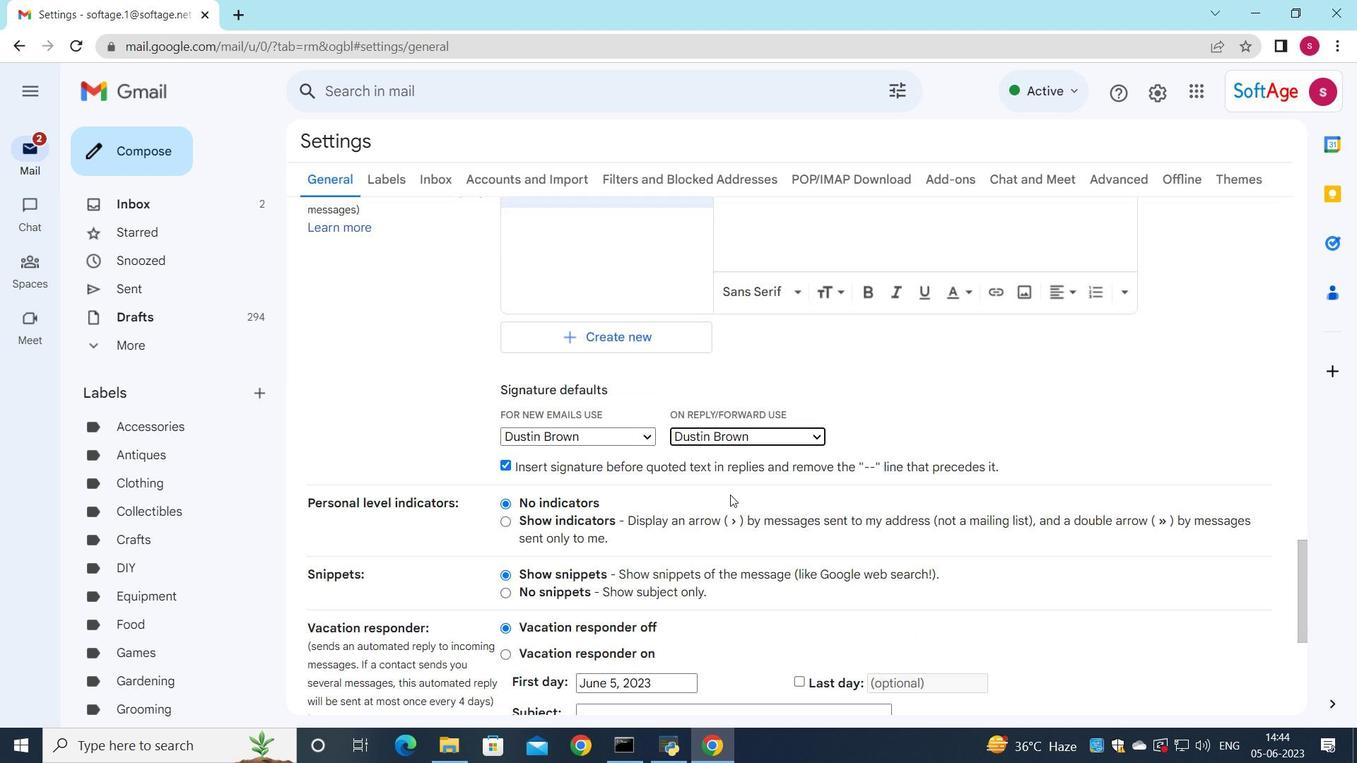 
Action: Mouse scrolled (733, 499) with delta (0, 0)
Screenshot: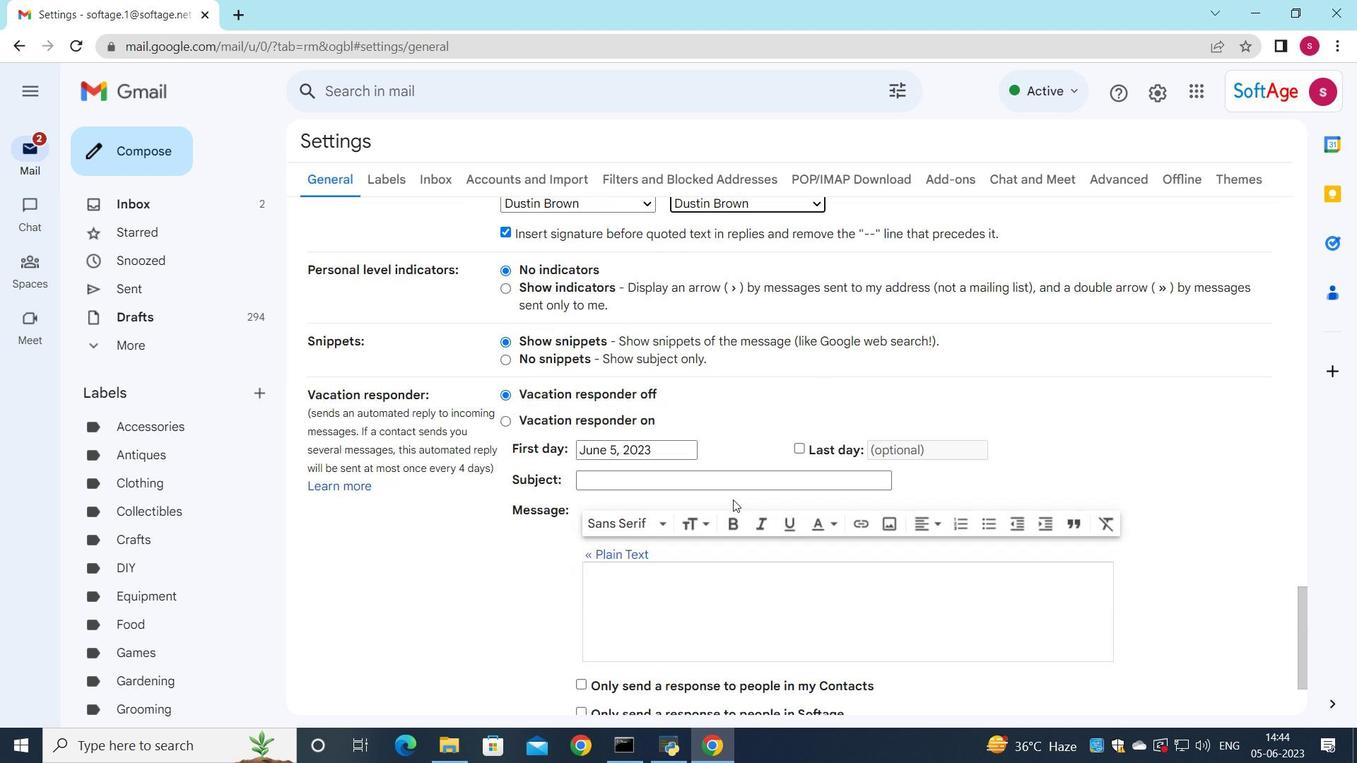 
Action: Mouse scrolled (733, 499) with delta (0, 0)
Screenshot: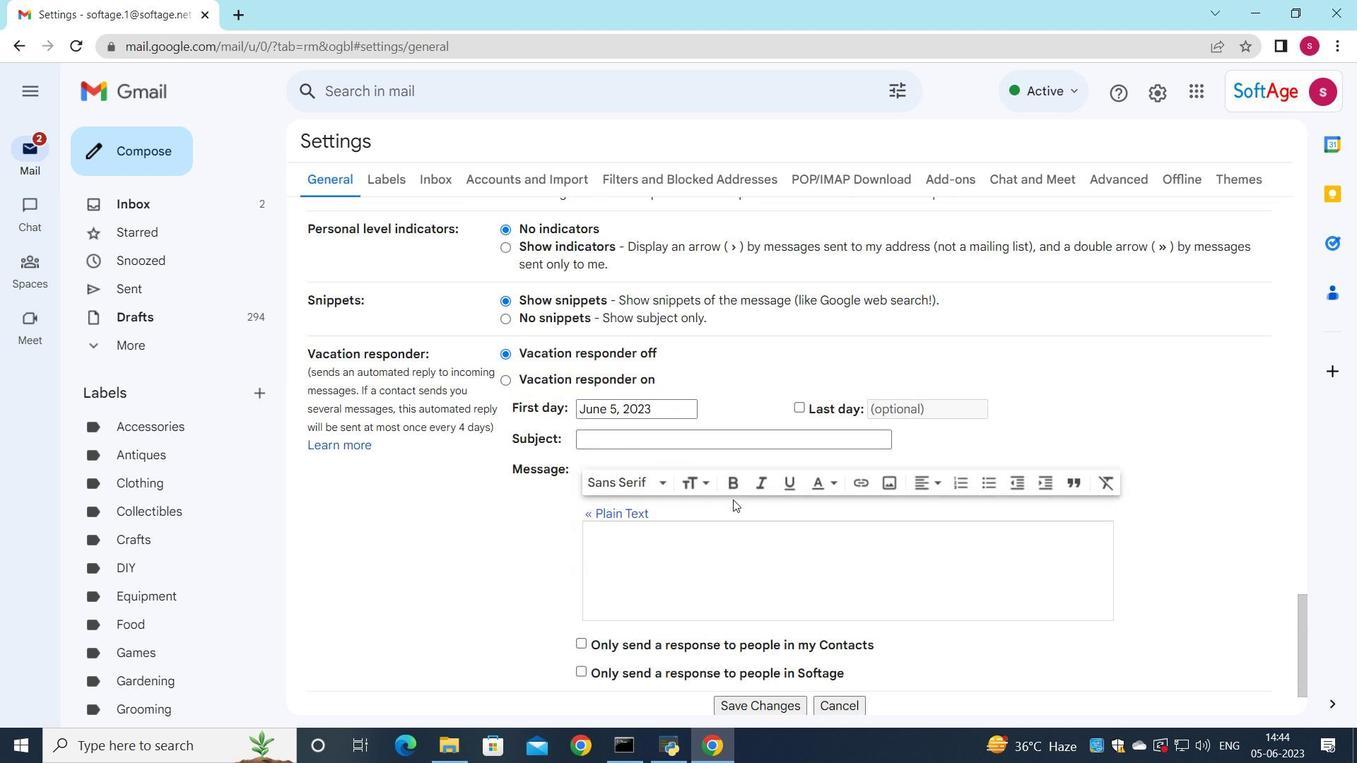 
Action: Mouse scrolled (733, 499) with delta (0, 0)
Screenshot: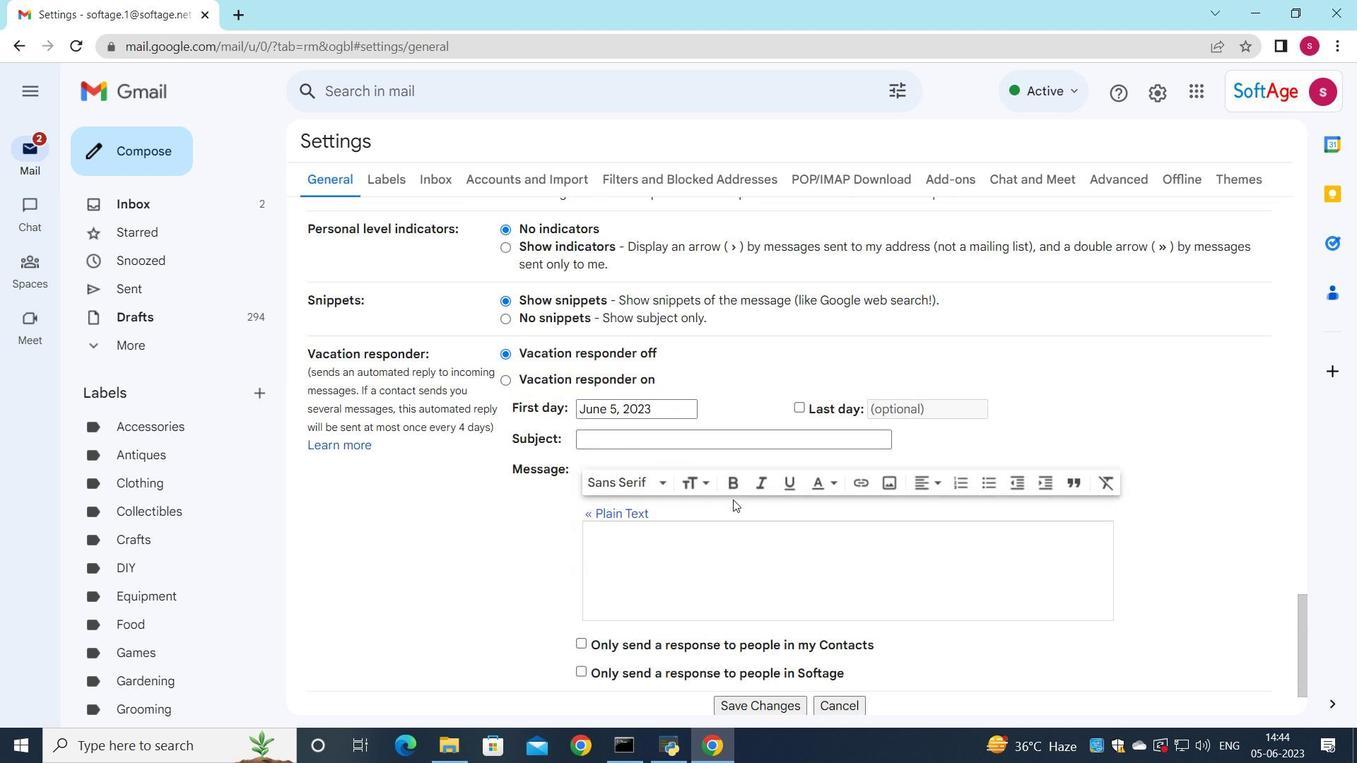 
Action: Mouse moved to (754, 616)
Screenshot: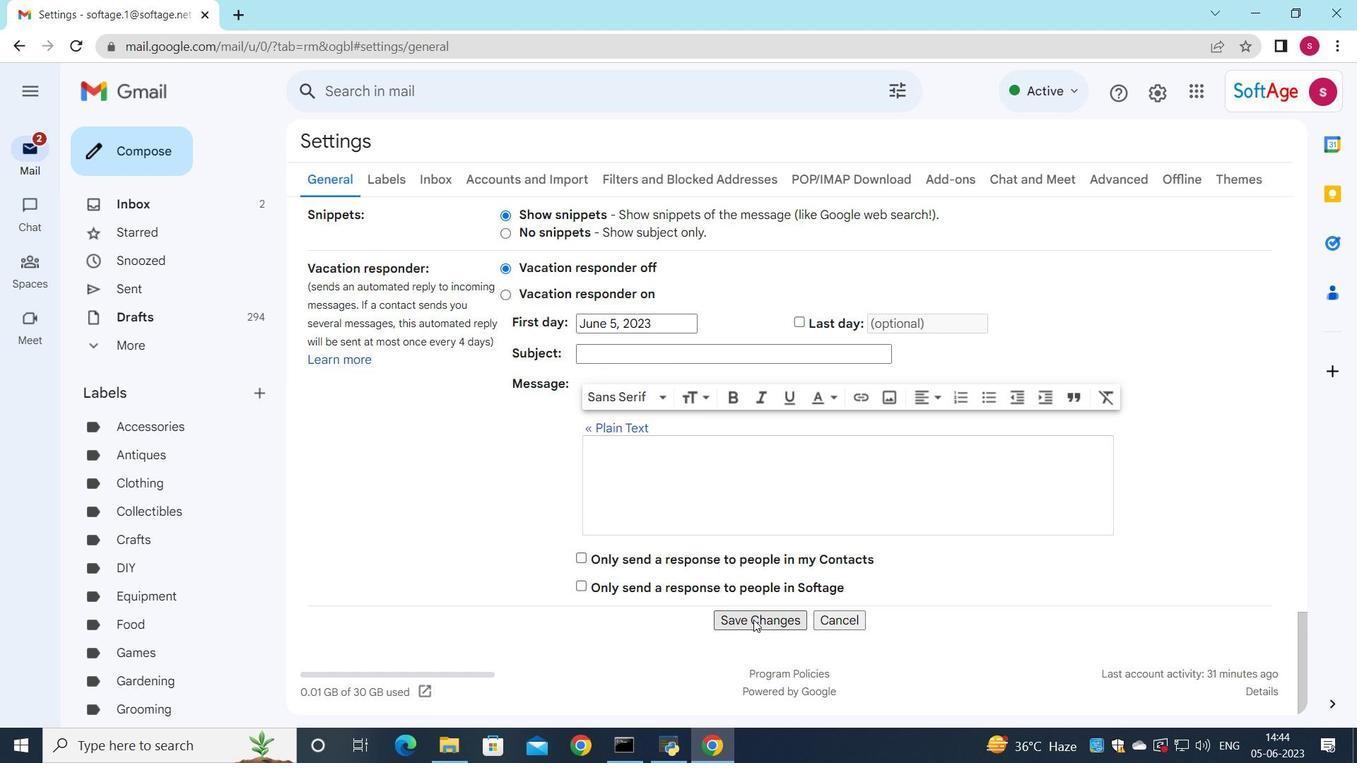 
Action: Mouse pressed left at (754, 616)
Screenshot: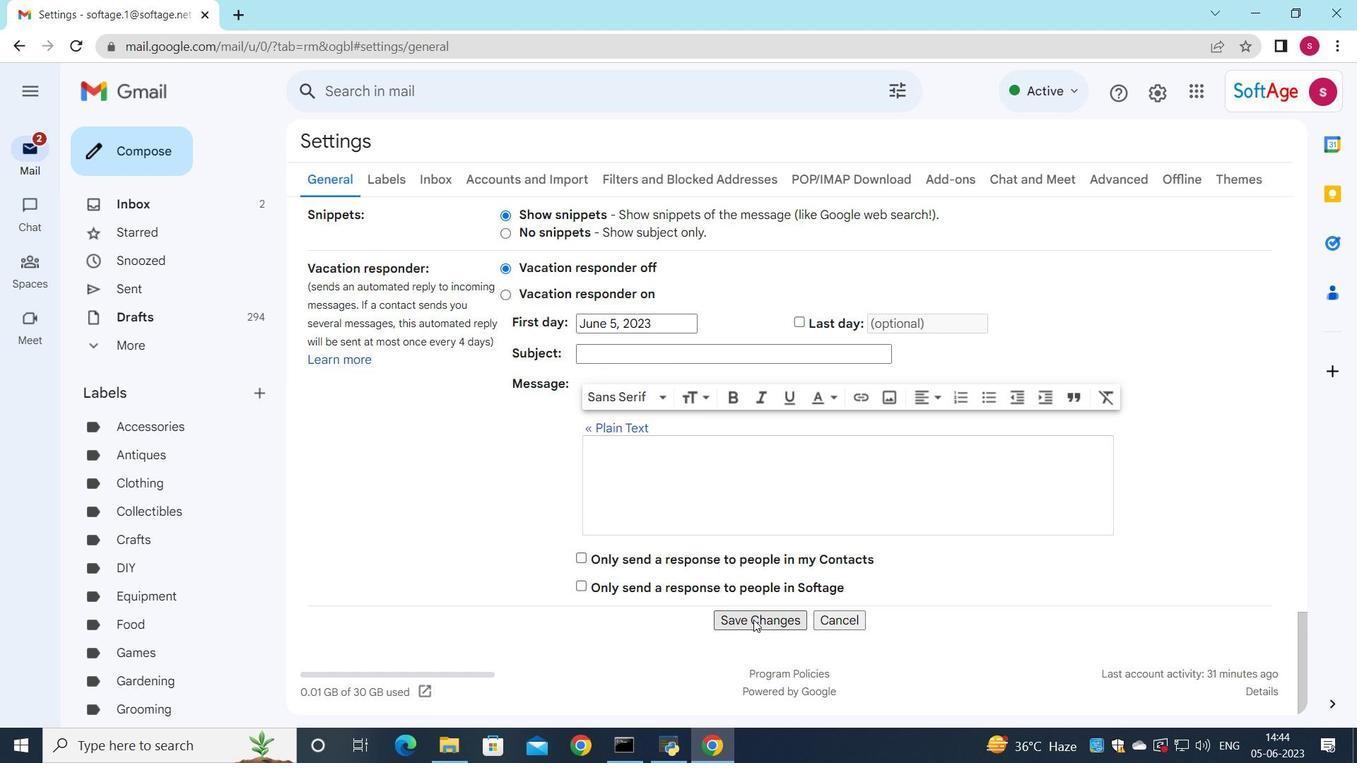
Action: Mouse moved to (813, 247)
Screenshot: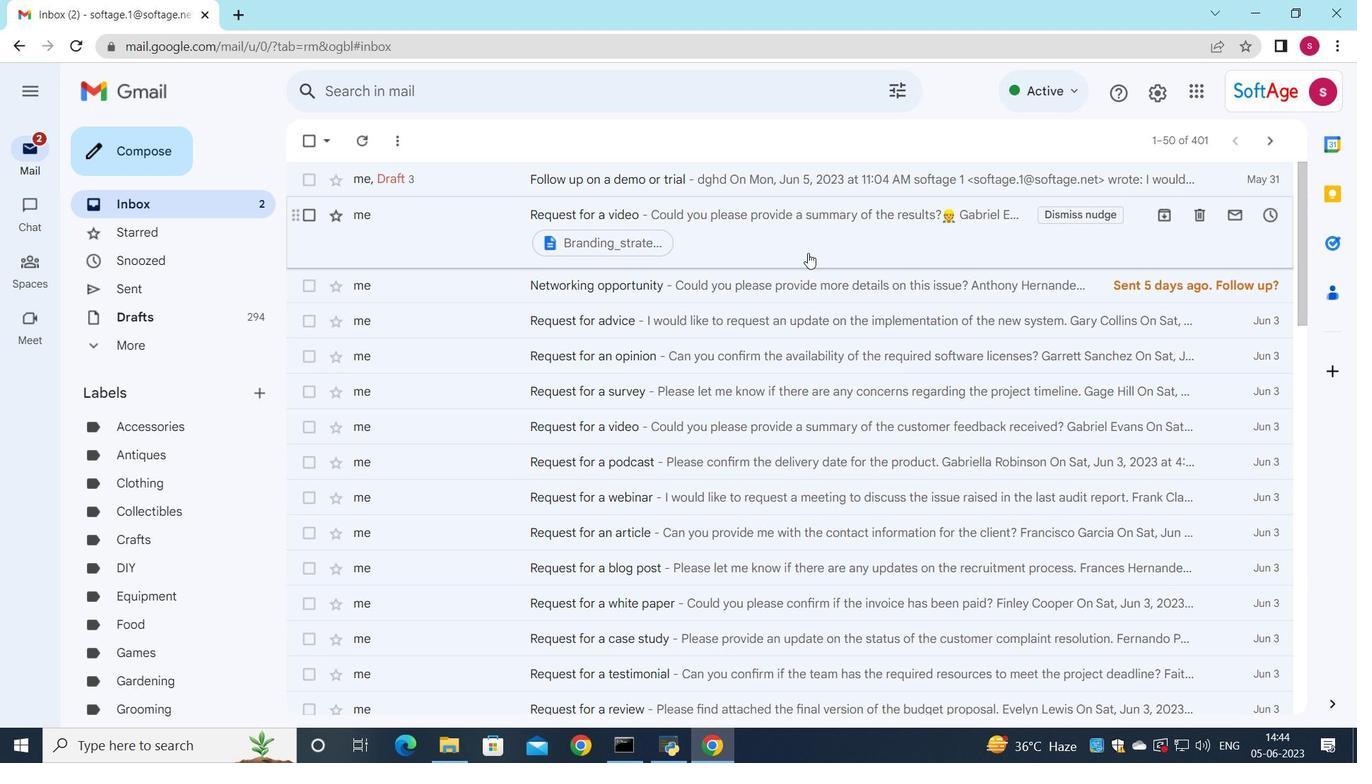 
Action: Mouse pressed left at (813, 247)
Screenshot: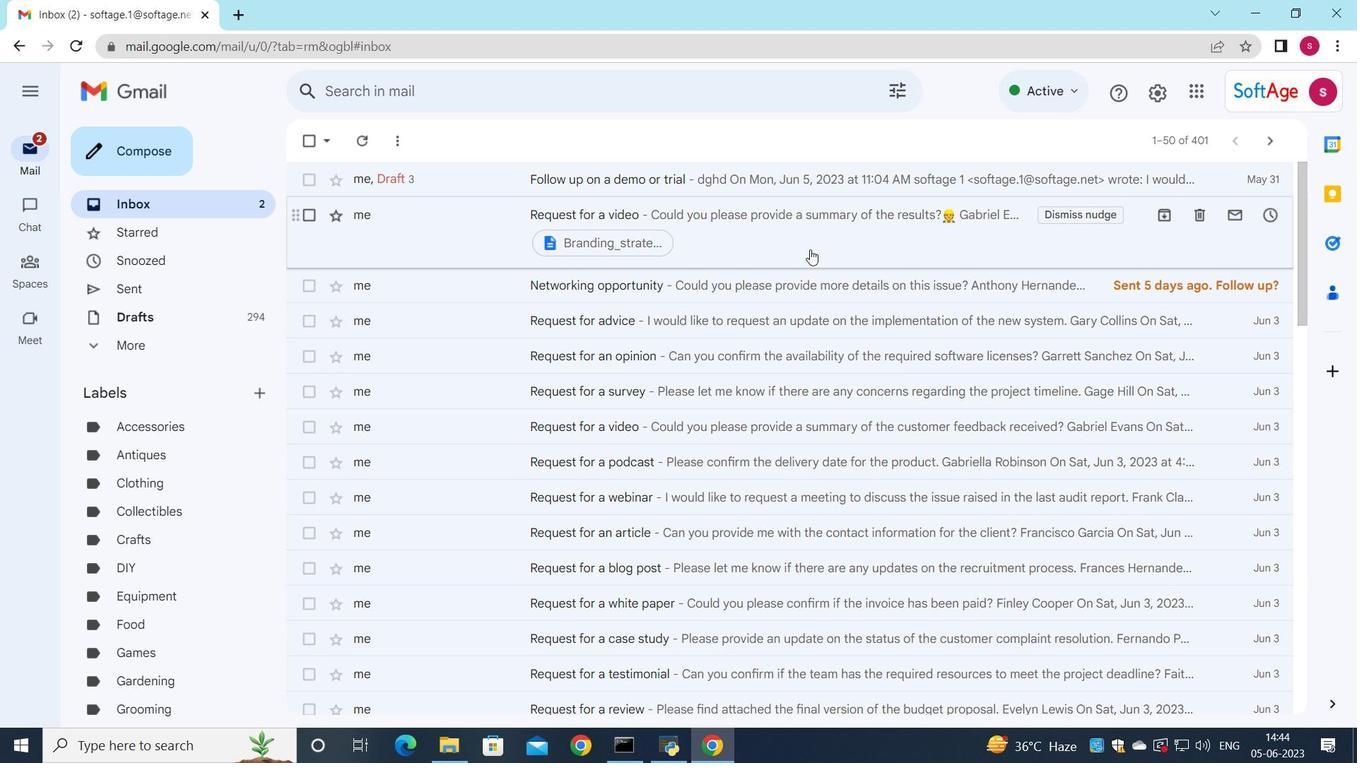 
Action: Mouse moved to (636, 574)
Screenshot: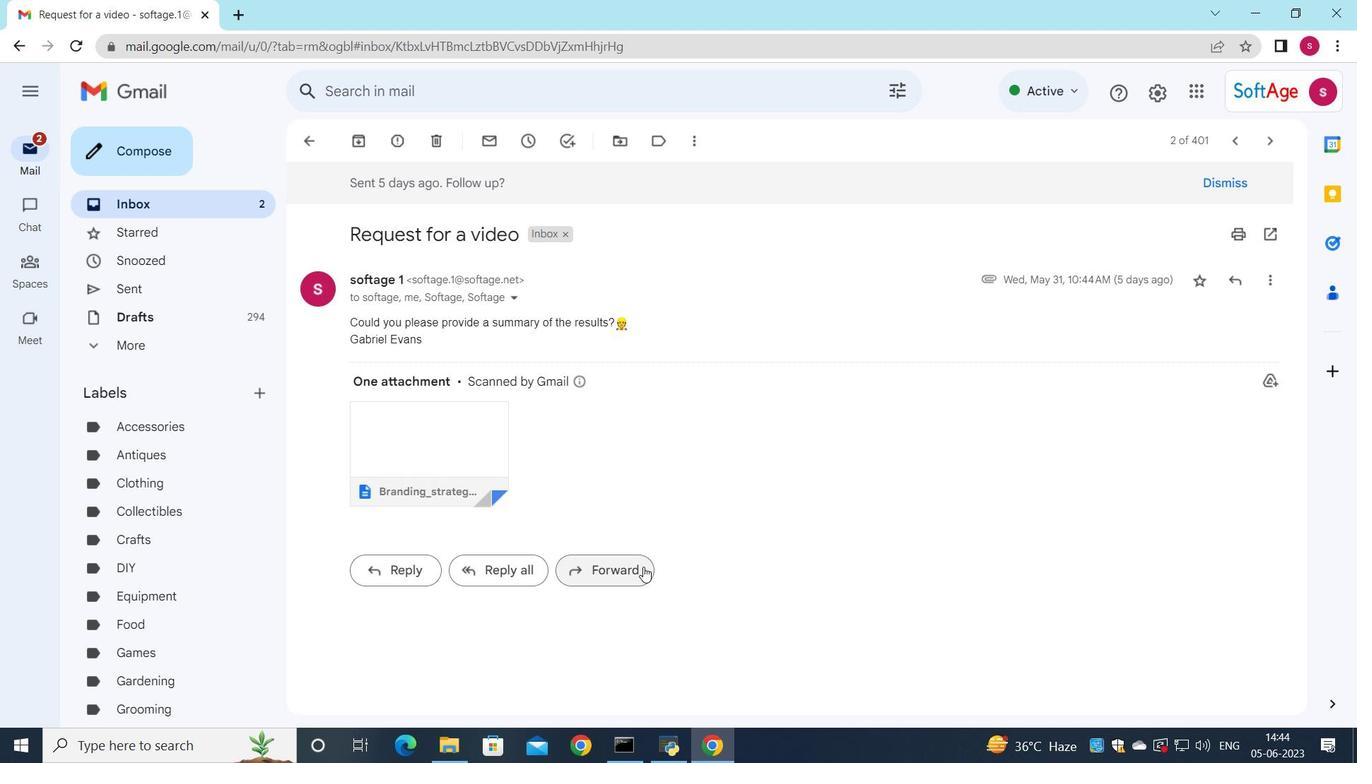 
Action: Mouse pressed left at (636, 574)
Screenshot: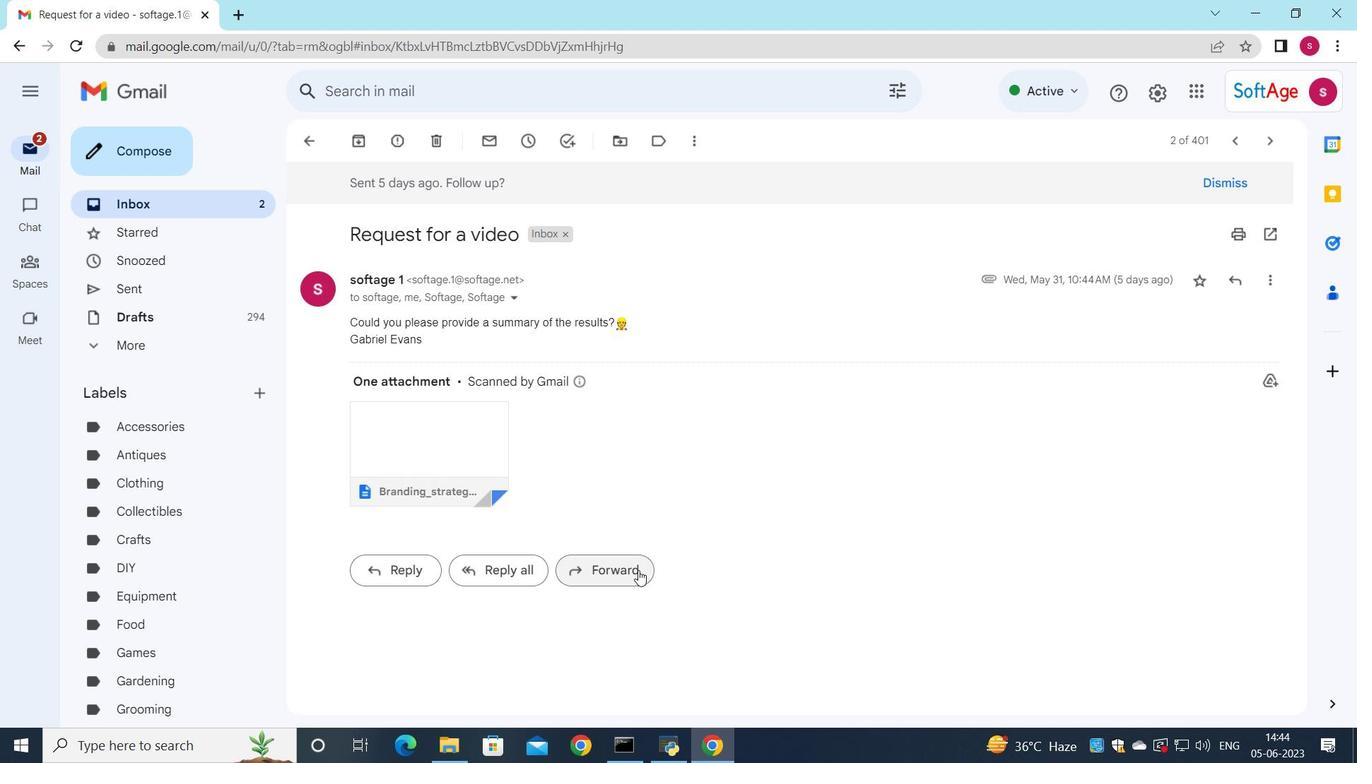 
Action: Mouse moved to (384, 540)
Screenshot: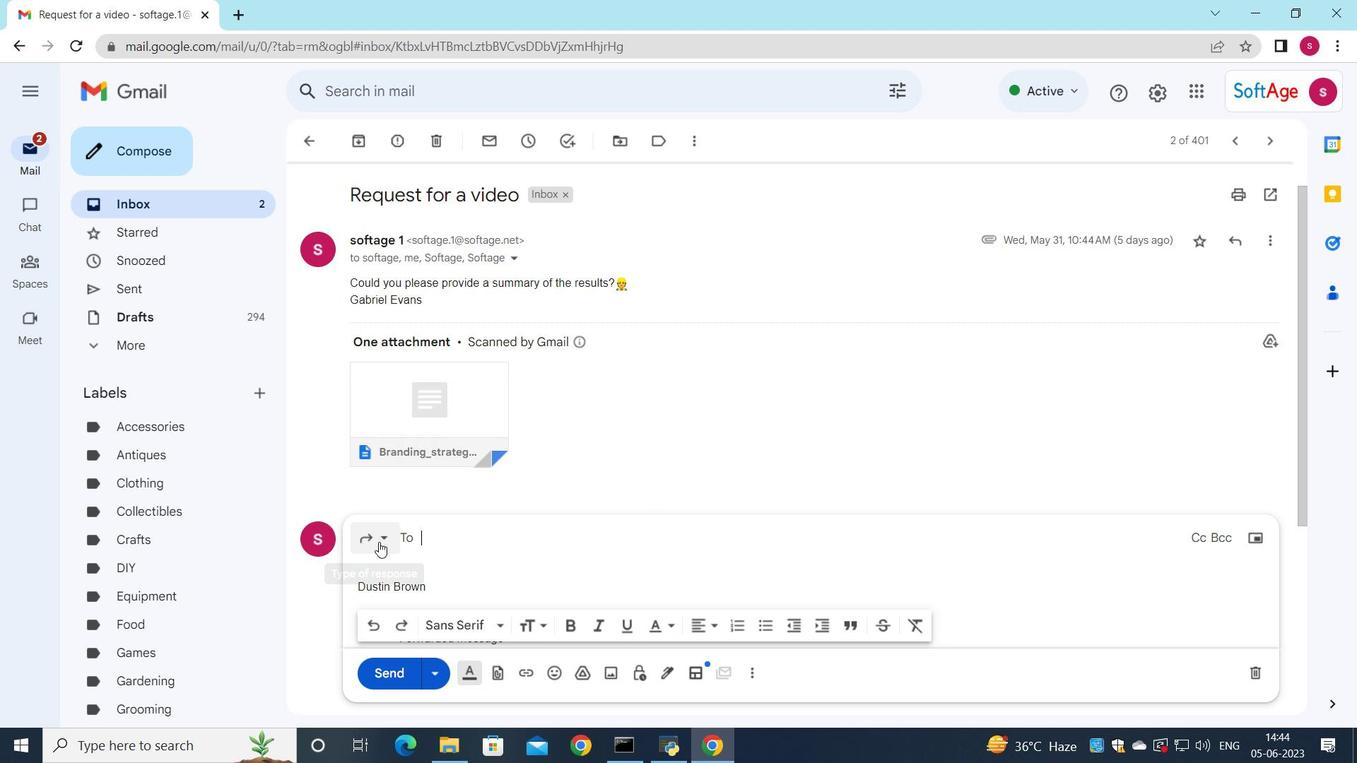 
Action: Mouse pressed left at (384, 540)
Screenshot: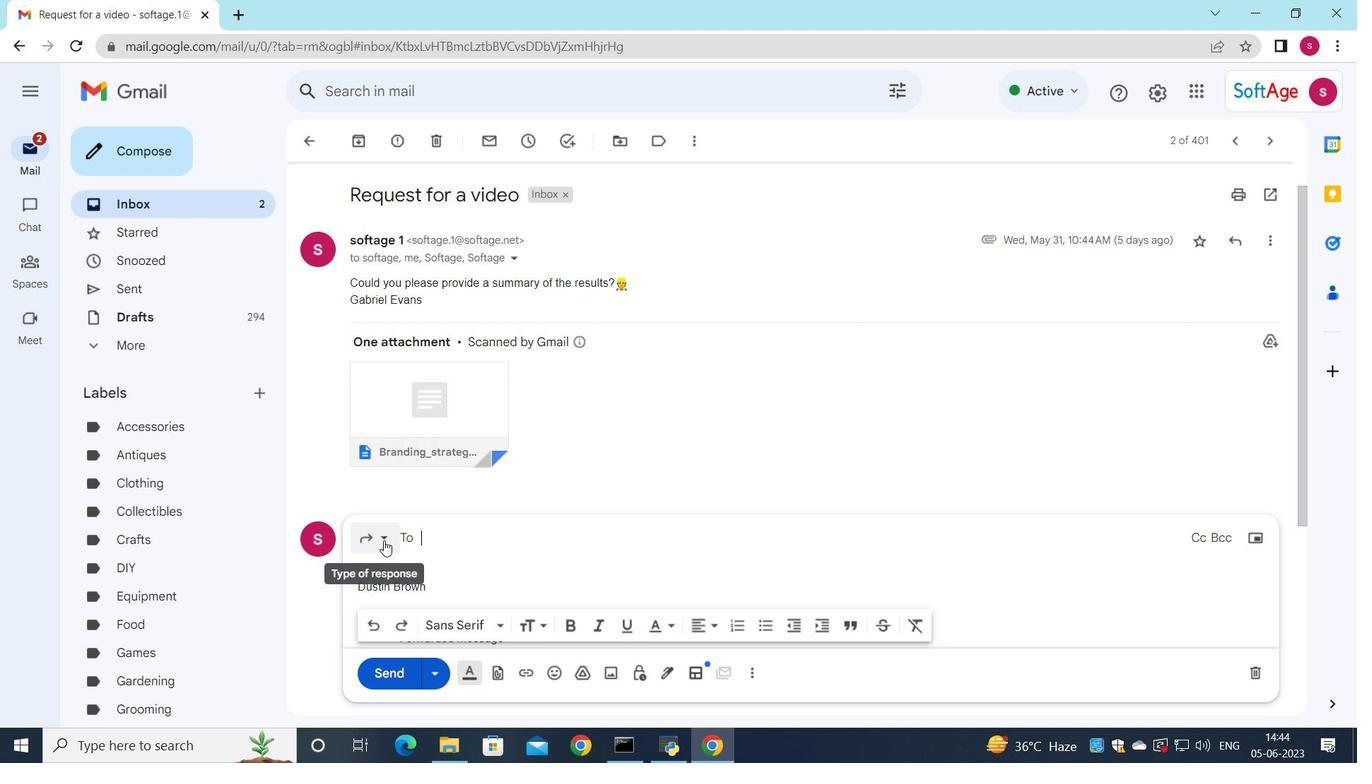 
Action: Mouse moved to (432, 473)
Screenshot: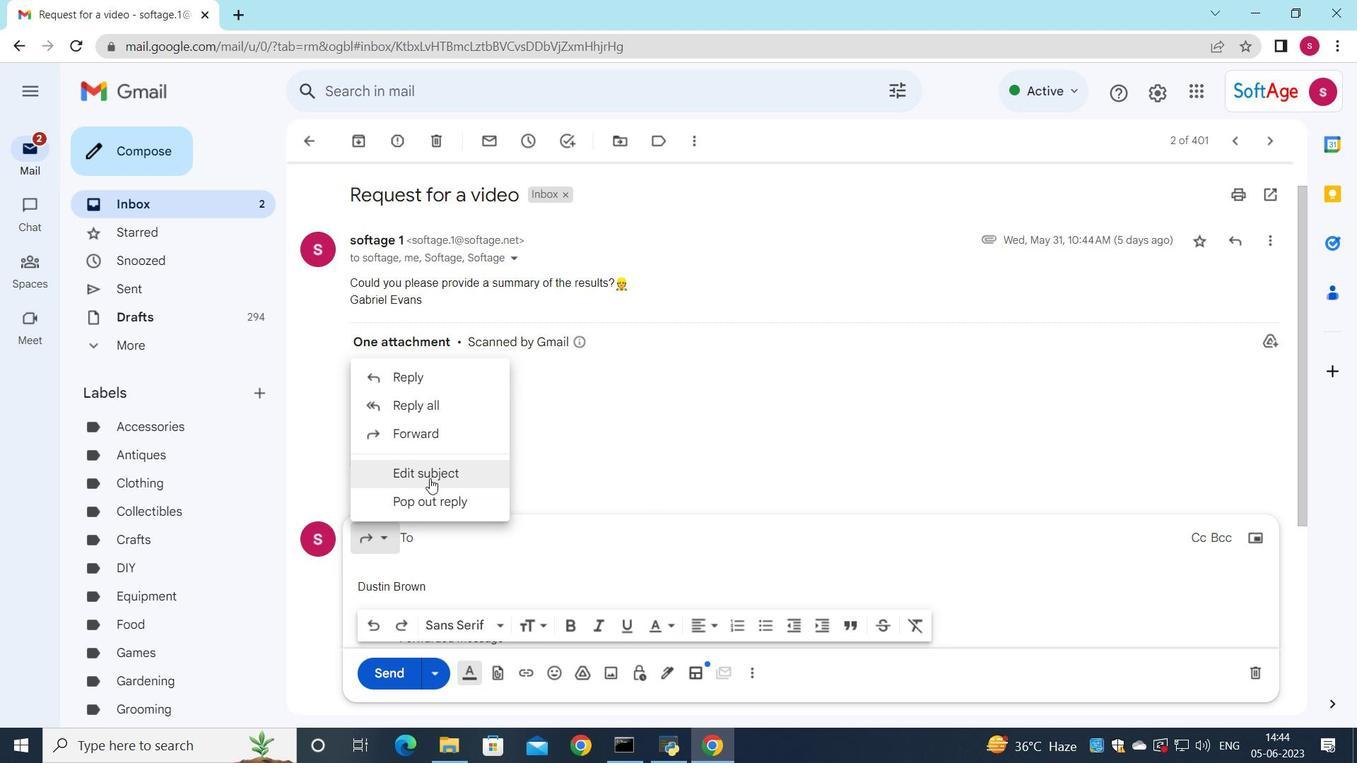 
Action: Mouse pressed left at (432, 473)
Screenshot: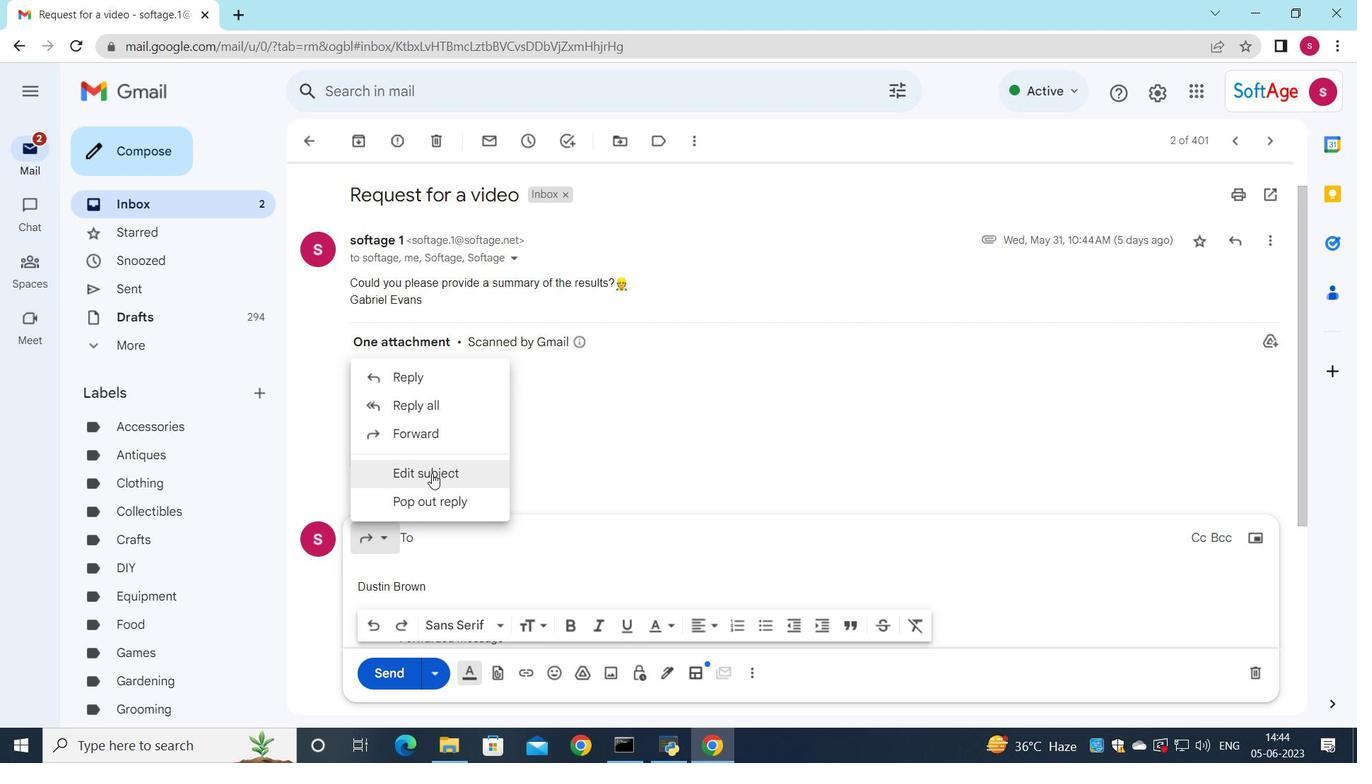 
Action: Mouse moved to (593, 368)
Screenshot: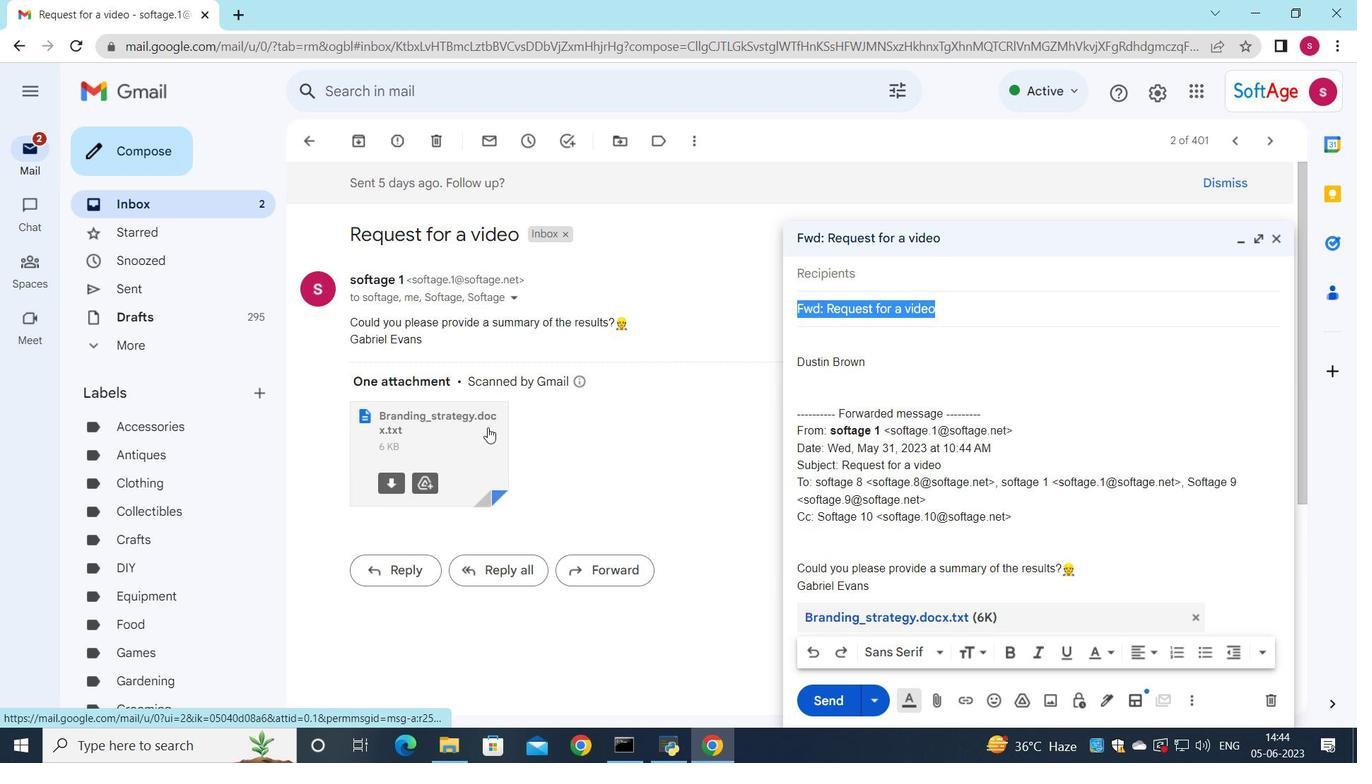 
Action: Key pressed <Key.shift>Request<Key.space>for<Key.space>maternity<Key.space>leave
Screenshot: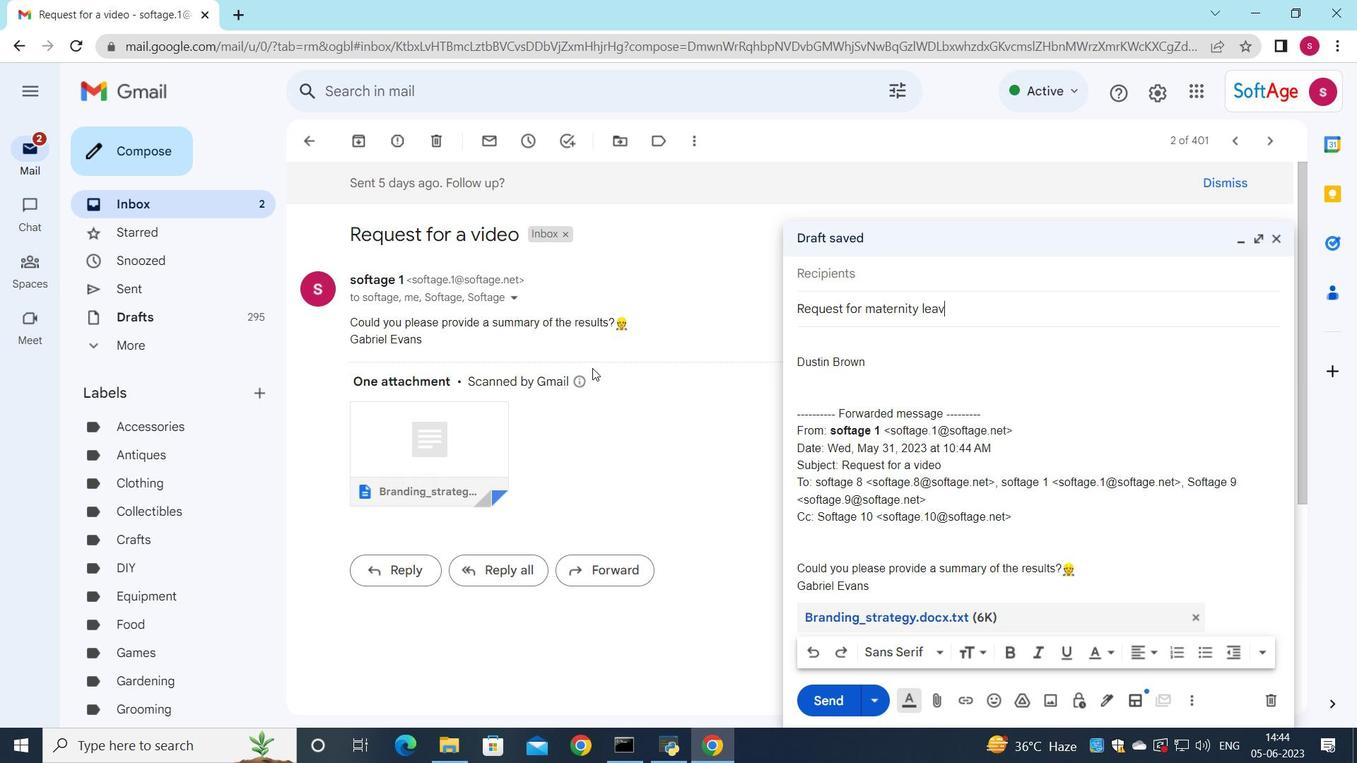
Action: Mouse moved to (887, 280)
Screenshot: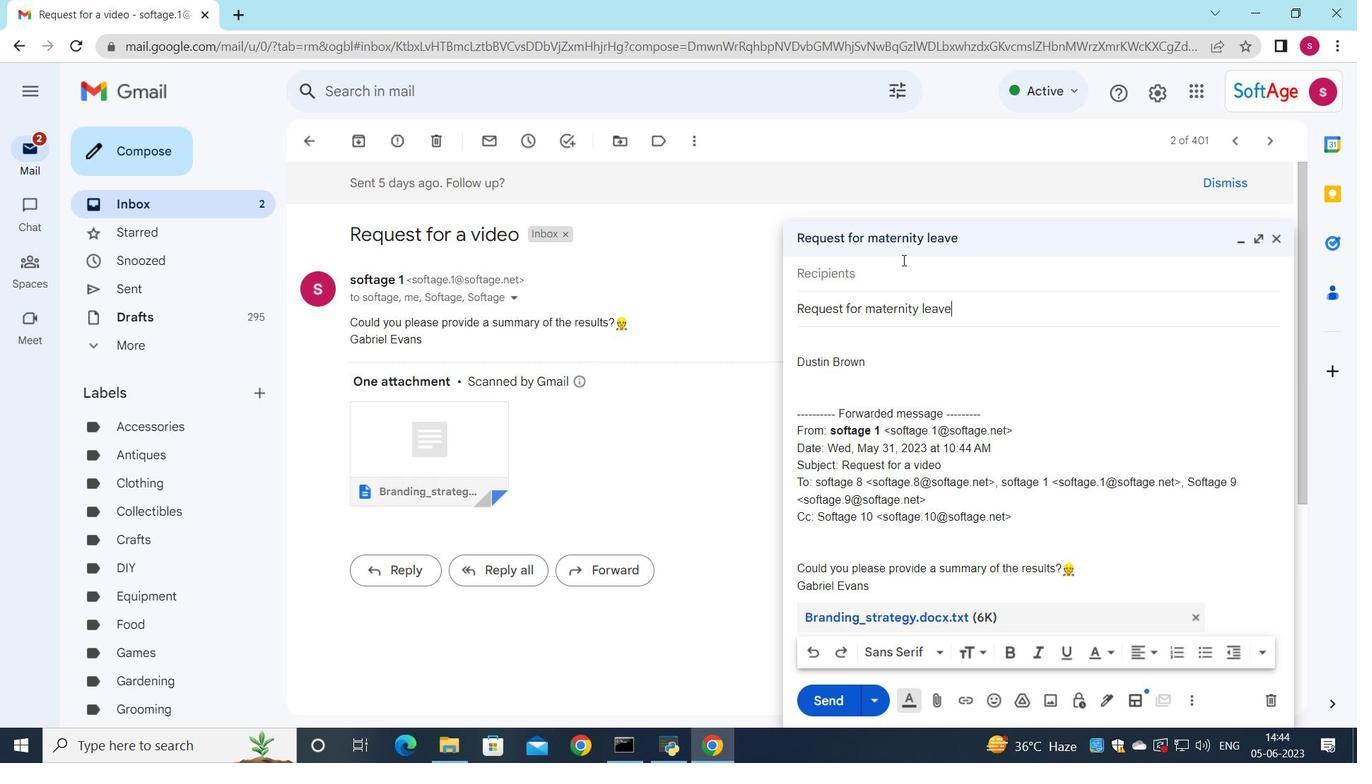 
Action: Mouse pressed left at (887, 280)
Screenshot: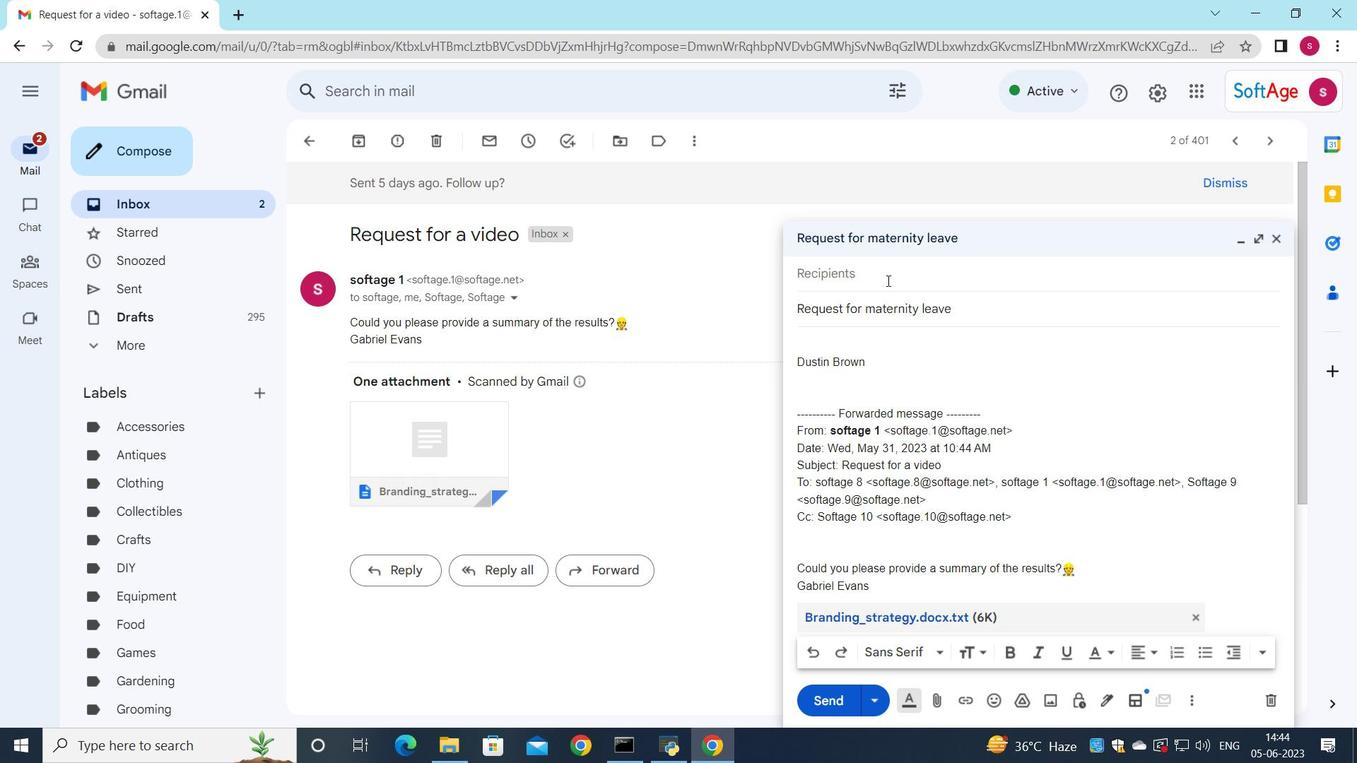 
Action: Key pressed s
Screenshot: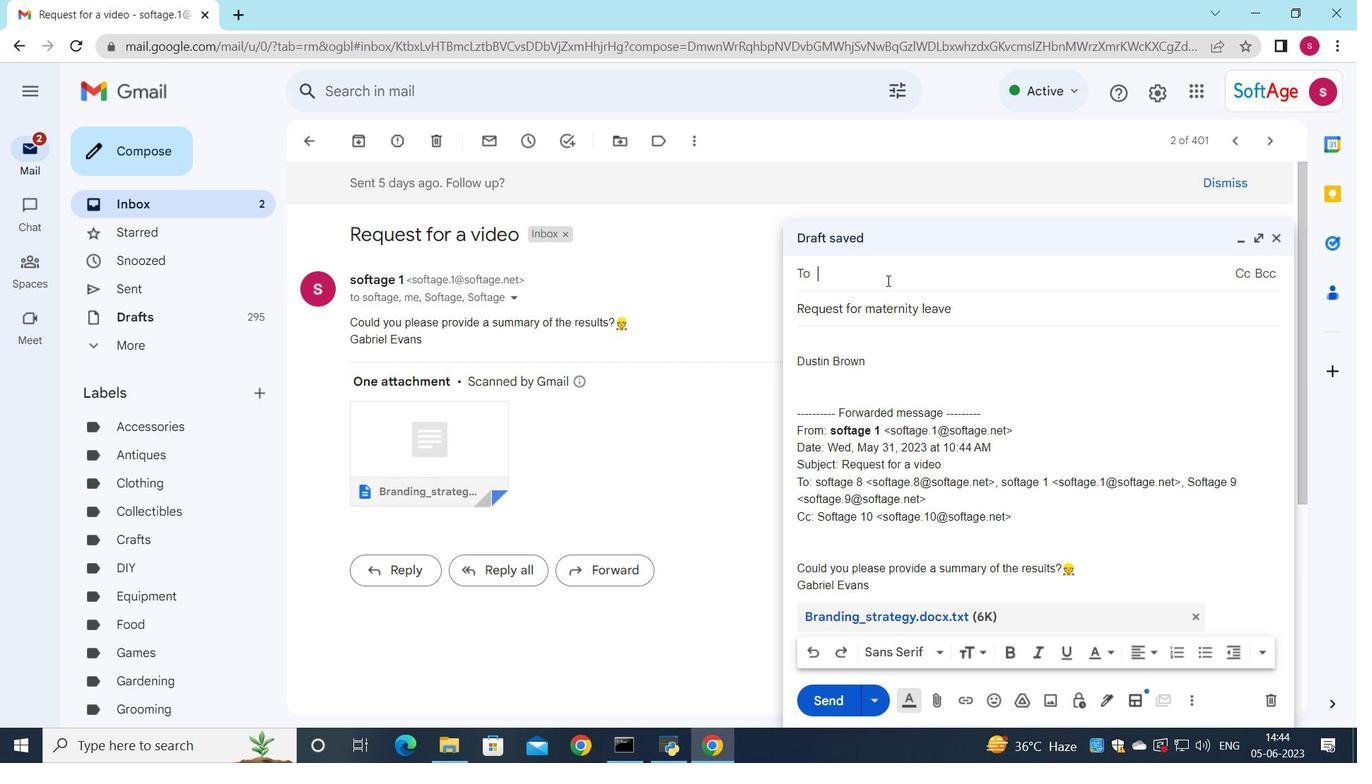 
Action: Mouse moved to (883, 496)
Screenshot: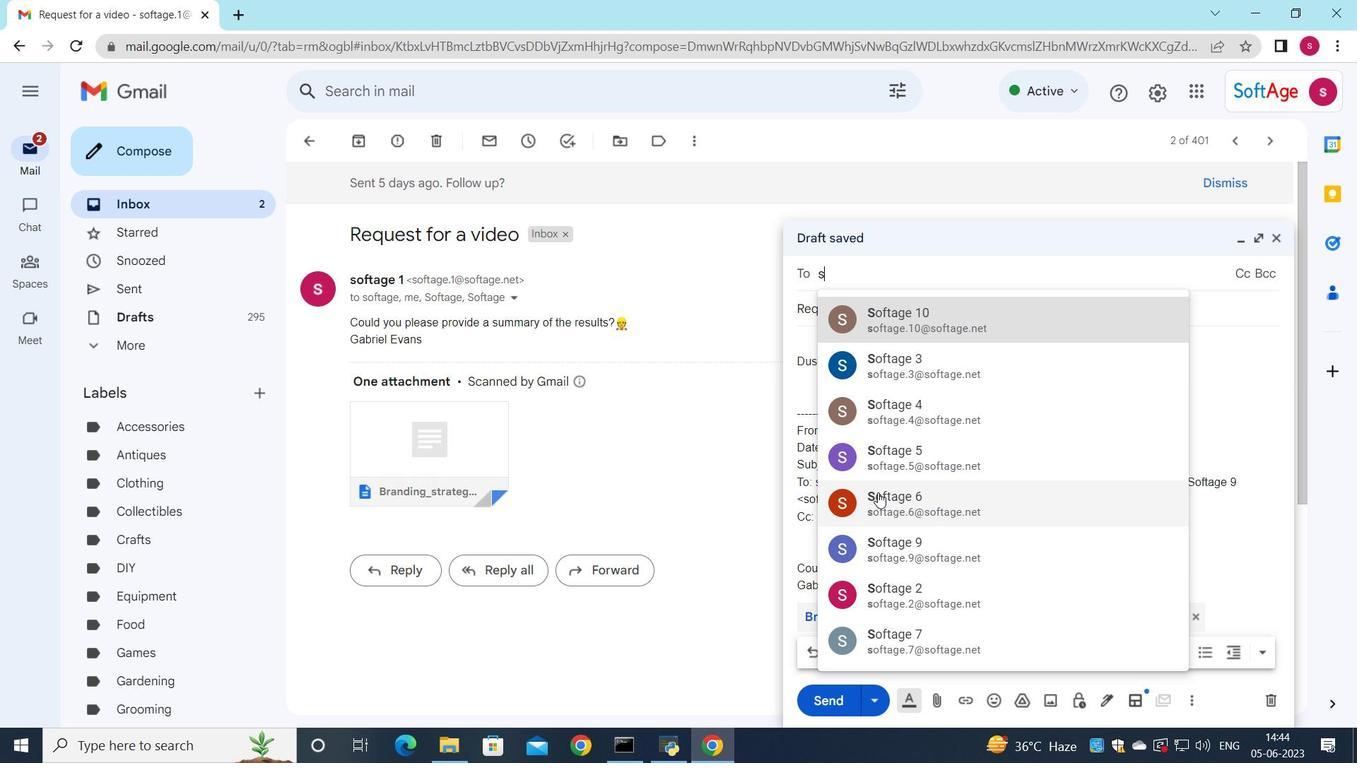 
Action: Mouse pressed left at (883, 496)
Screenshot: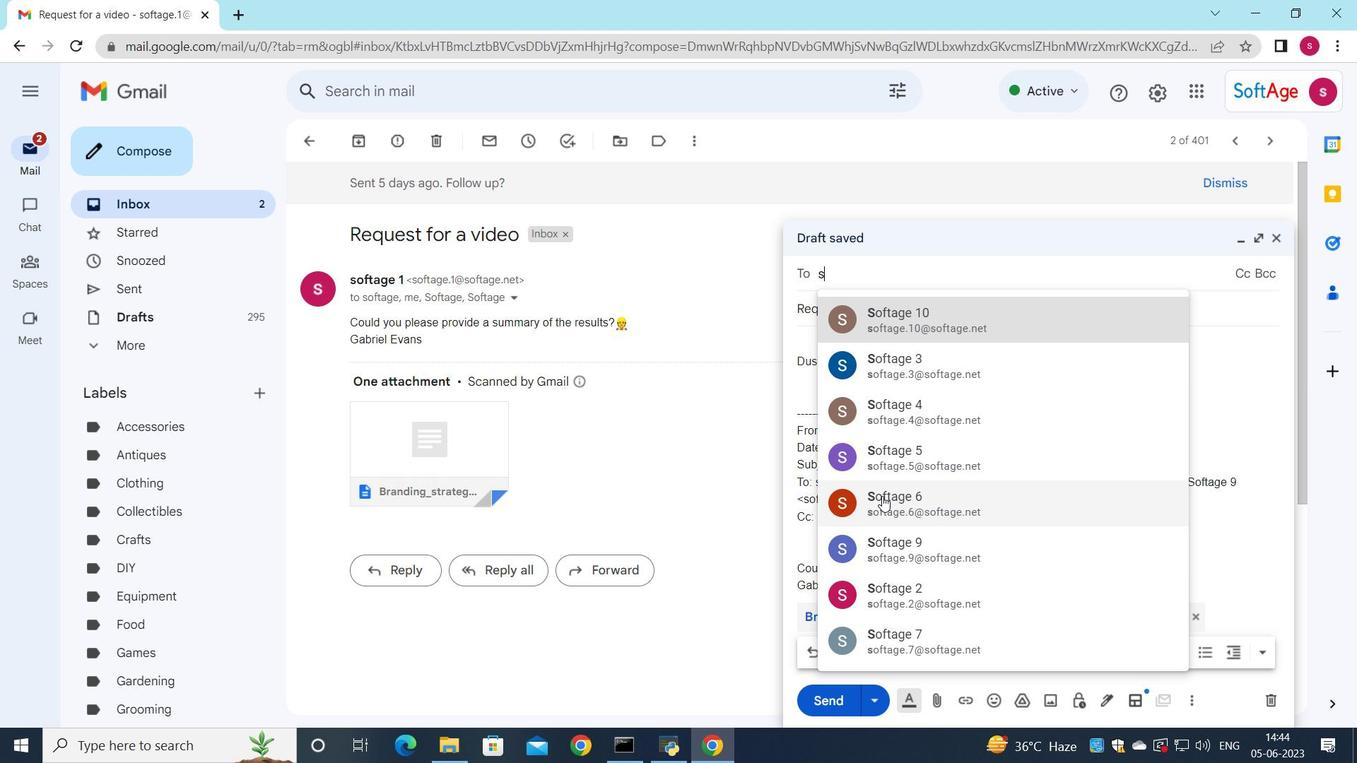 
Action: Mouse moved to (844, 358)
Screenshot: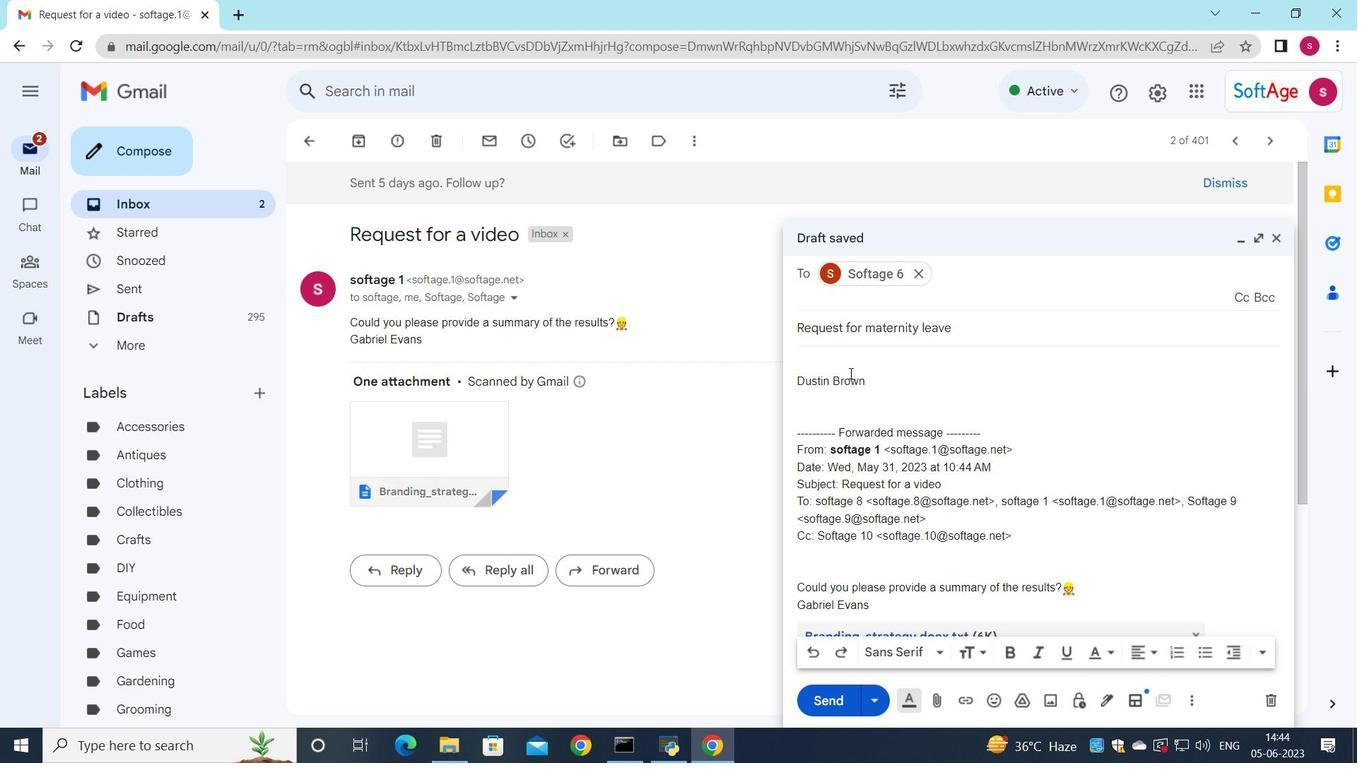 
Action: Mouse pressed left at (844, 358)
Screenshot: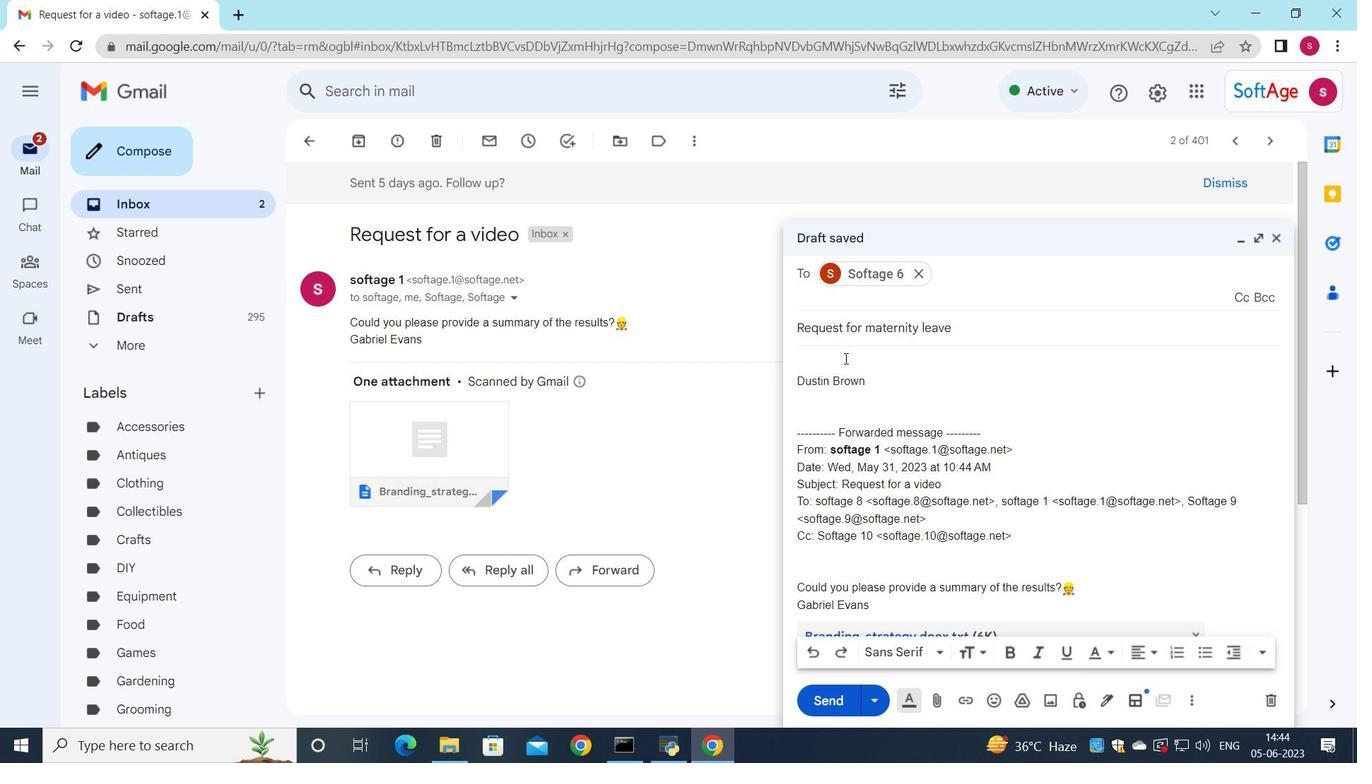 
Action: Key pressed <Key.shift>Please<Key.space>provide<Key.space>me<Key.space>with<Key.space>an<Key.space>update<Key.space>on<Key.space>the<Key.space>projects<Key.space>procurement<Key.space>plan.
Screenshot: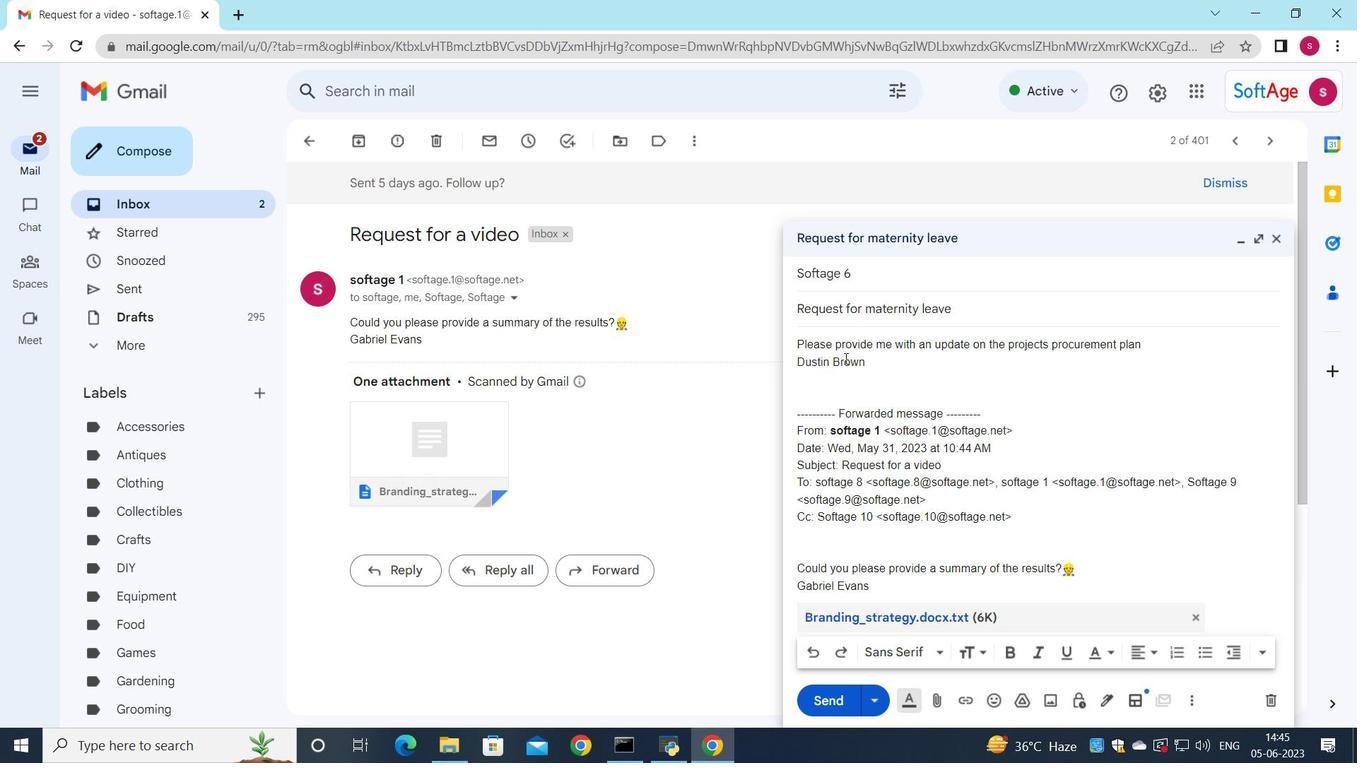
Action: Mouse moved to (1024, 346)
Screenshot: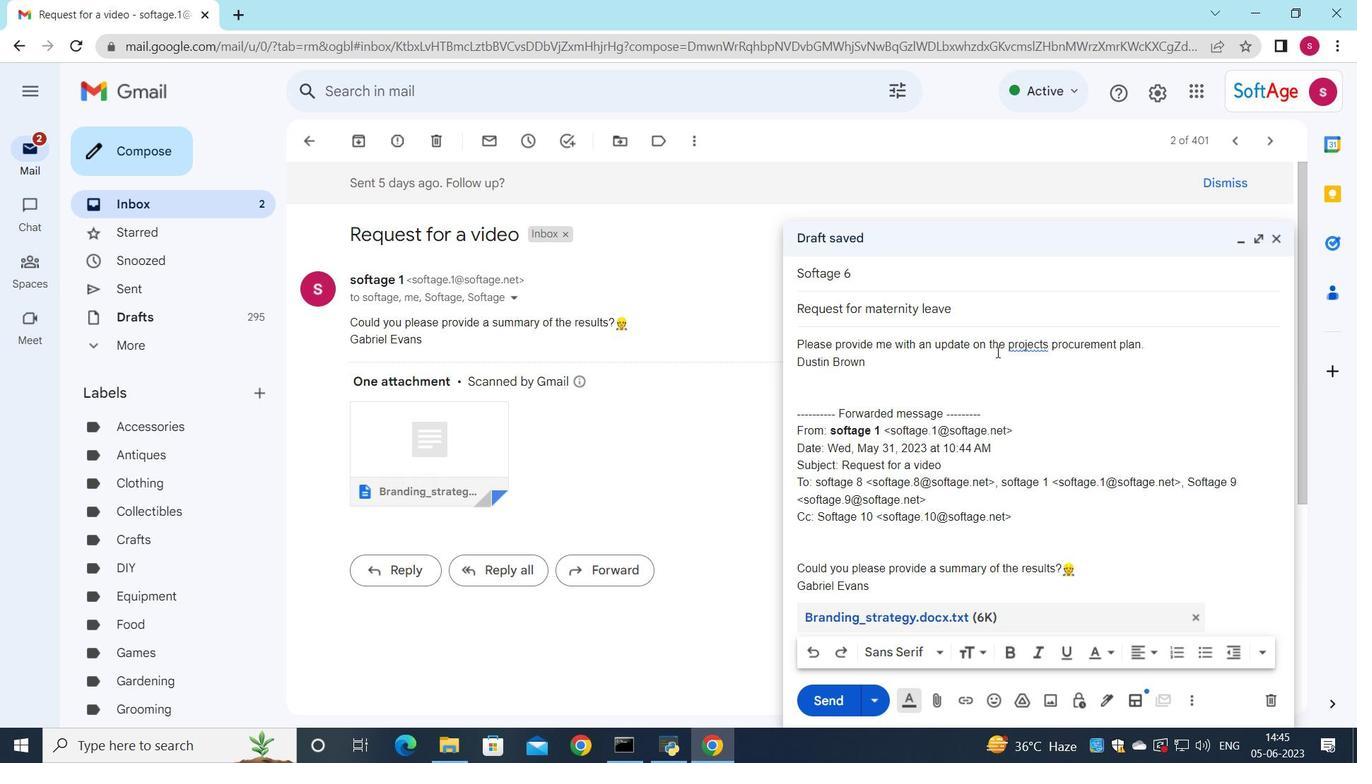
Action: Mouse pressed left at (1024, 346)
Screenshot: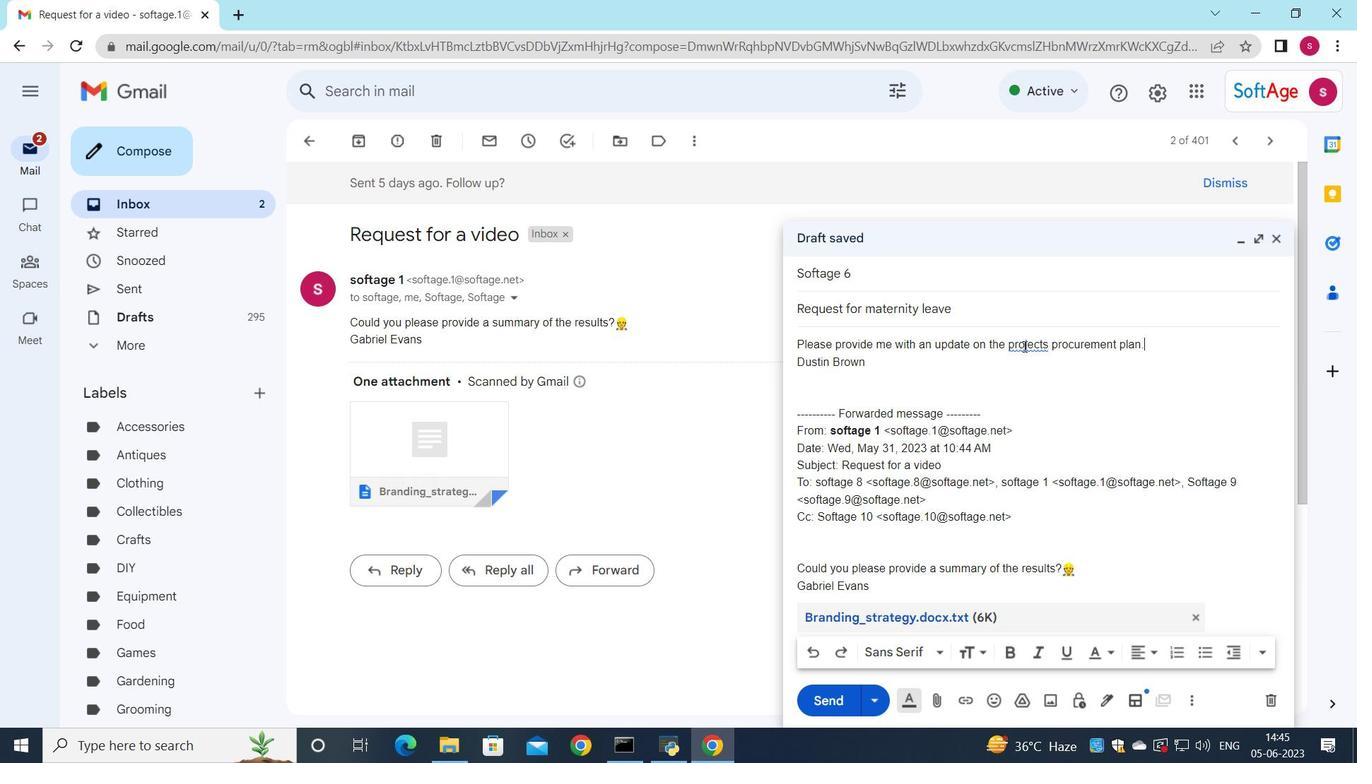 
Action: Mouse moved to (1045, 371)
Screenshot: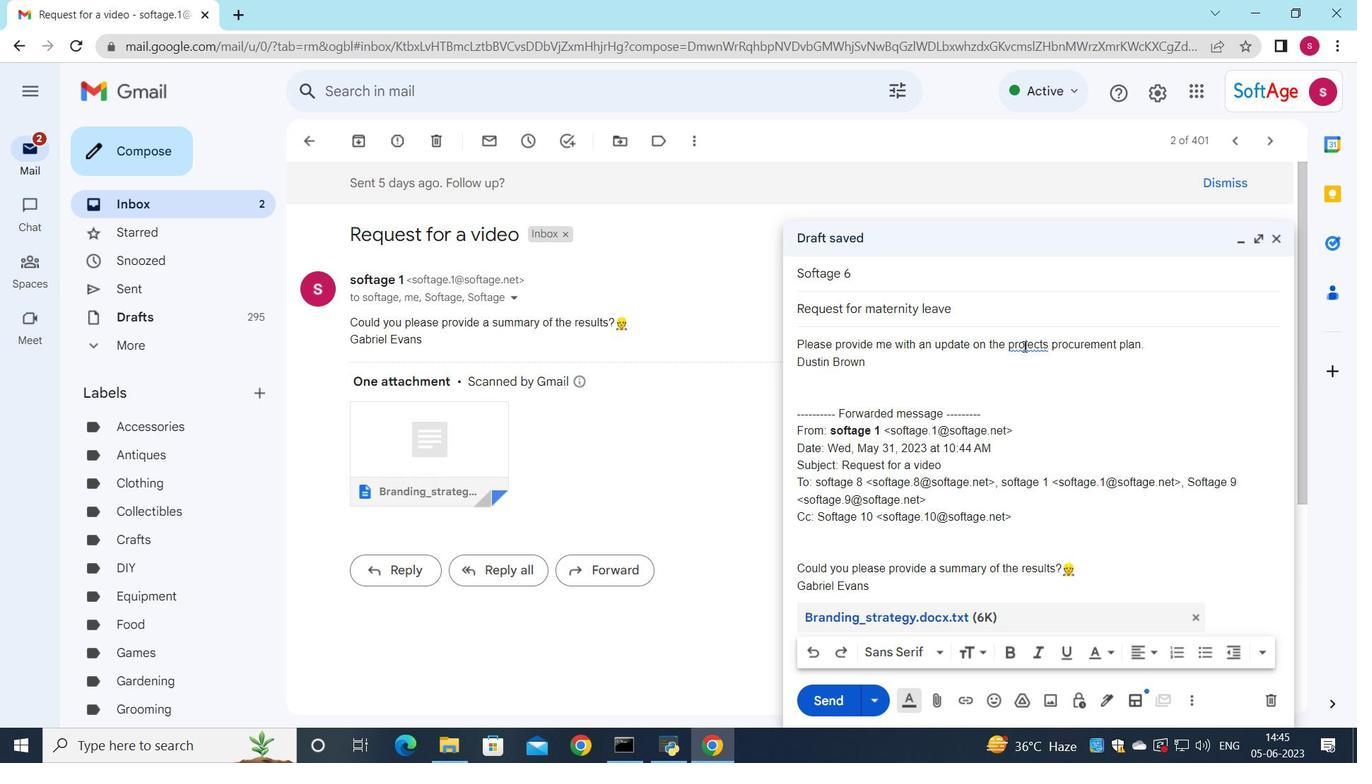 
Action: Mouse pressed left at (1045, 371)
Screenshot: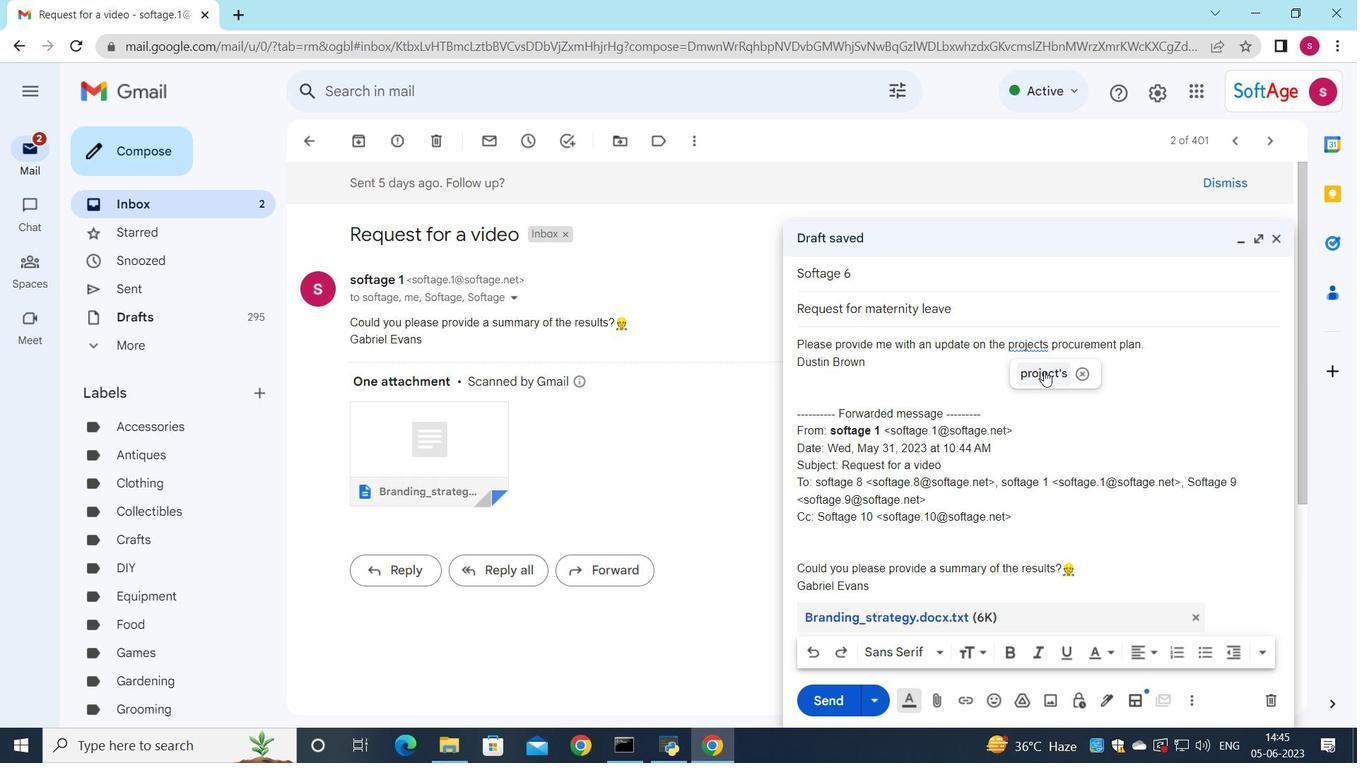 
Action: Mouse moved to (799, 342)
Screenshot: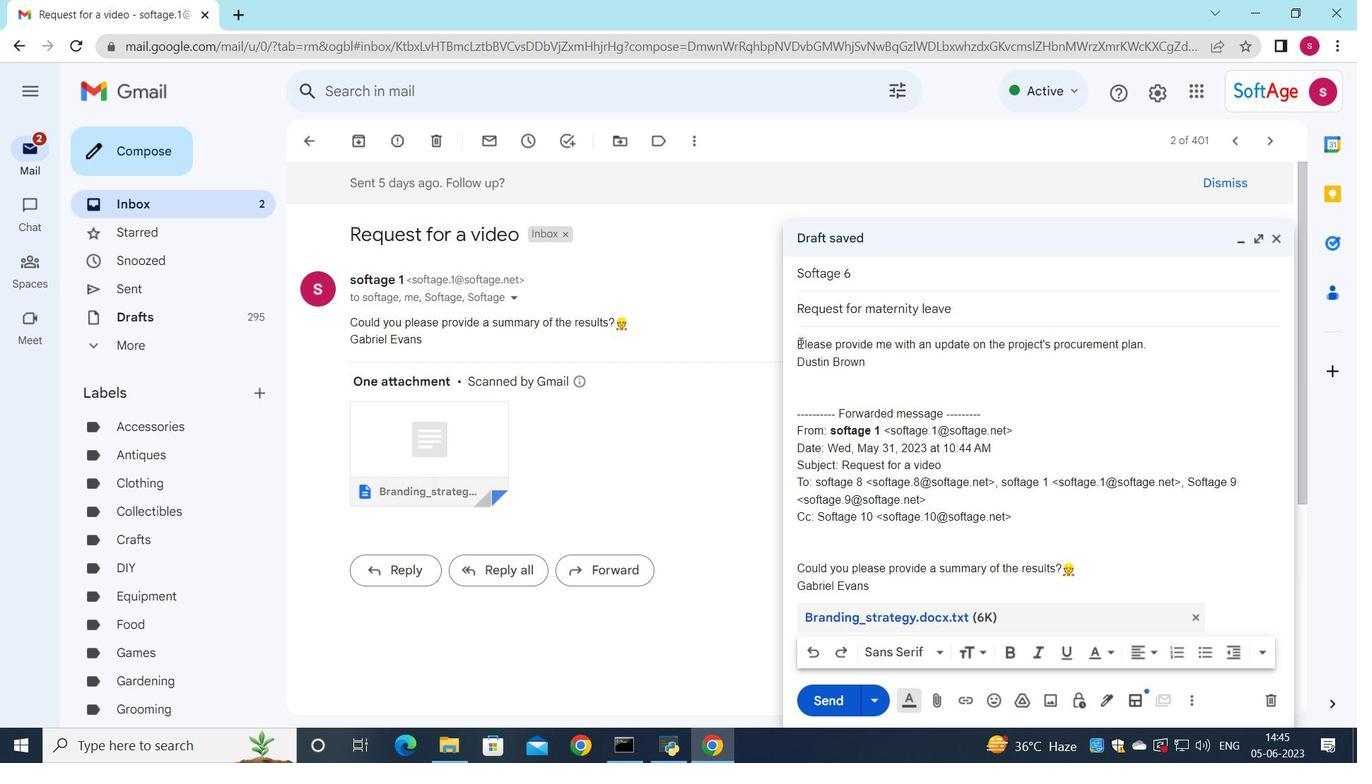 
Action: Mouse pressed left at (799, 342)
Screenshot: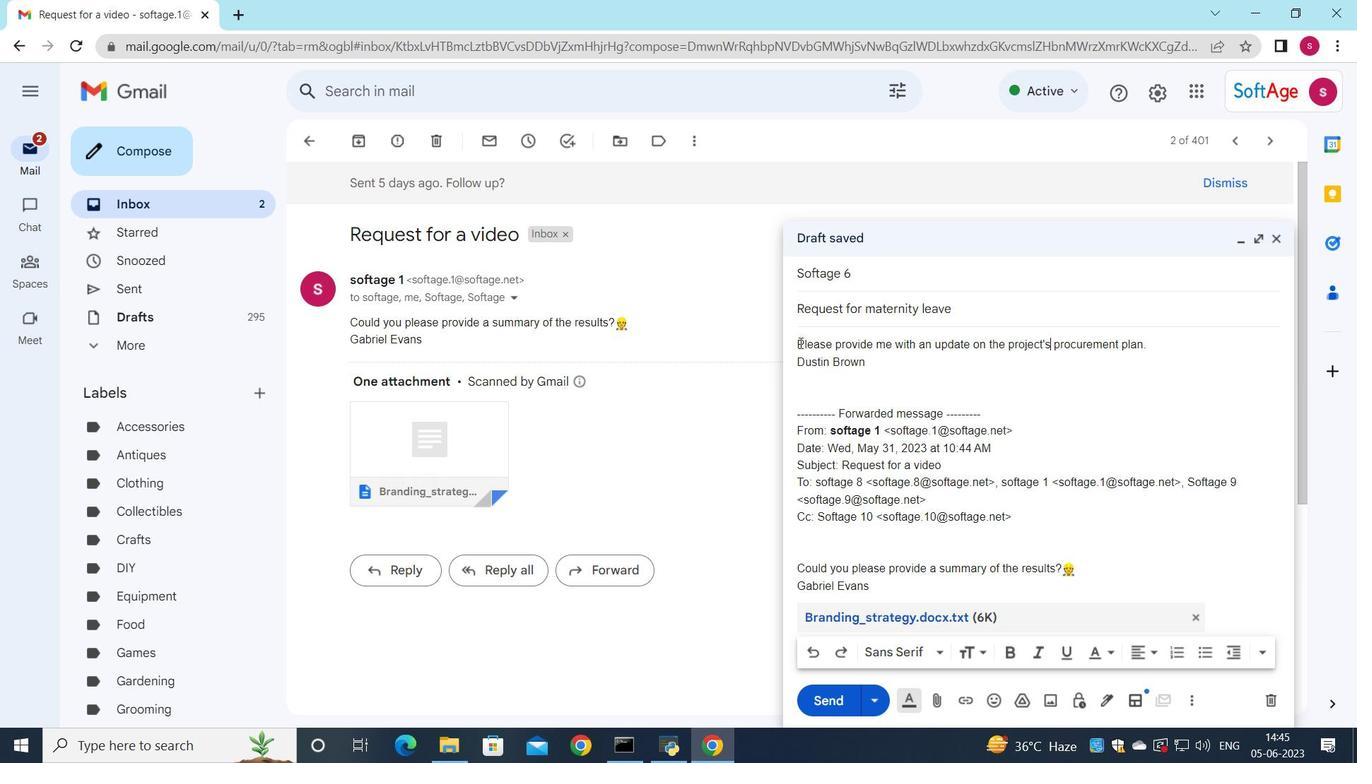 
Action: Mouse moved to (1101, 652)
Screenshot: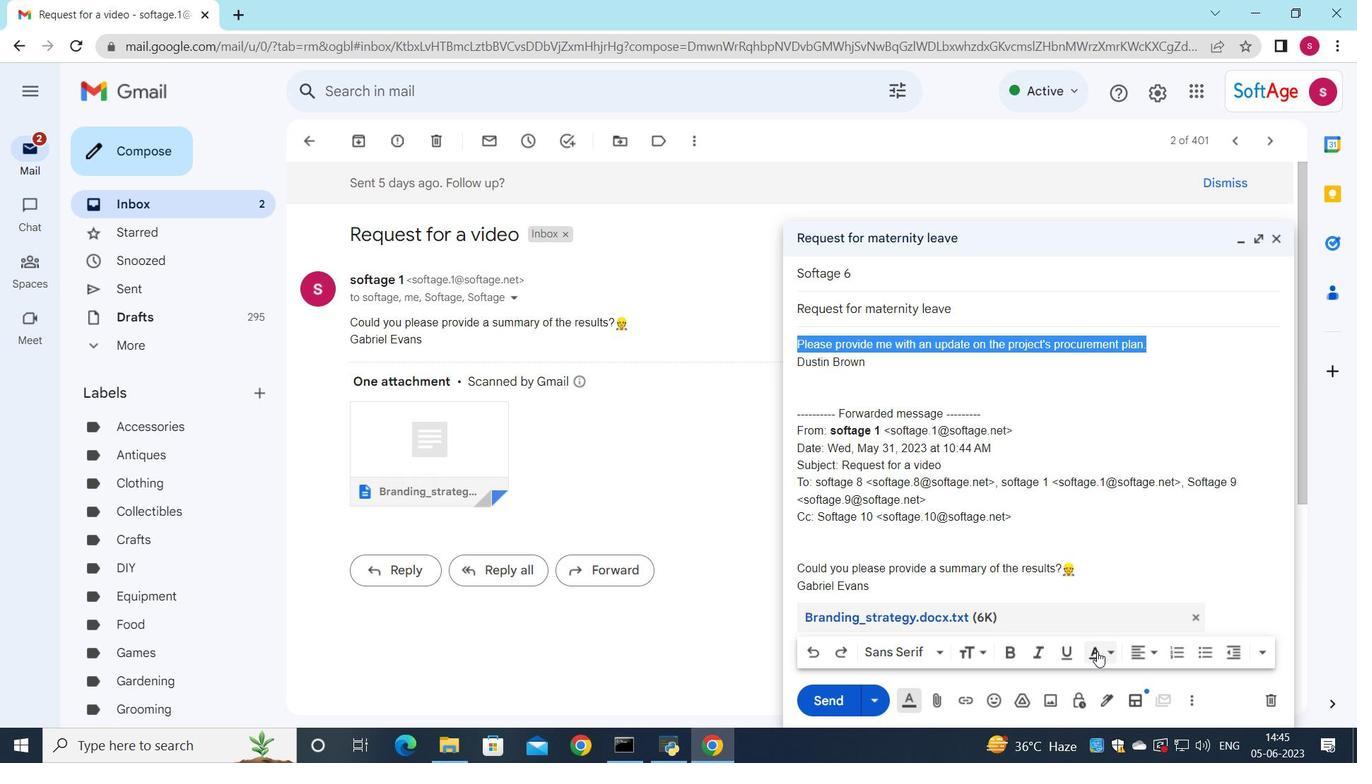 
Action: Mouse pressed left at (1101, 652)
Screenshot: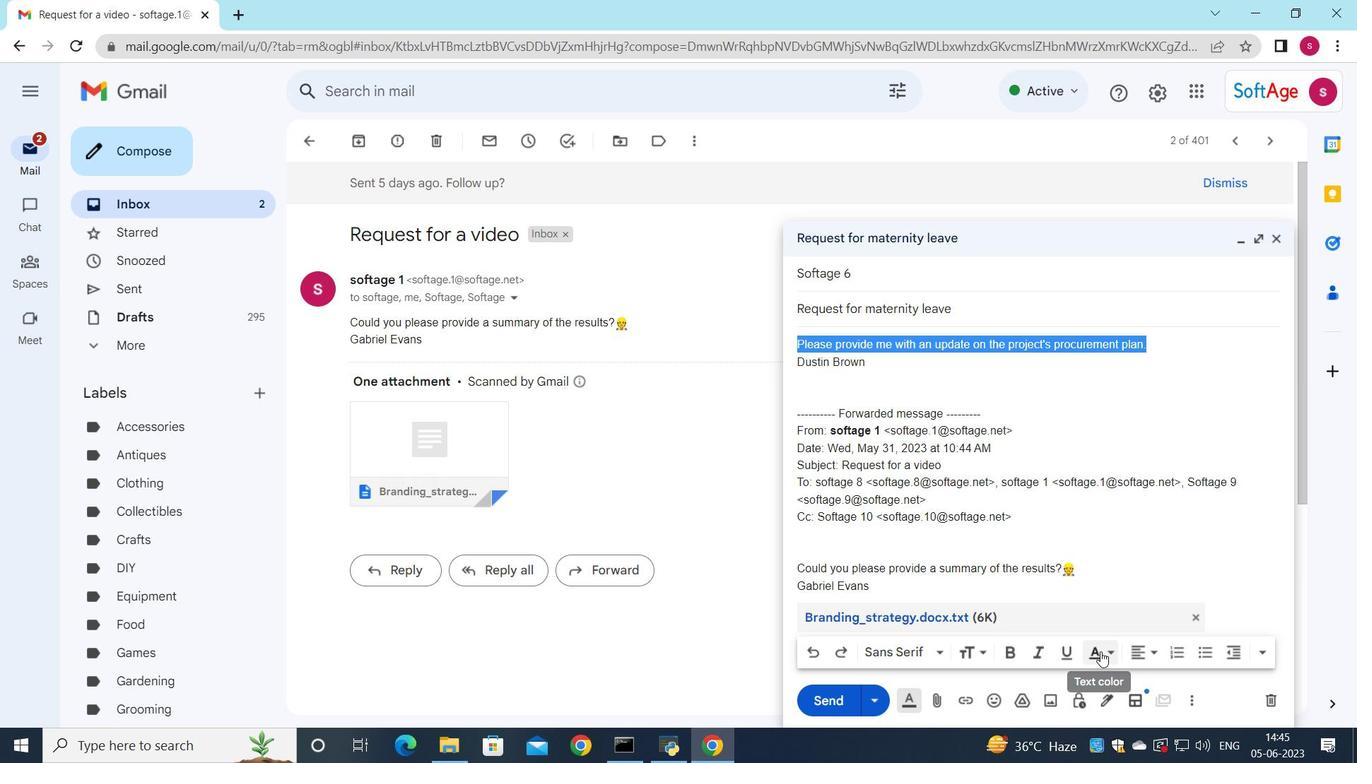 
Action: Mouse moved to (1101, 533)
Screenshot: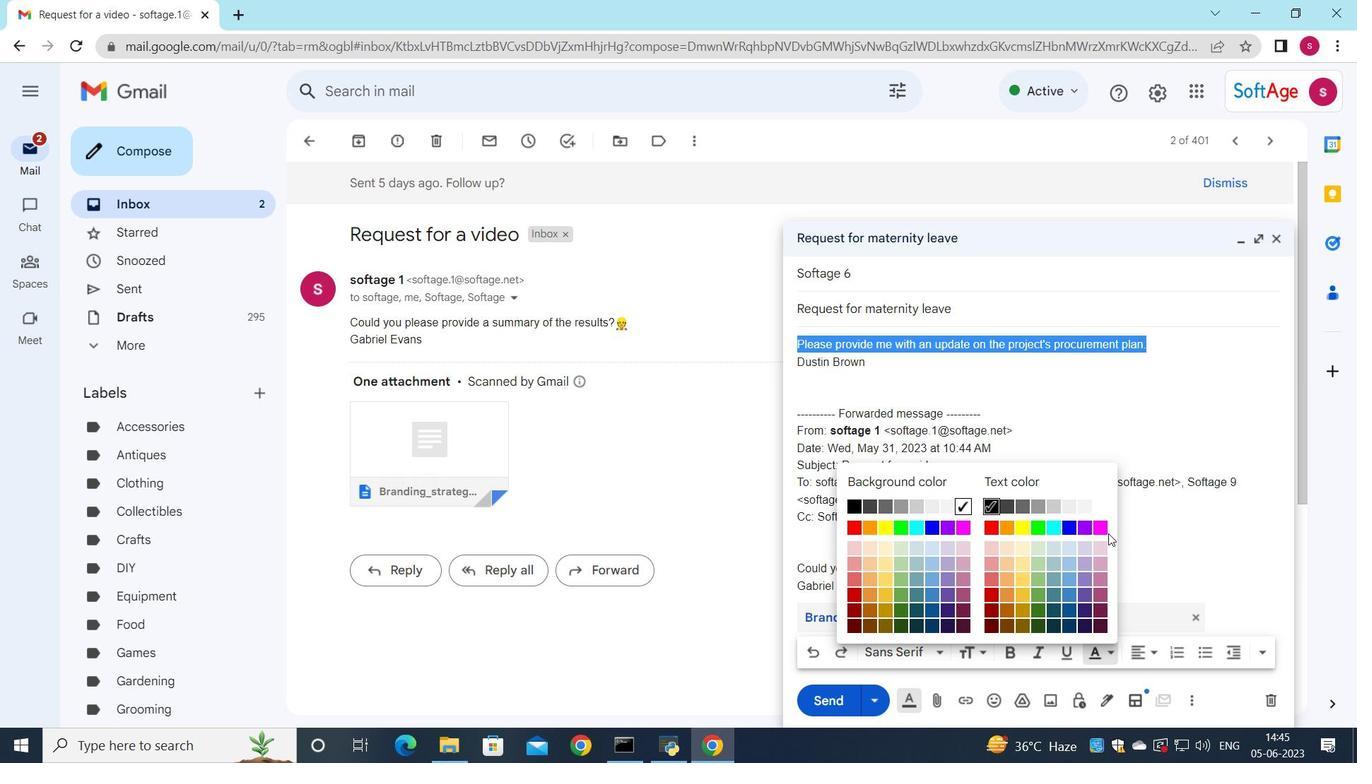 
Action: Mouse pressed left at (1101, 533)
Screenshot: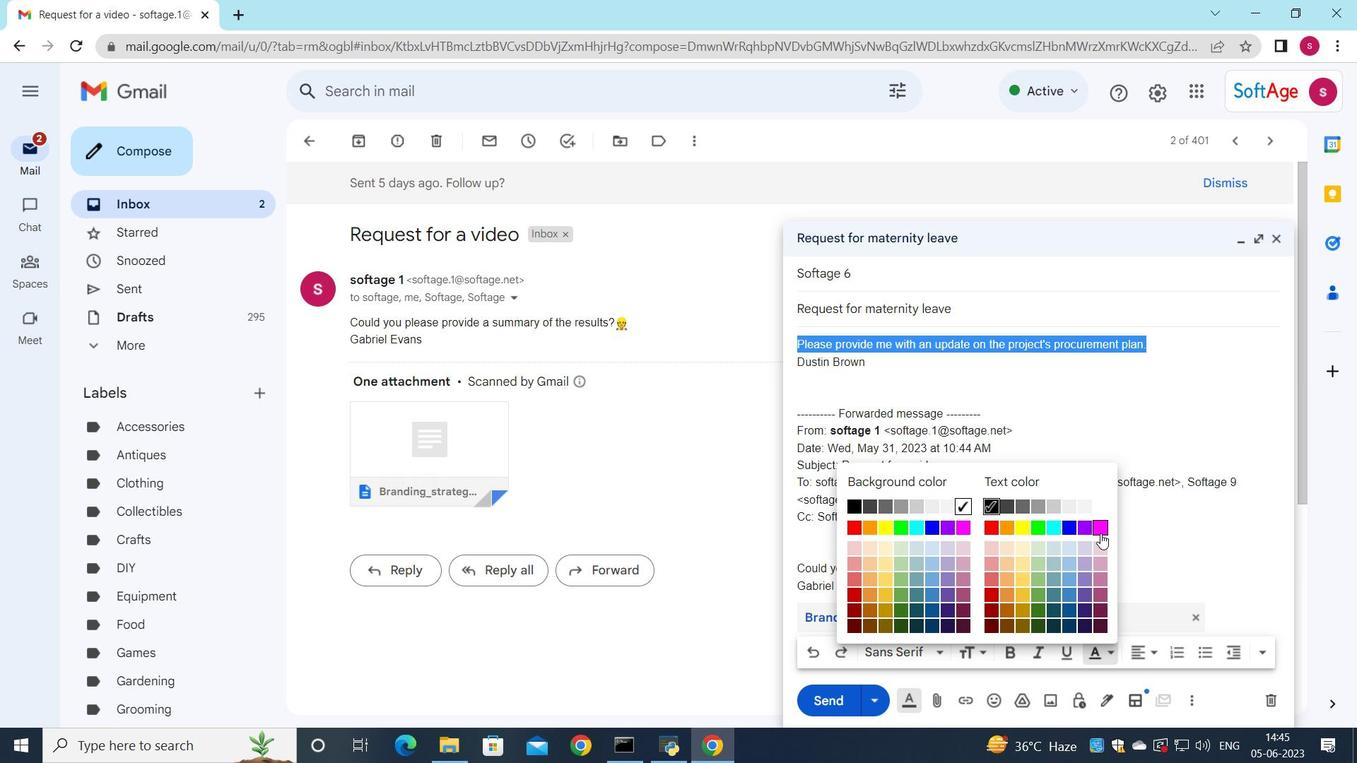 
Action: Mouse moved to (1104, 650)
Screenshot: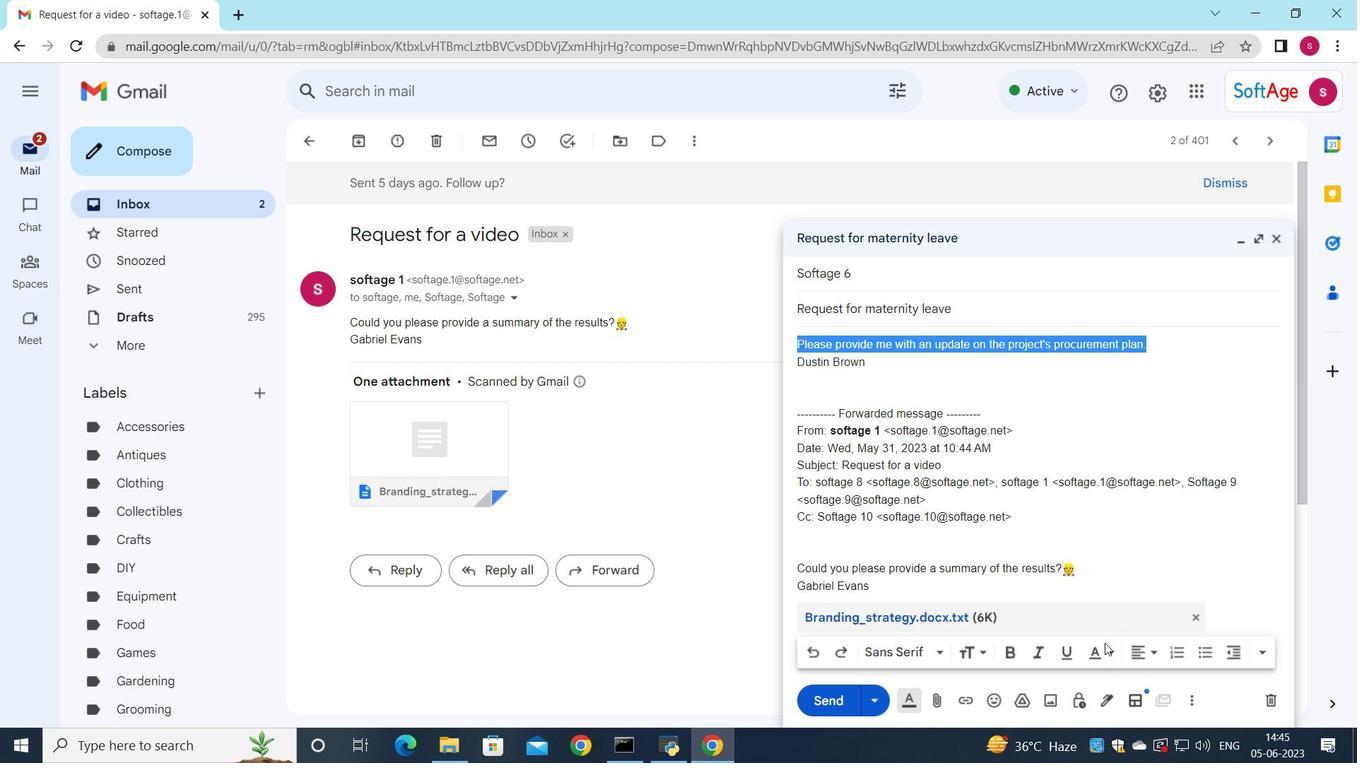 
Action: Mouse pressed left at (1104, 650)
Screenshot: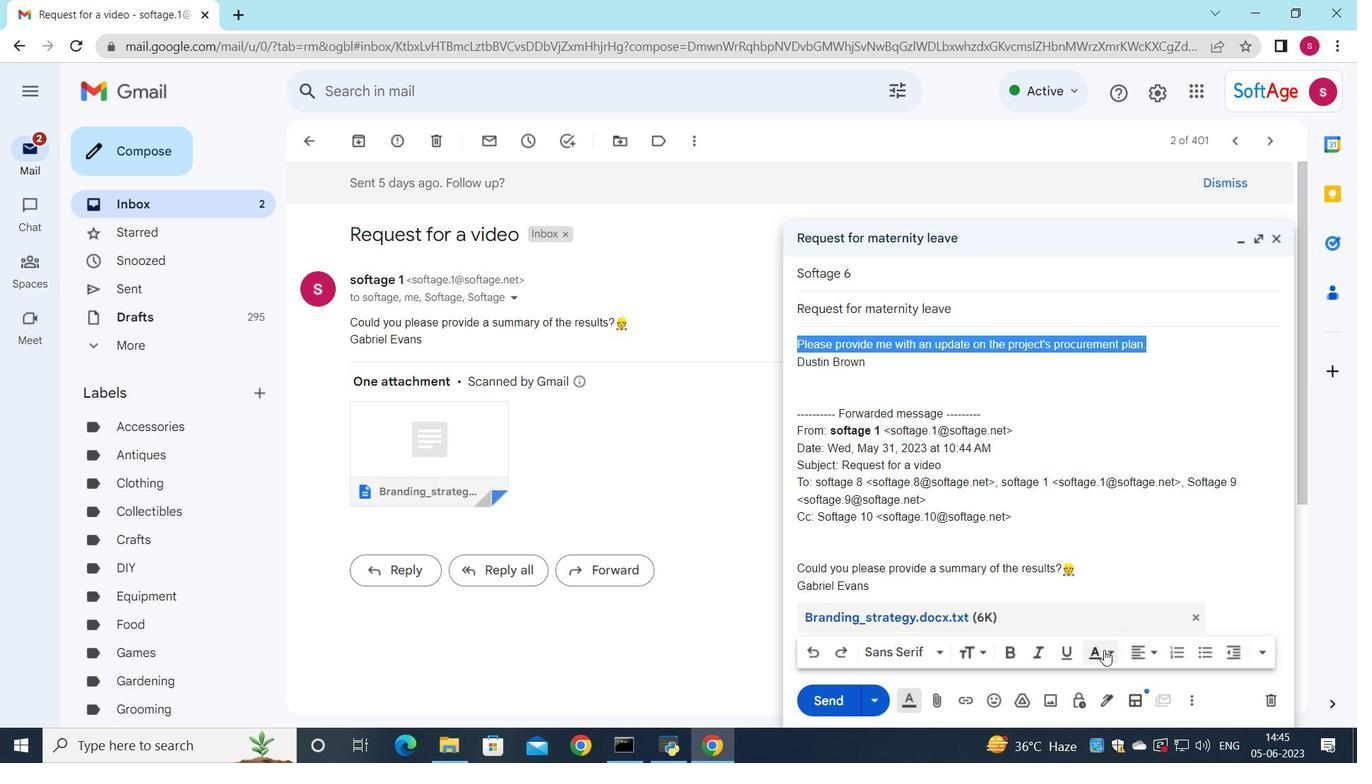 
Action: Mouse moved to (857, 506)
Screenshot: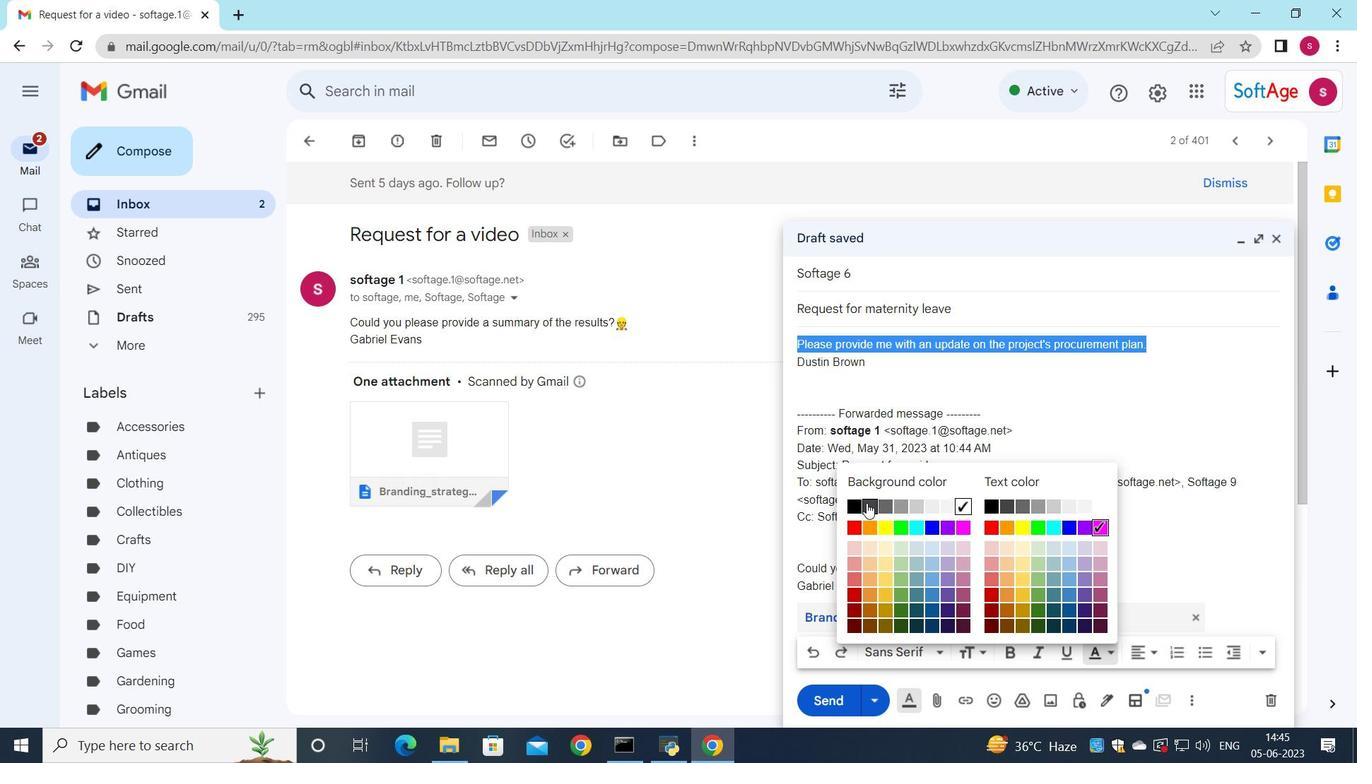 
Action: Mouse pressed left at (857, 506)
Screenshot: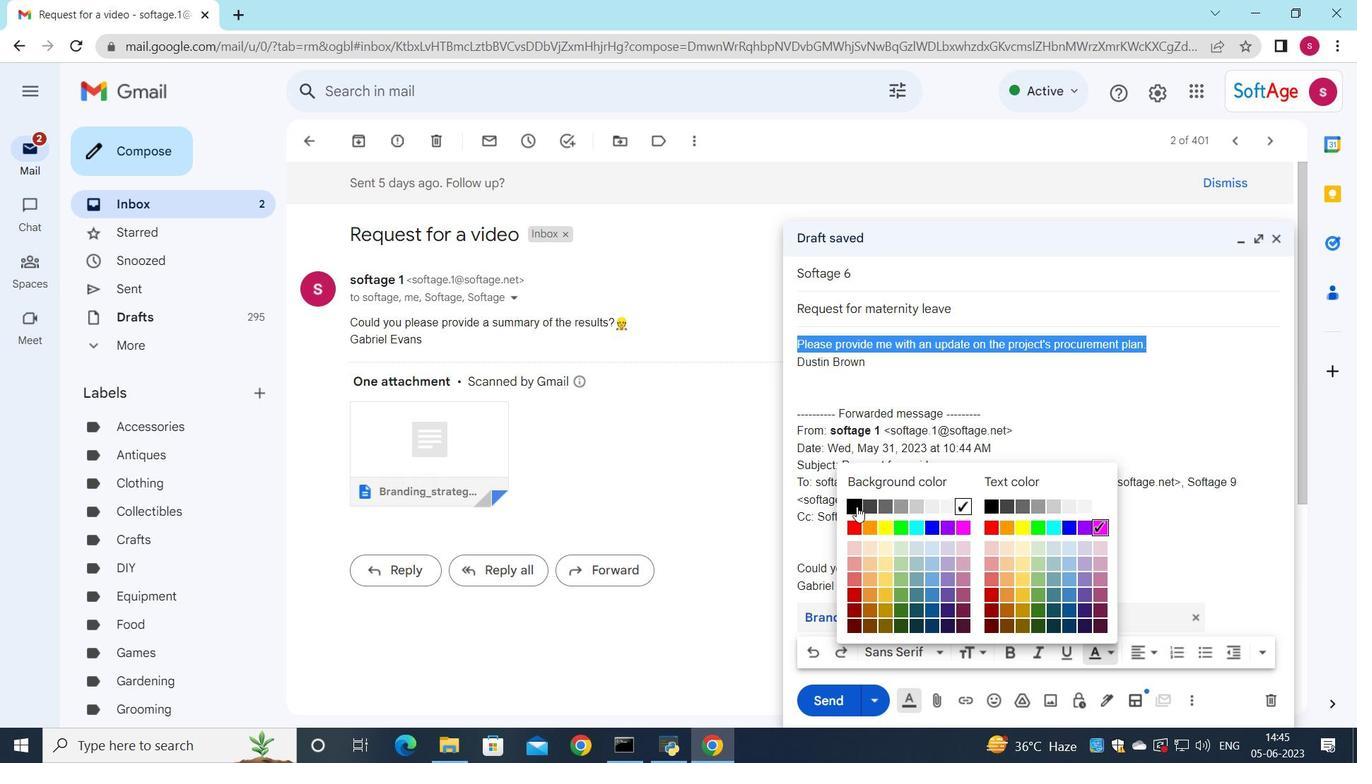 
Action: Mouse moved to (825, 714)
Screenshot: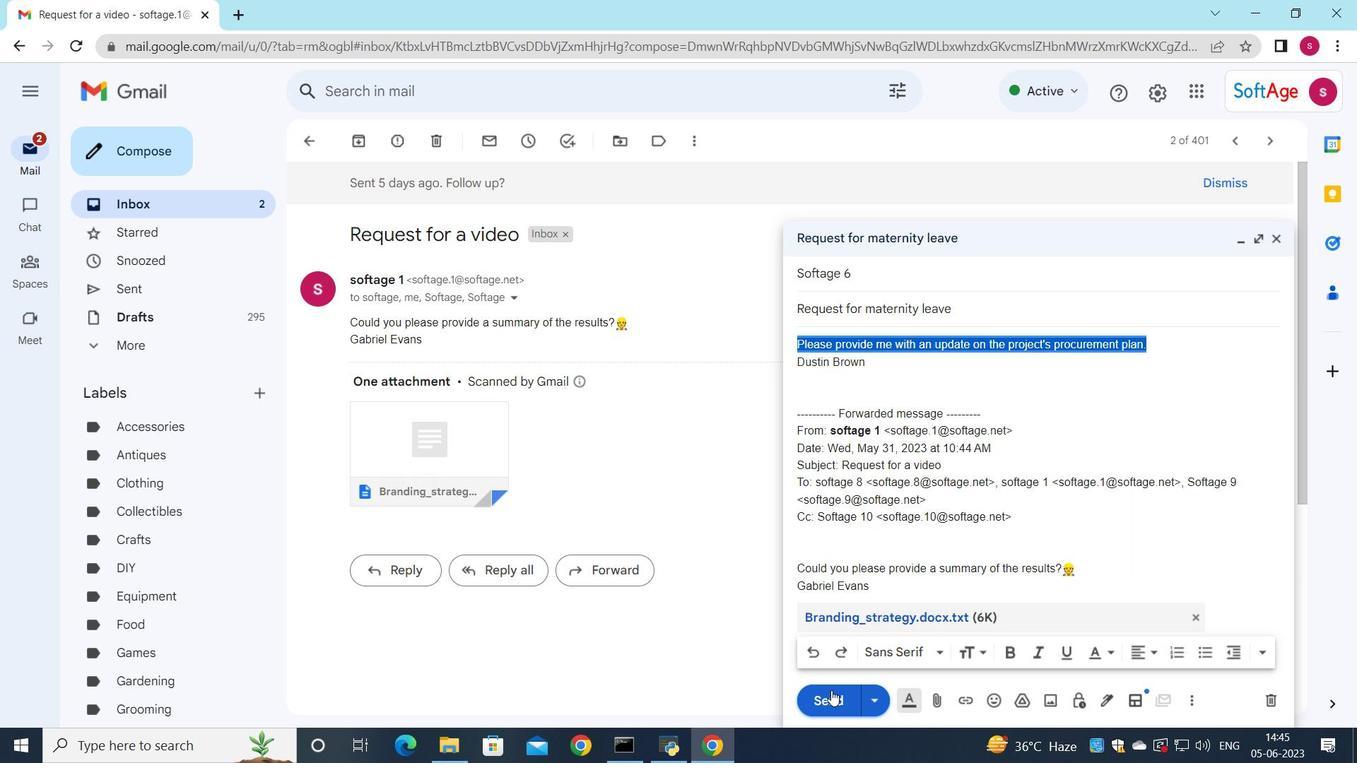 
Action: Mouse pressed left at (825, 714)
Screenshot: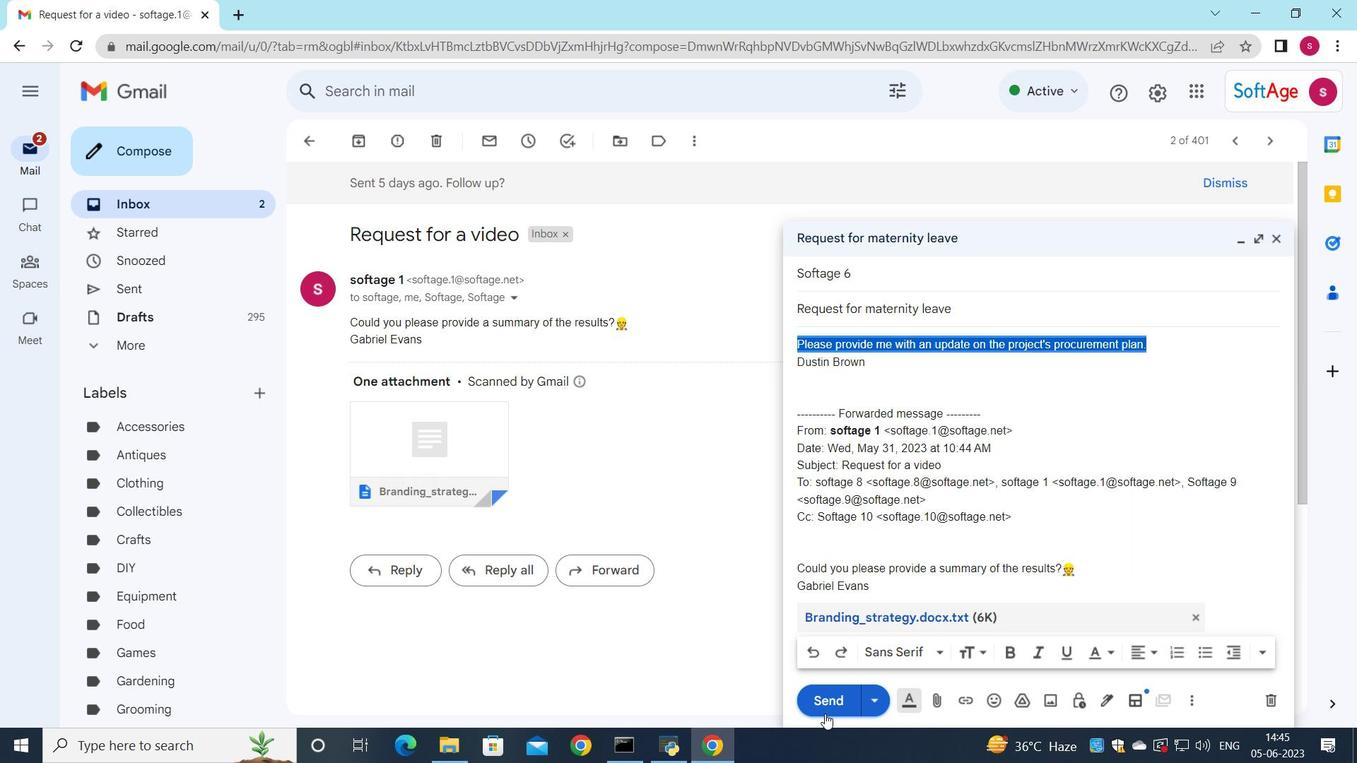 
Action: Mouse moved to (829, 699)
Screenshot: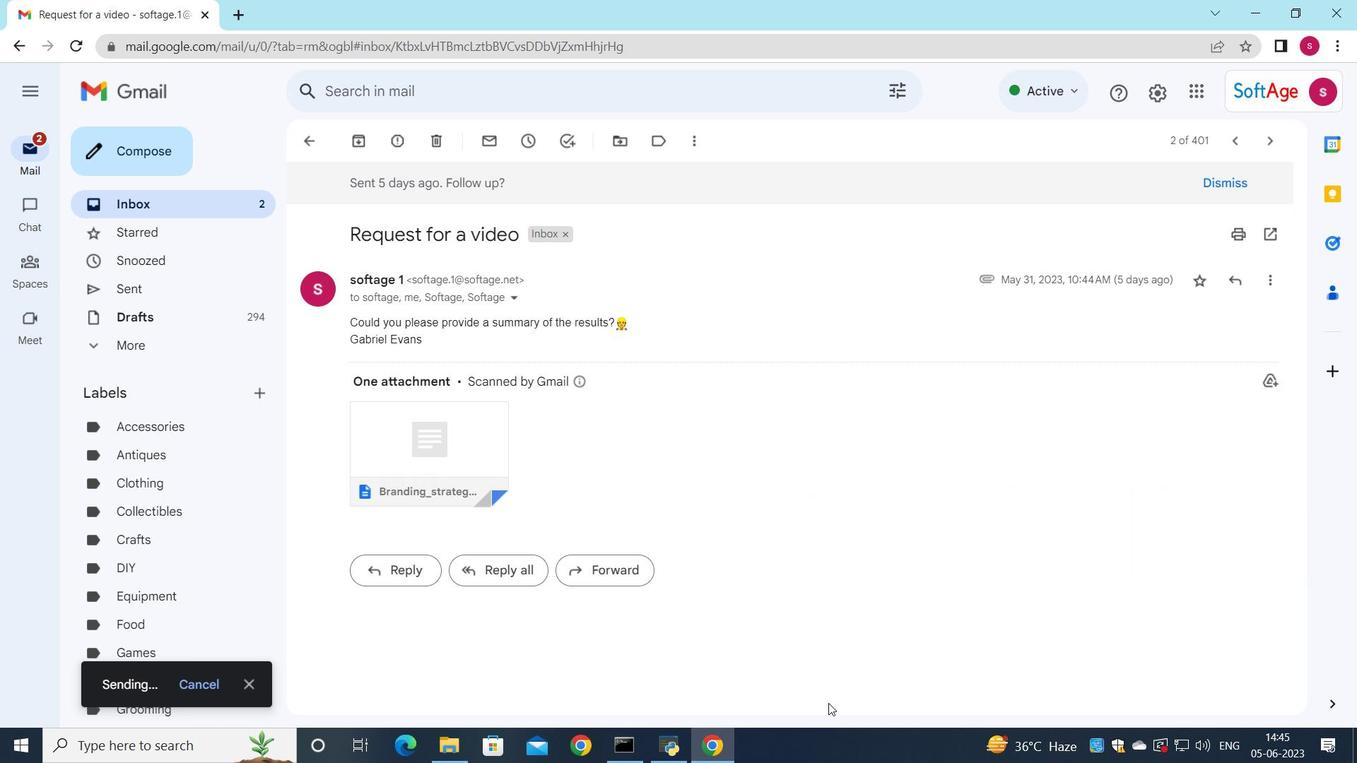 
